 Task: Look for space in Rochford, United Kingdom from 11th June, 2023 to 15th June, 2023 for 2 adults in price range Rs.7000 to Rs.16000. Place can be private room with 1  bedroom having 2 beds and 1 bathroom. Property type can be house, flat, guest house, hotel. Booking option can be shelf check-in. Required host language is English.
Action: Mouse moved to (497, 94)
Screenshot: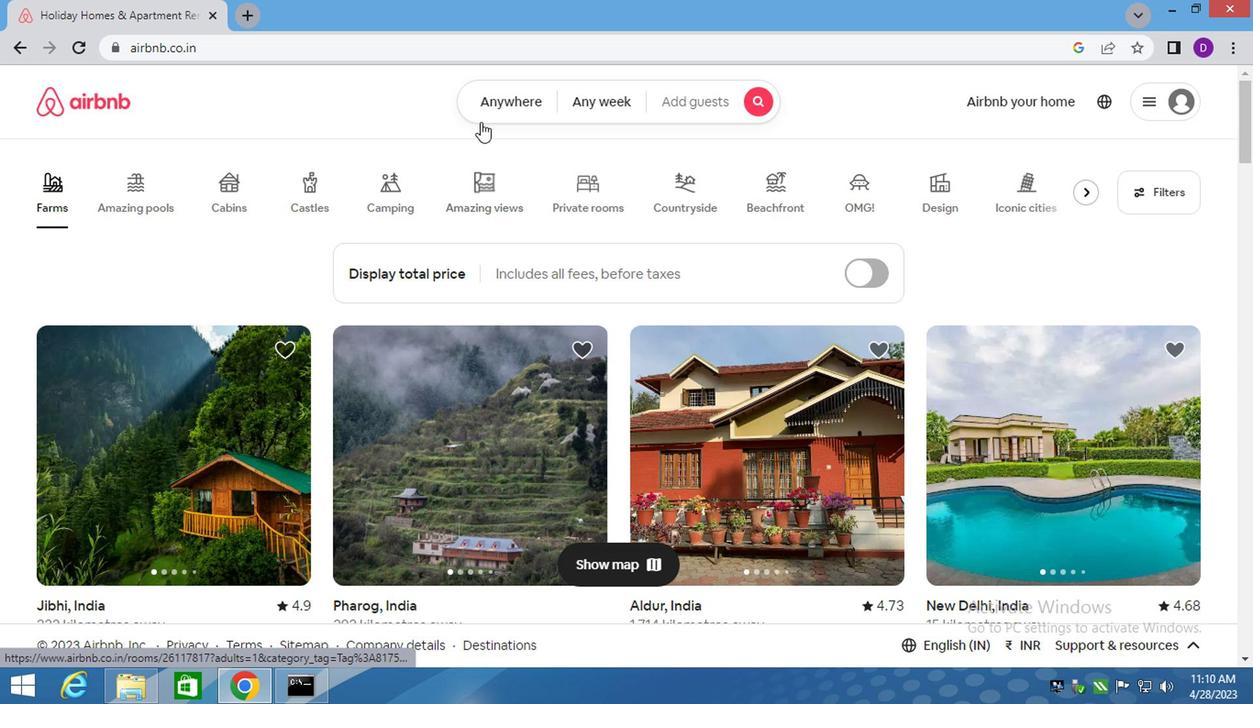 
Action: Mouse pressed left at (497, 94)
Screenshot: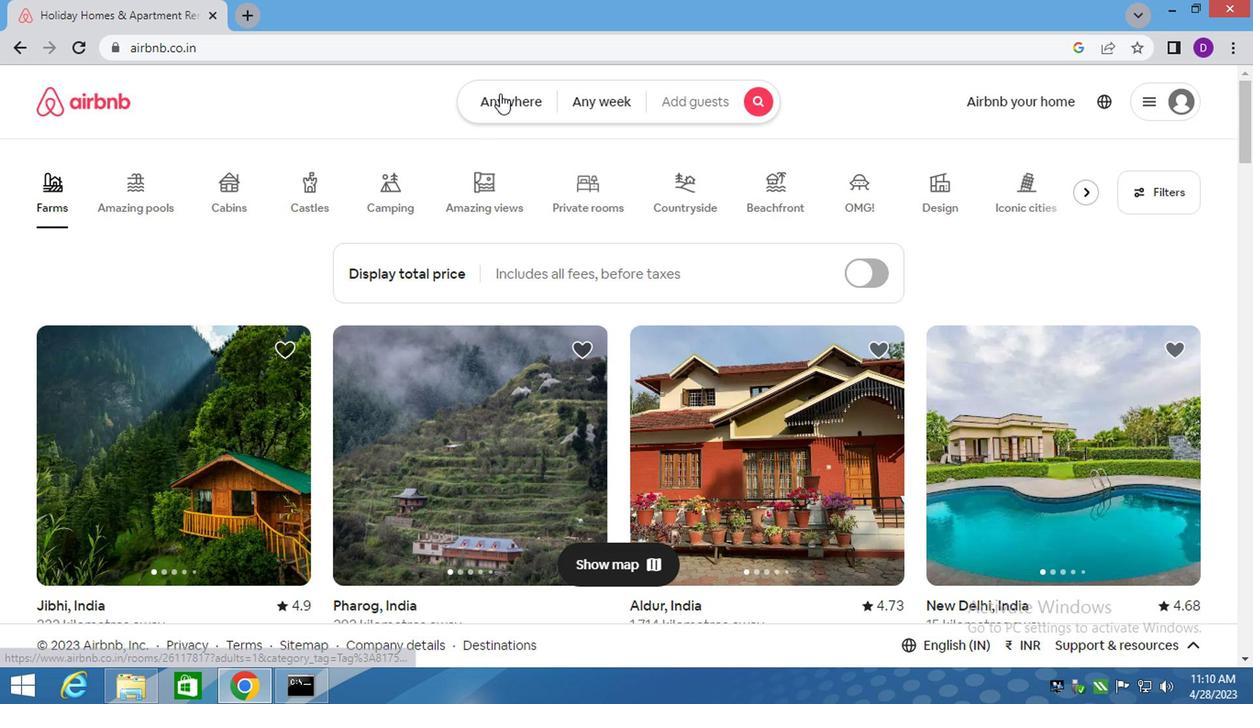 
Action: Mouse moved to (325, 171)
Screenshot: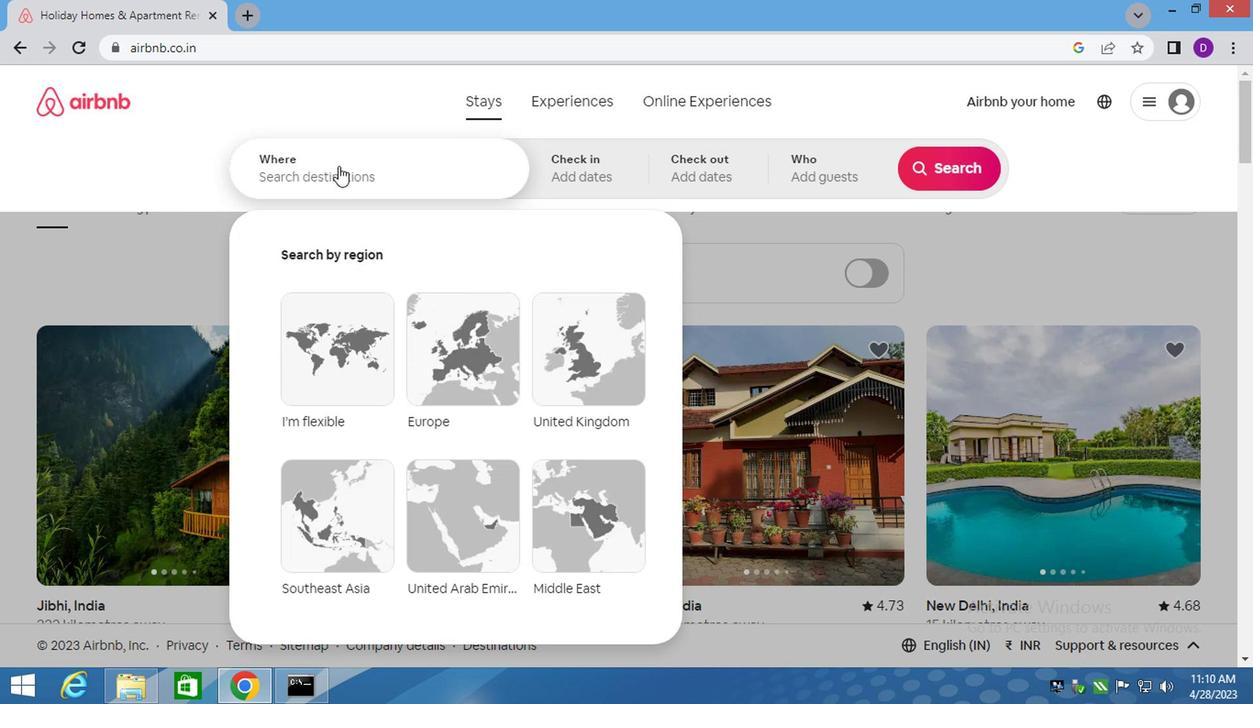 
Action: Mouse pressed left at (325, 171)
Screenshot: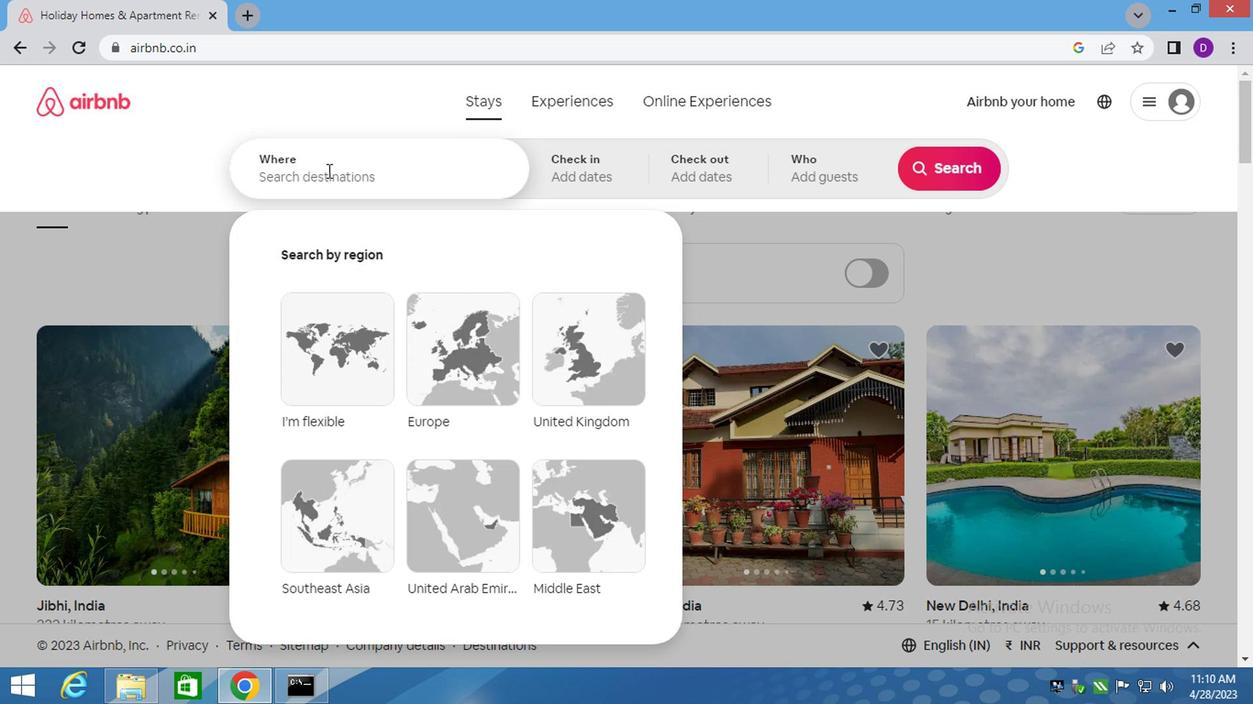 
Action: Key pressed rochford<Key.down><Key.enter>
Screenshot: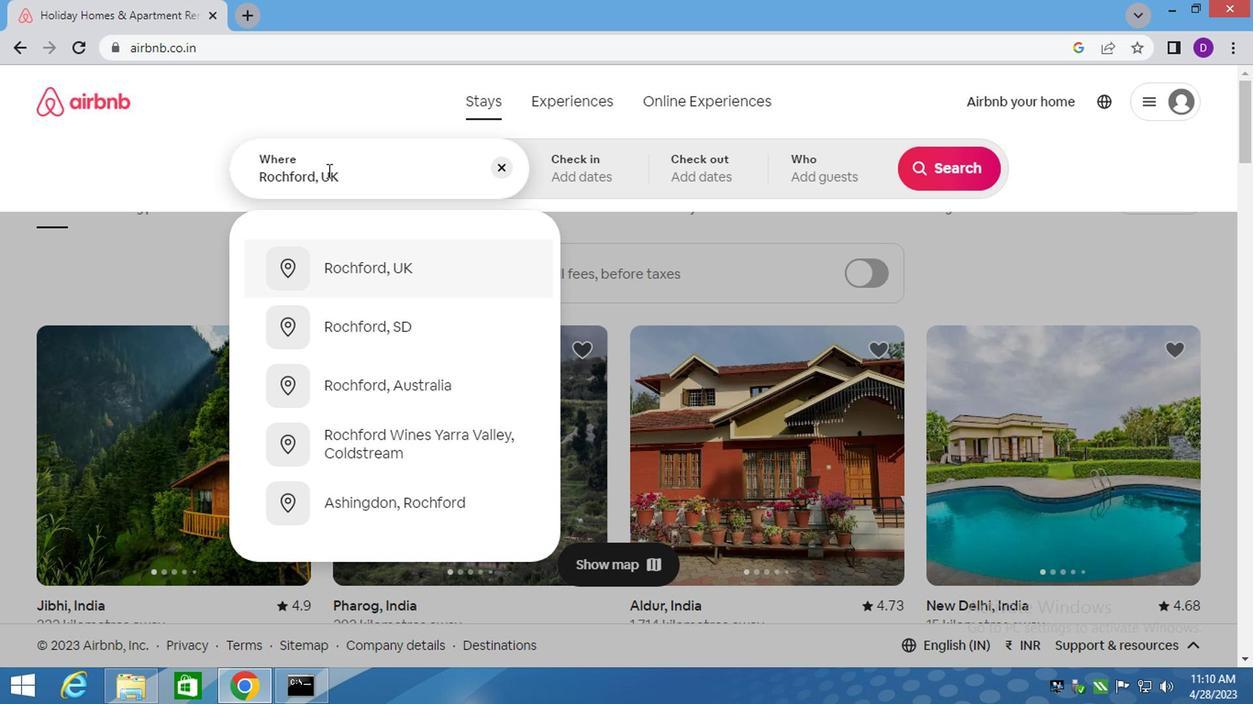 
Action: Mouse moved to (930, 310)
Screenshot: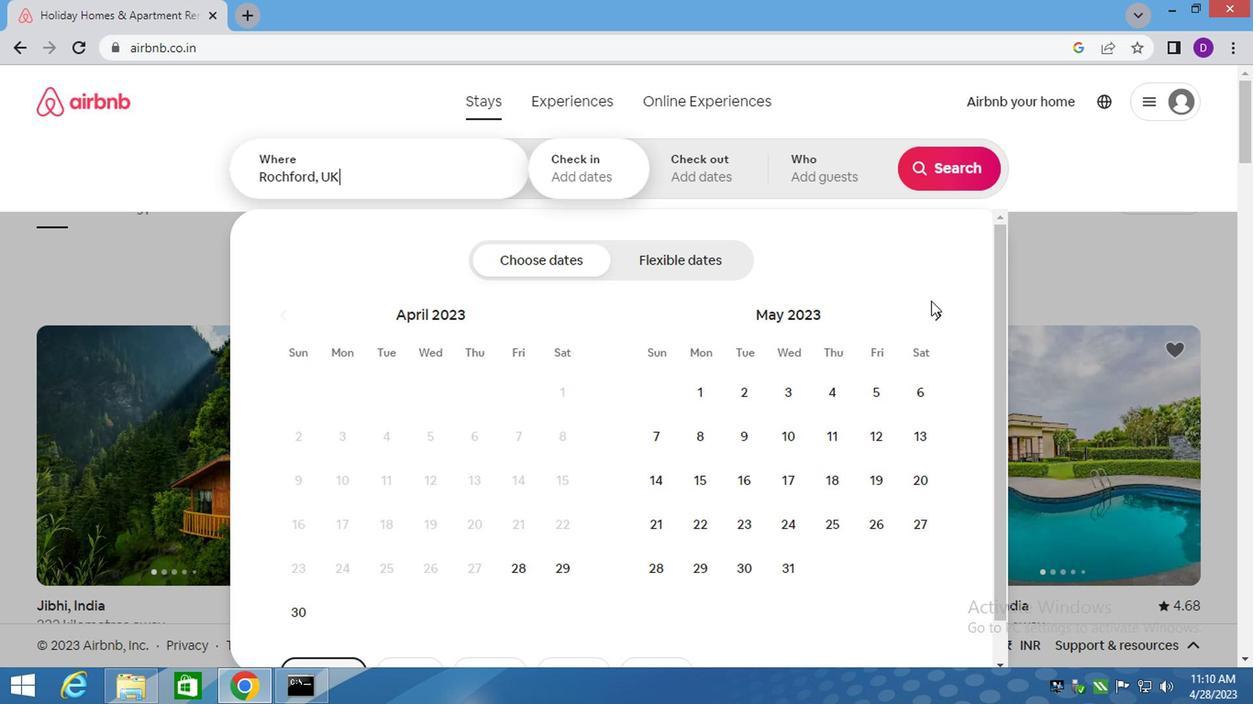 
Action: Mouse pressed left at (930, 310)
Screenshot: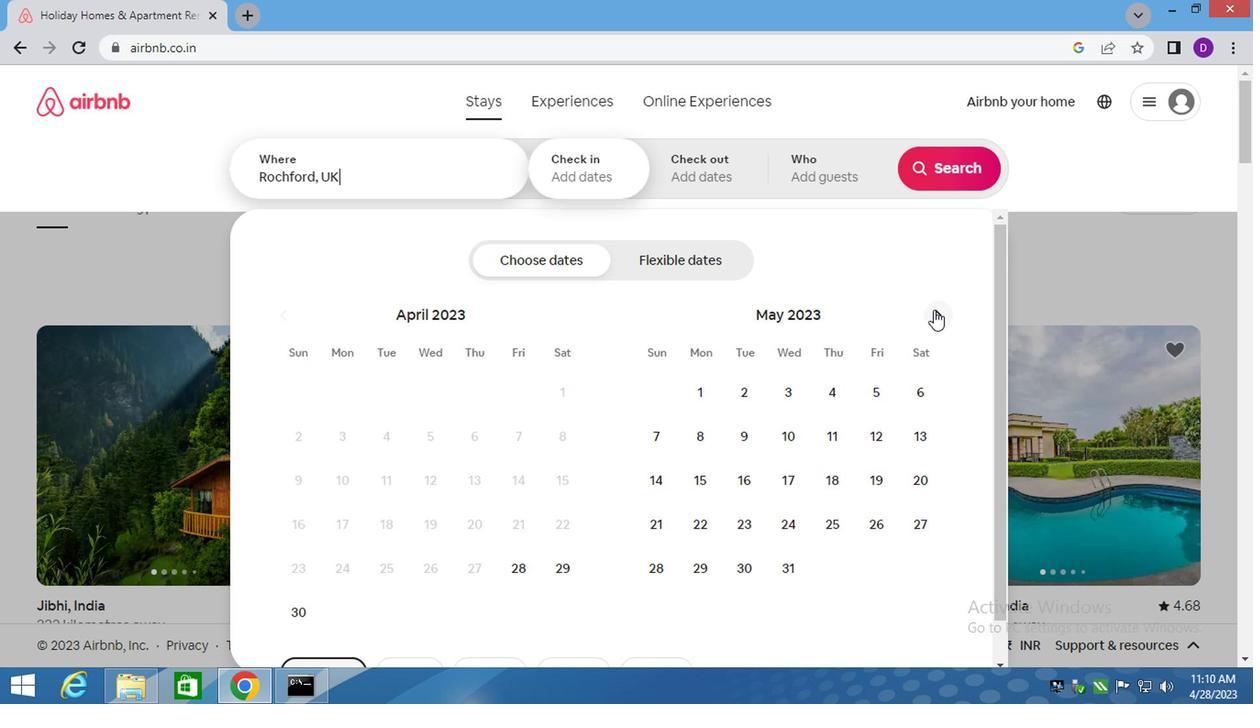 
Action: Mouse moved to (662, 487)
Screenshot: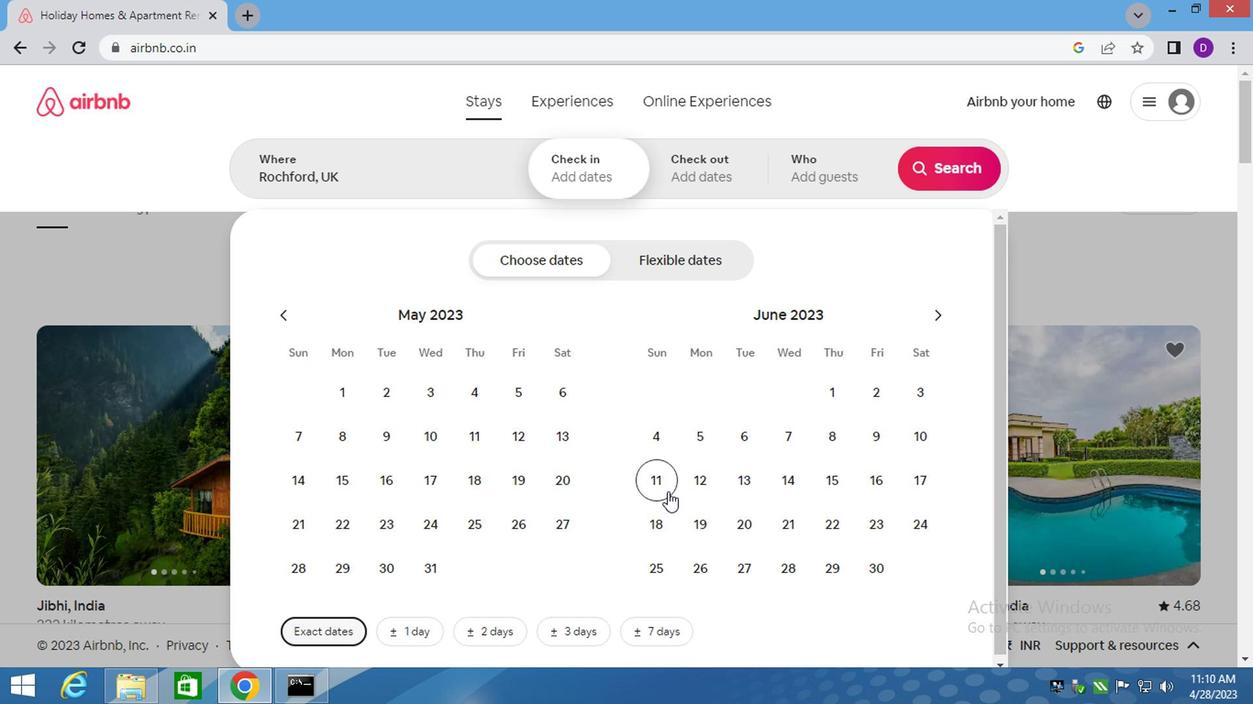 
Action: Mouse pressed left at (662, 487)
Screenshot: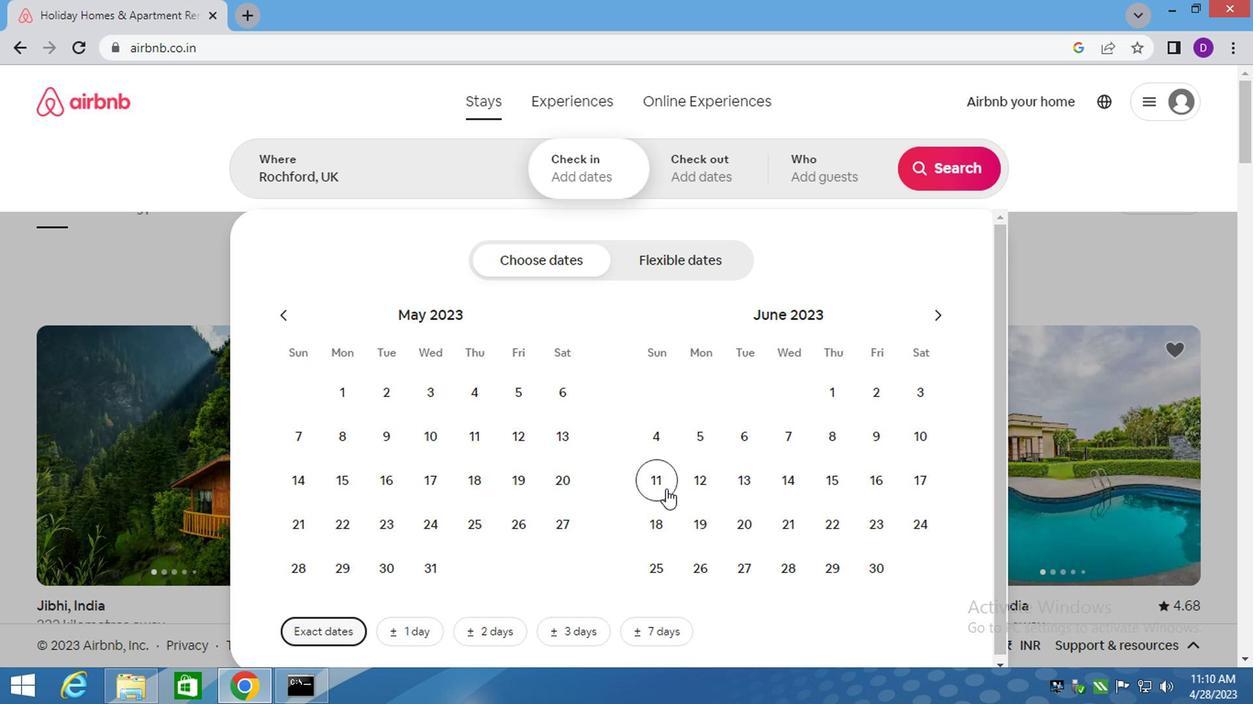 
Action: Mouse moved to (823, 478)
Screenshot: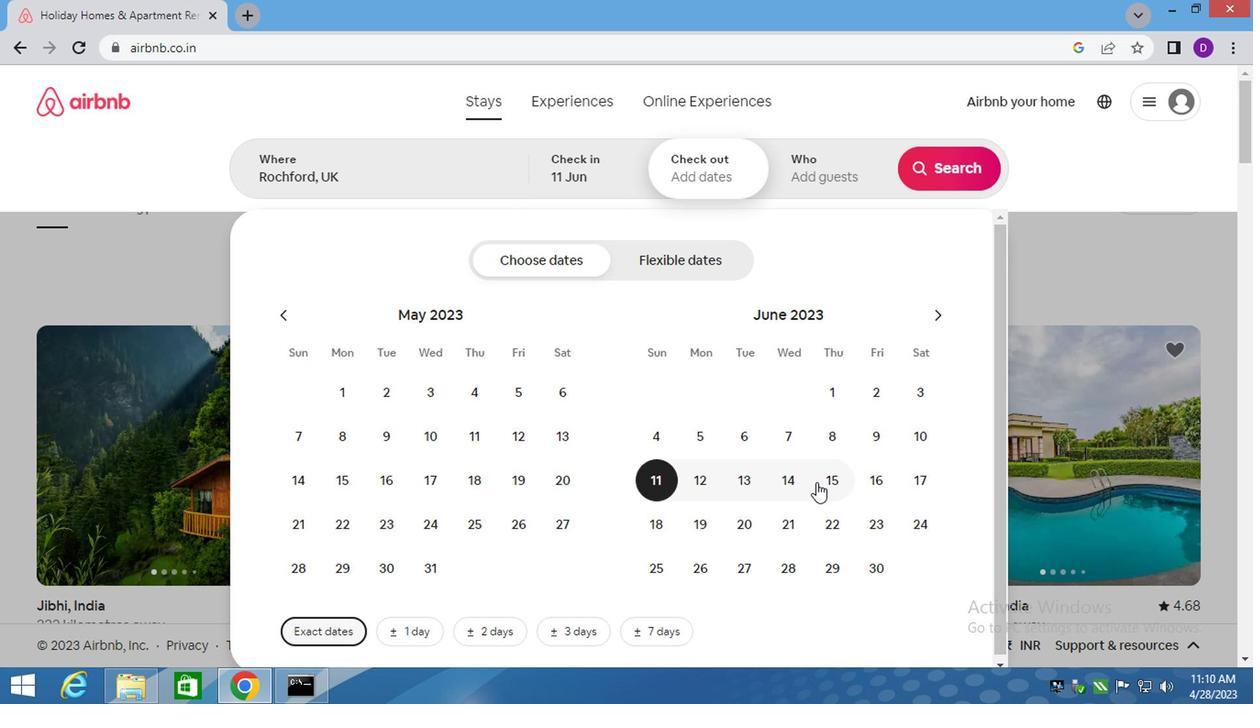 
Action: Mouse pressed left at (823, 478)
Screenshot: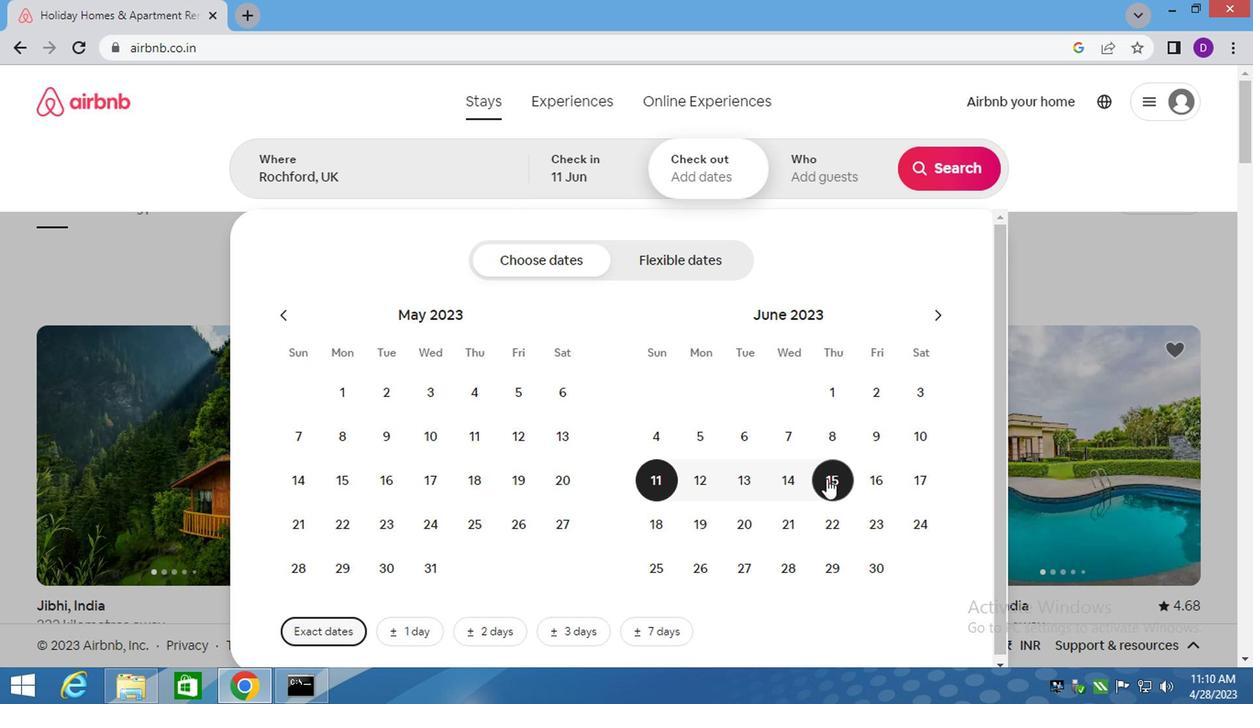 
Action: Mouse moved to (819, 176)
Screenshot: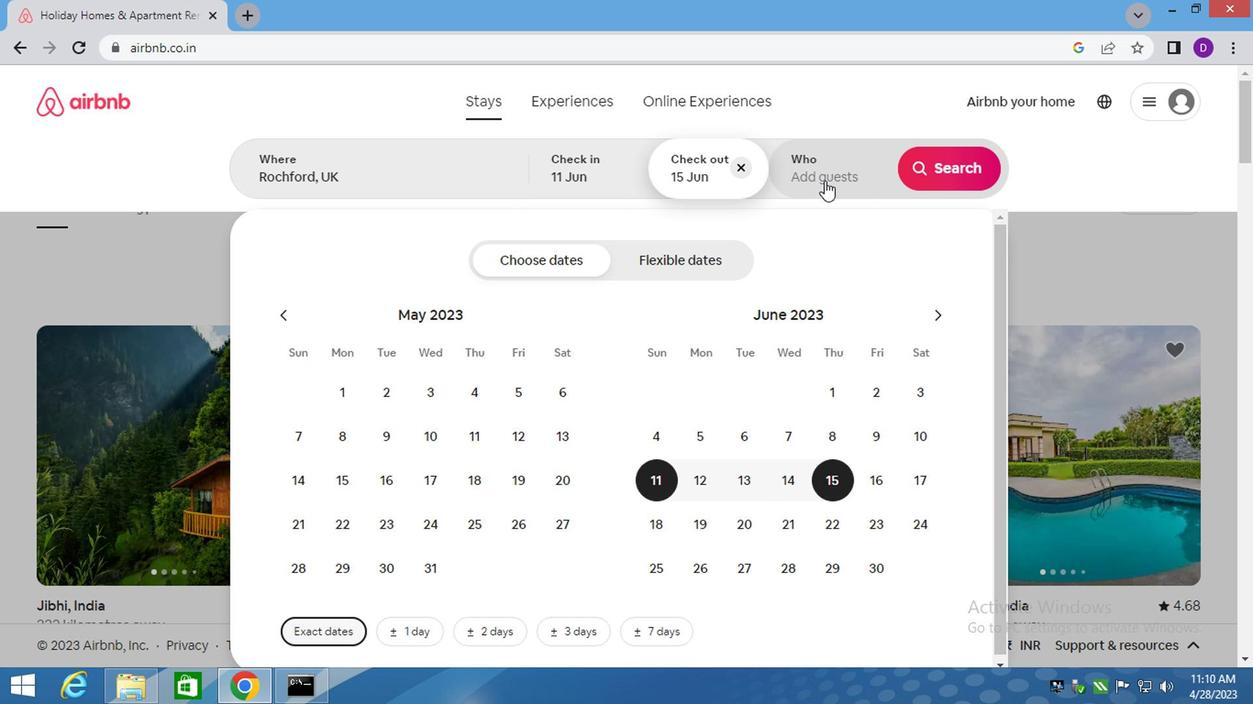 
Action: Mouse pressed left at (819, 176)
Screenshot: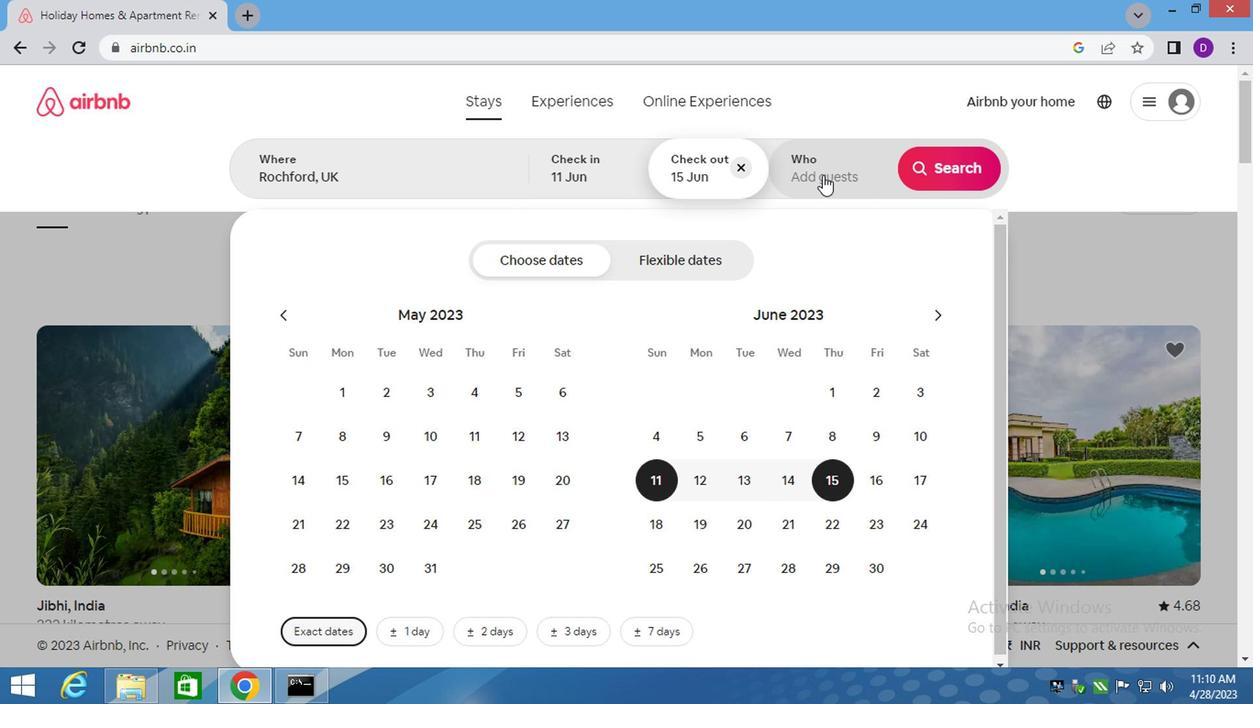 
Action: Mouse moved to (945, 261)
Screenshot: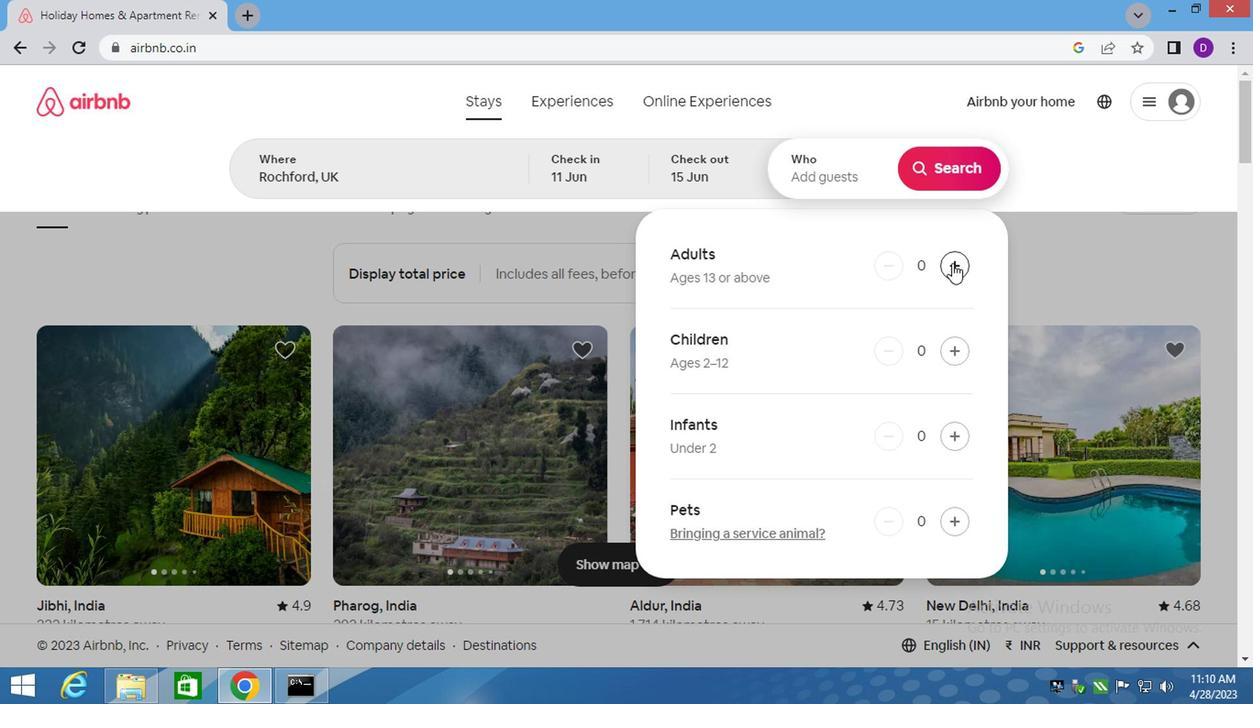 
Action: Mouse pressed left at (945, 261)
Screenshot: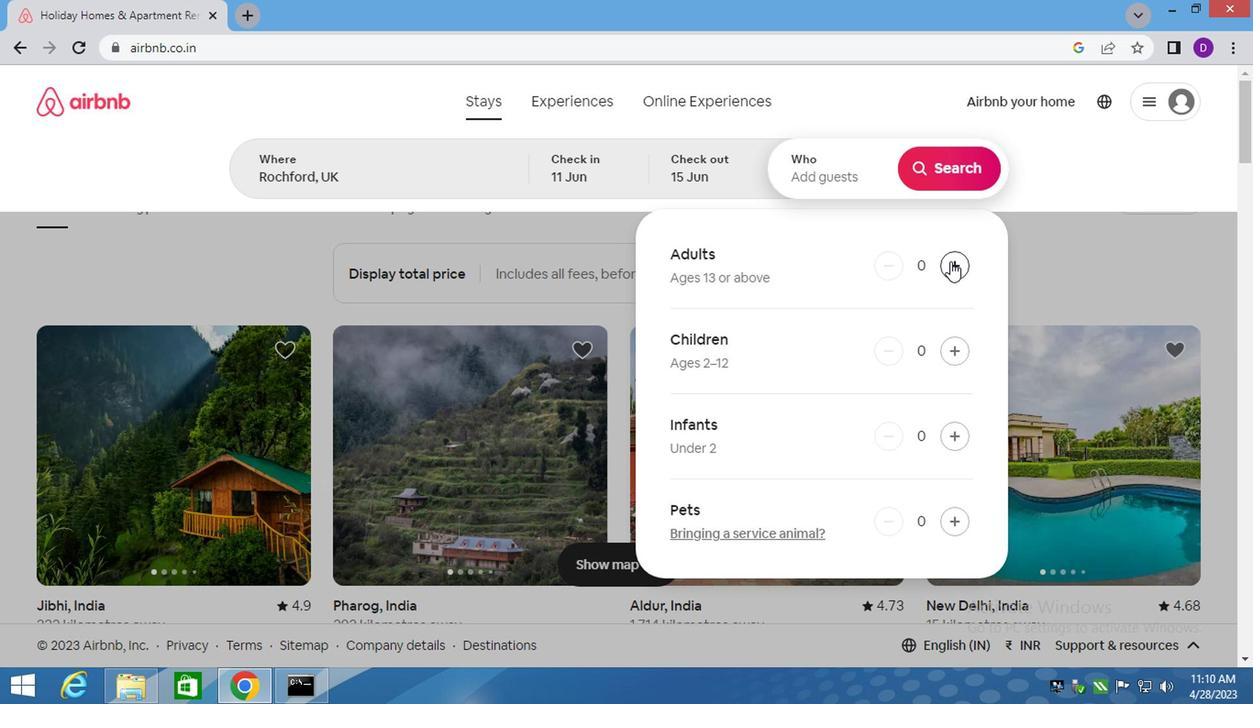 
Action: Mouse pressed left at (945, 261)
Screenshot: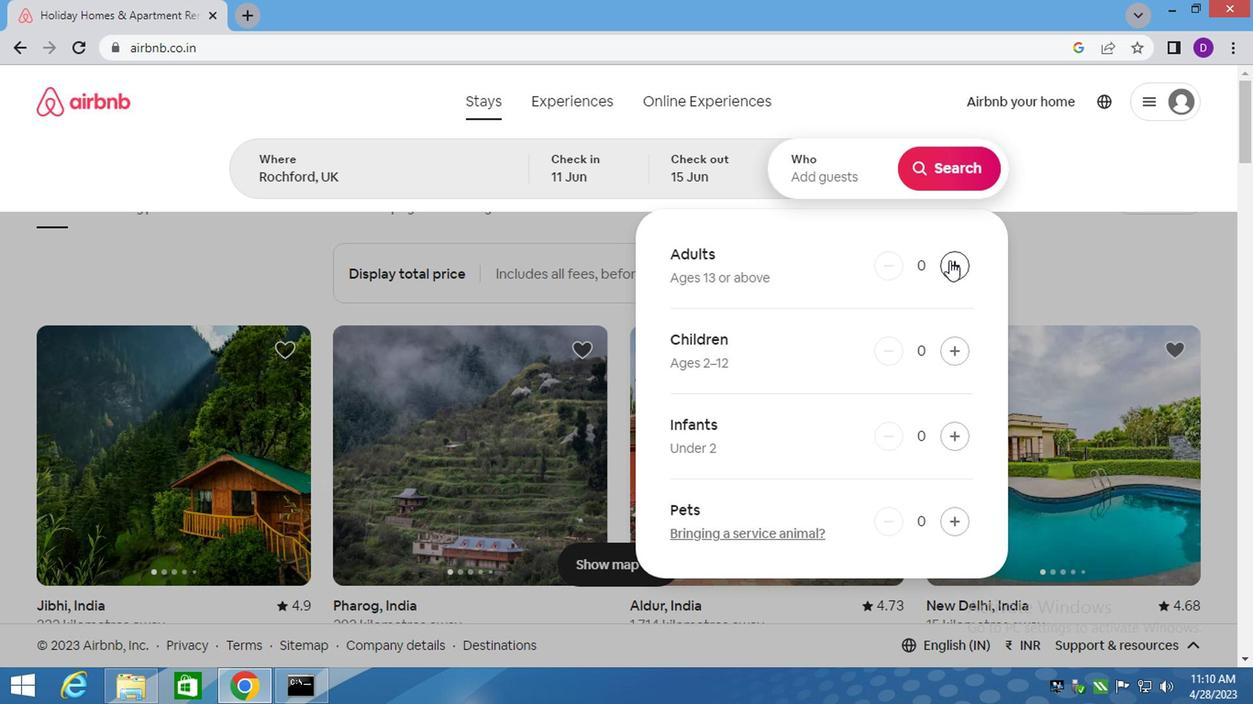 
Action: Mouse moved to (943, 171)
Screenshot: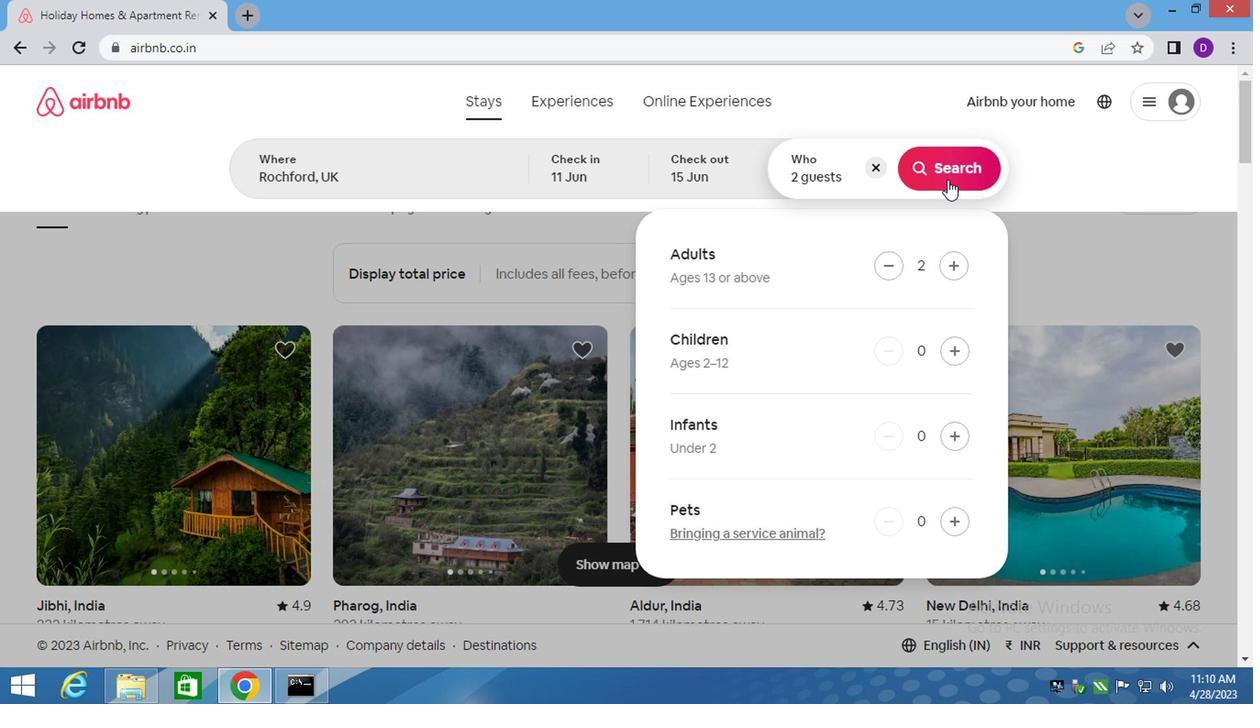 
Action: Mouse pressed left at (943, 171)
Screenshot: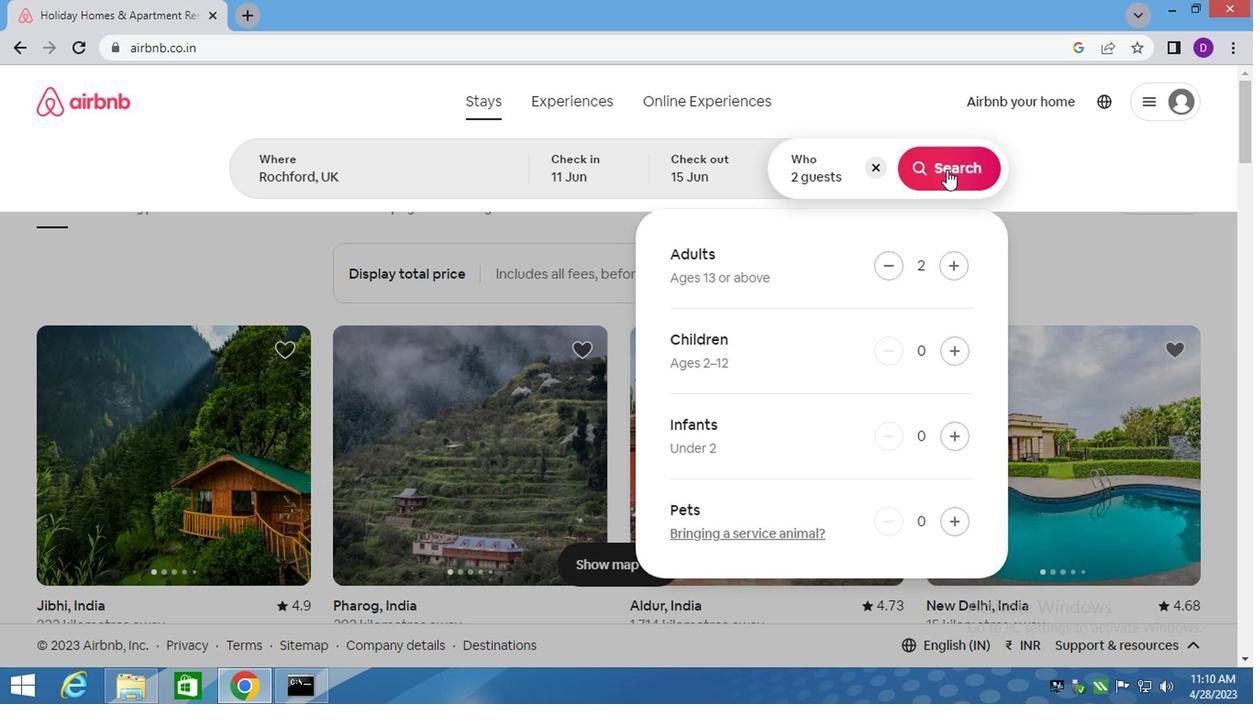 
Action: Mouse moved to (1170, 169)
Screenshot: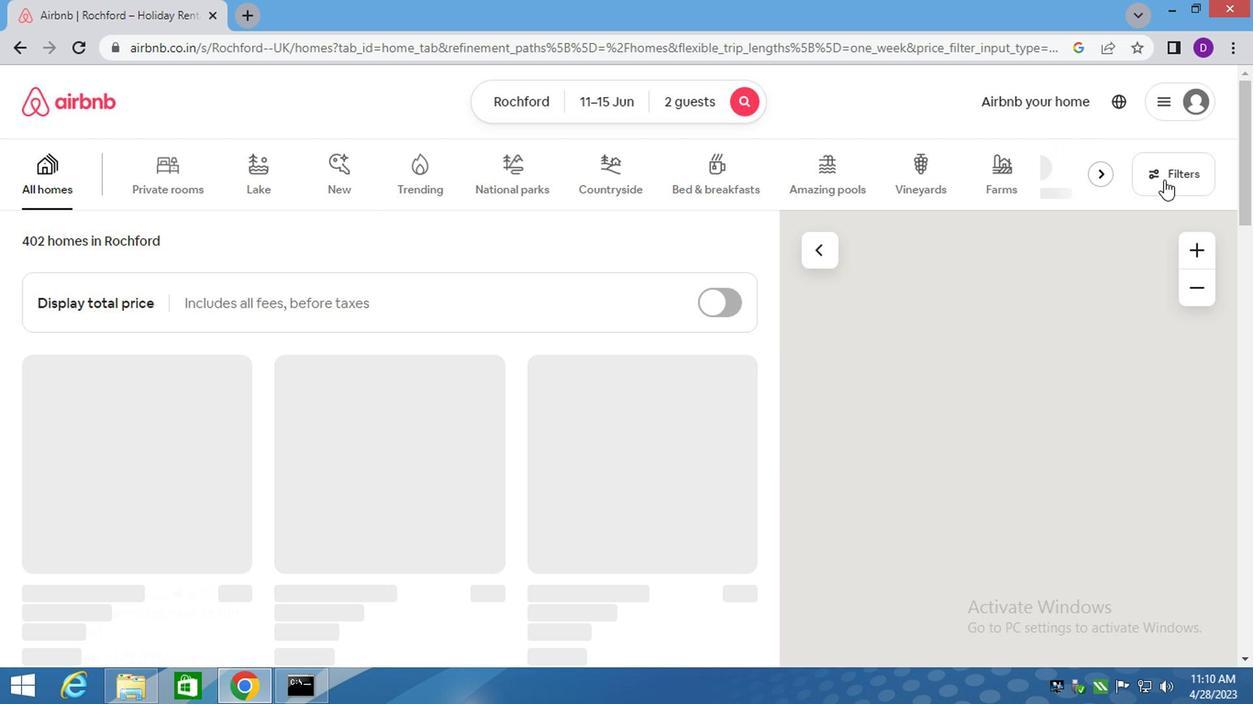 
Action: Mouse pressed left at (1170, 169)
Screenshot: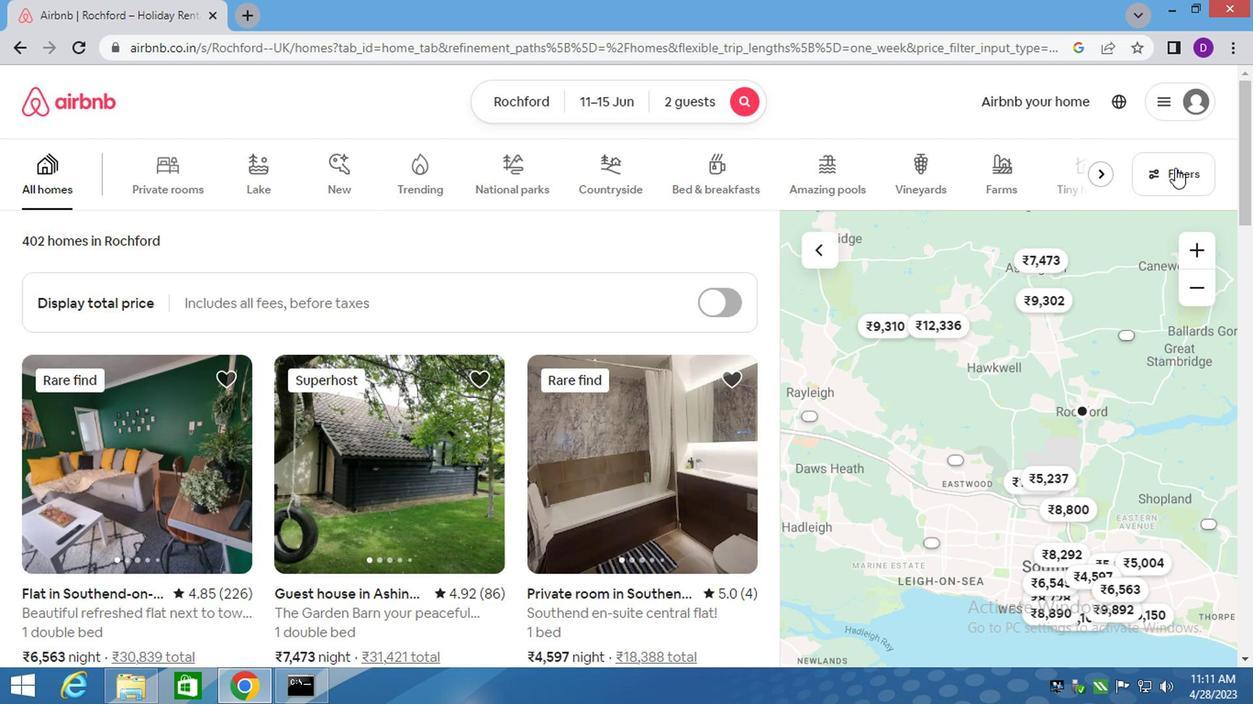 
Action: Mouse moved to (396, 407)
Screenshot: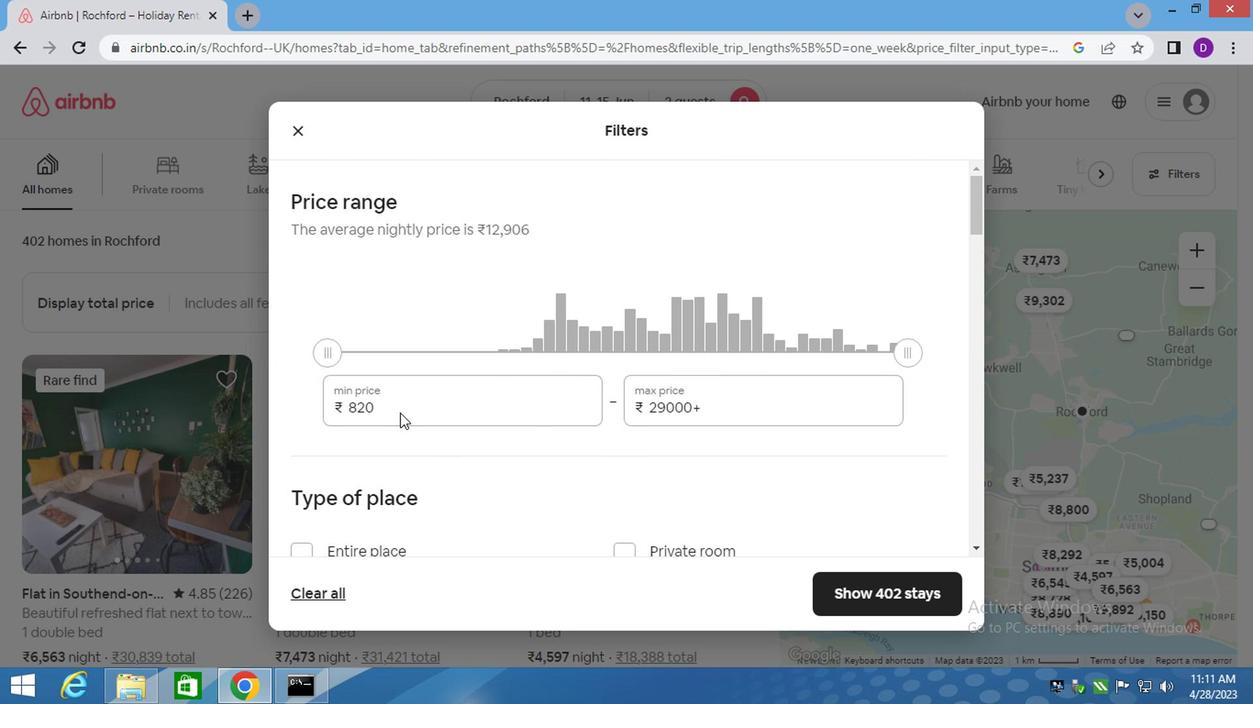 
Action: Mouse pressed left at (396, 407)
Screenshot: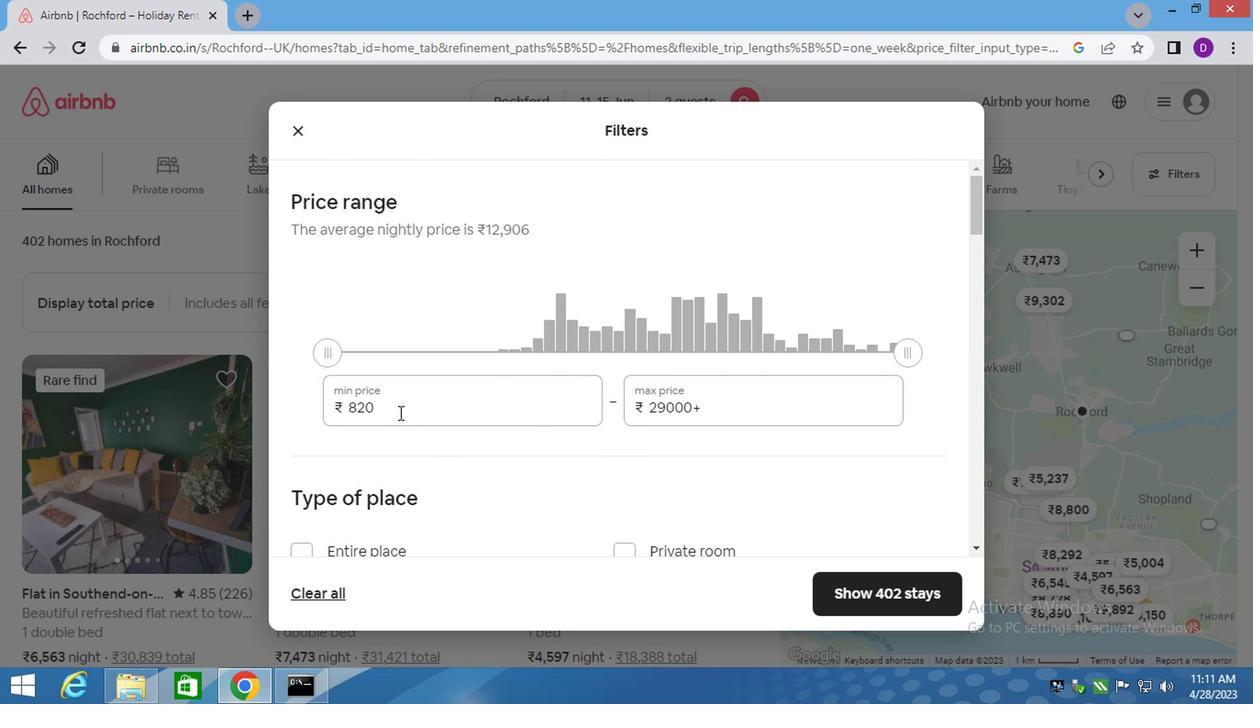 
Action: Mouse pressed left at (396, 407)
Screenshot: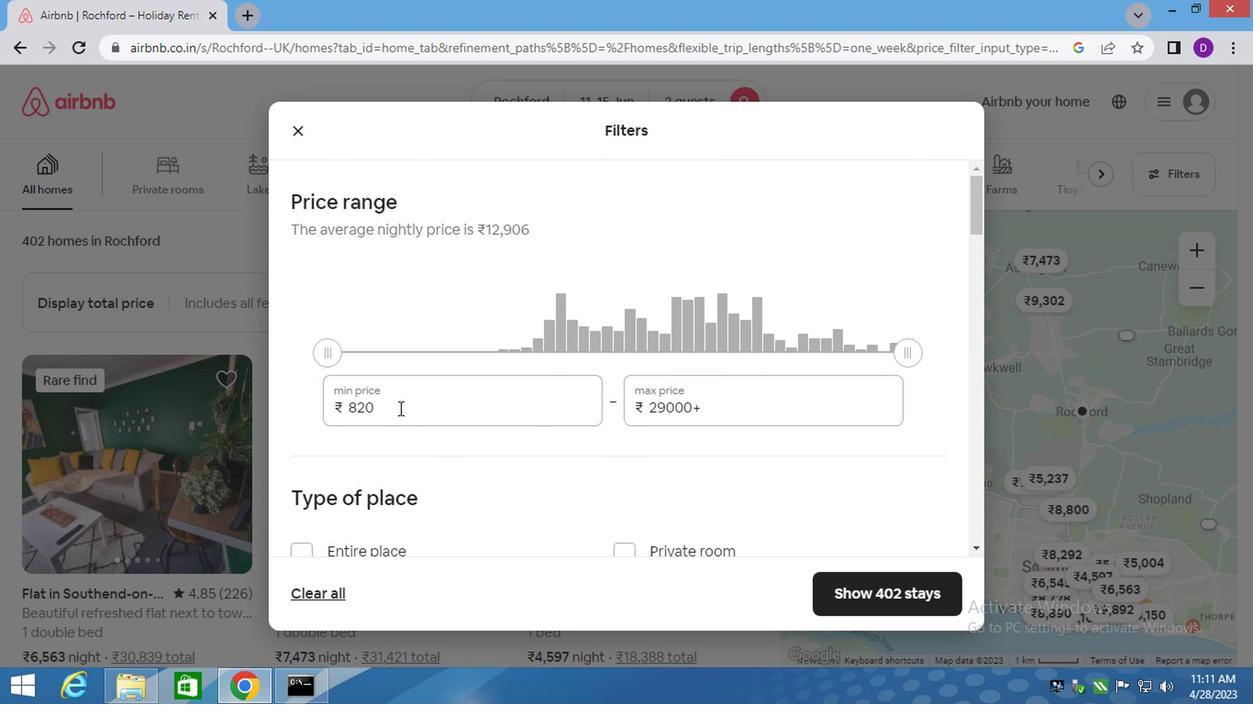 
Action: Key pressed 7000<Key.tab>16000
Screenshot: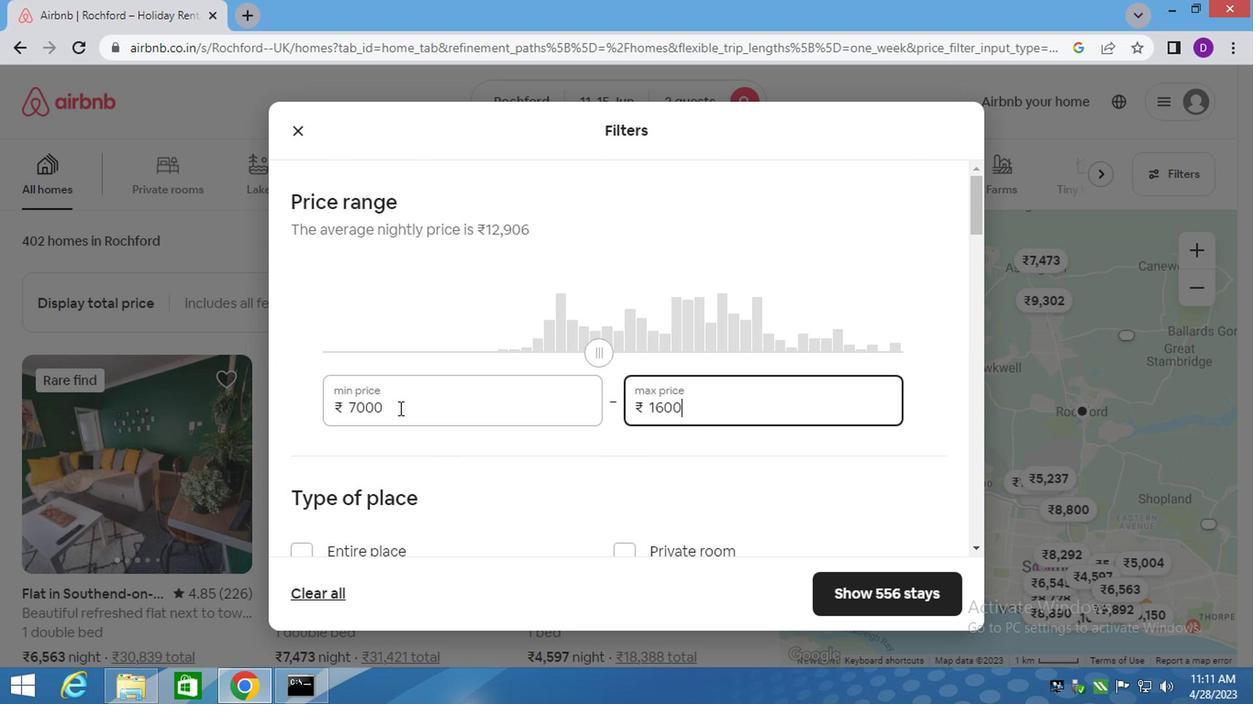 
Action: Mouse scrolled (396, 407) with delta (0, 0)
Screenshot: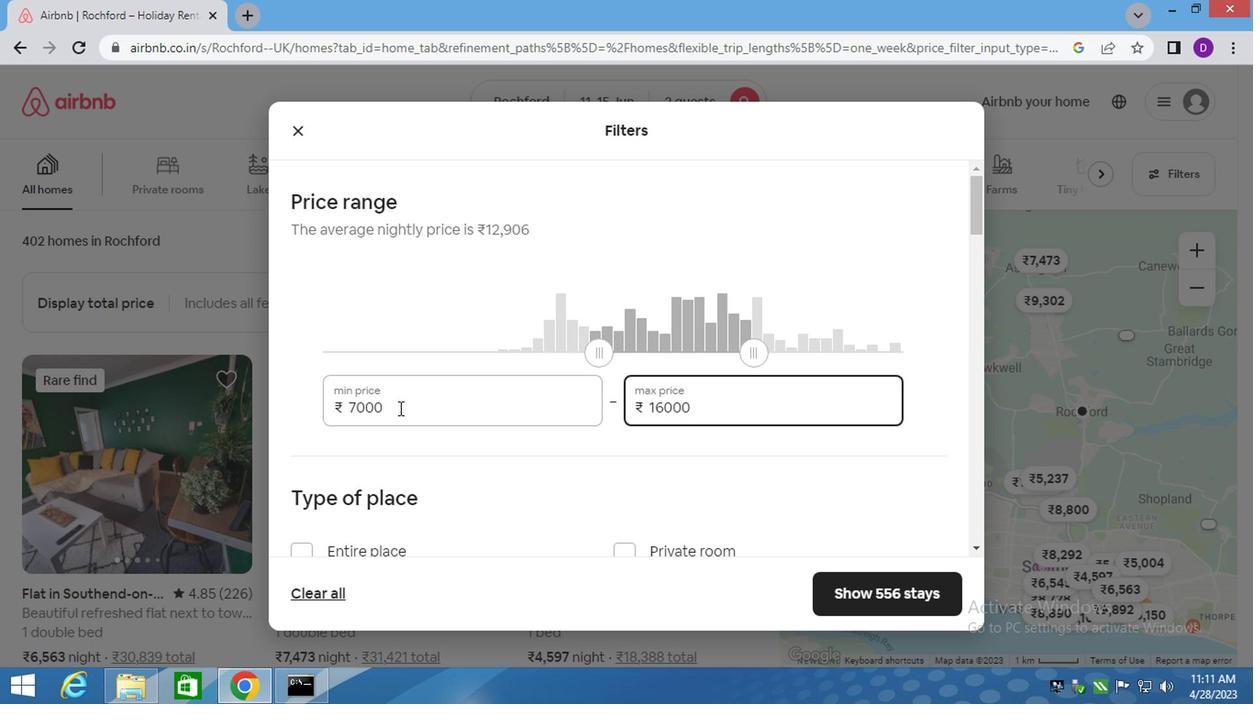 
Action: Mouse moved to (396, 407)
Screenshot: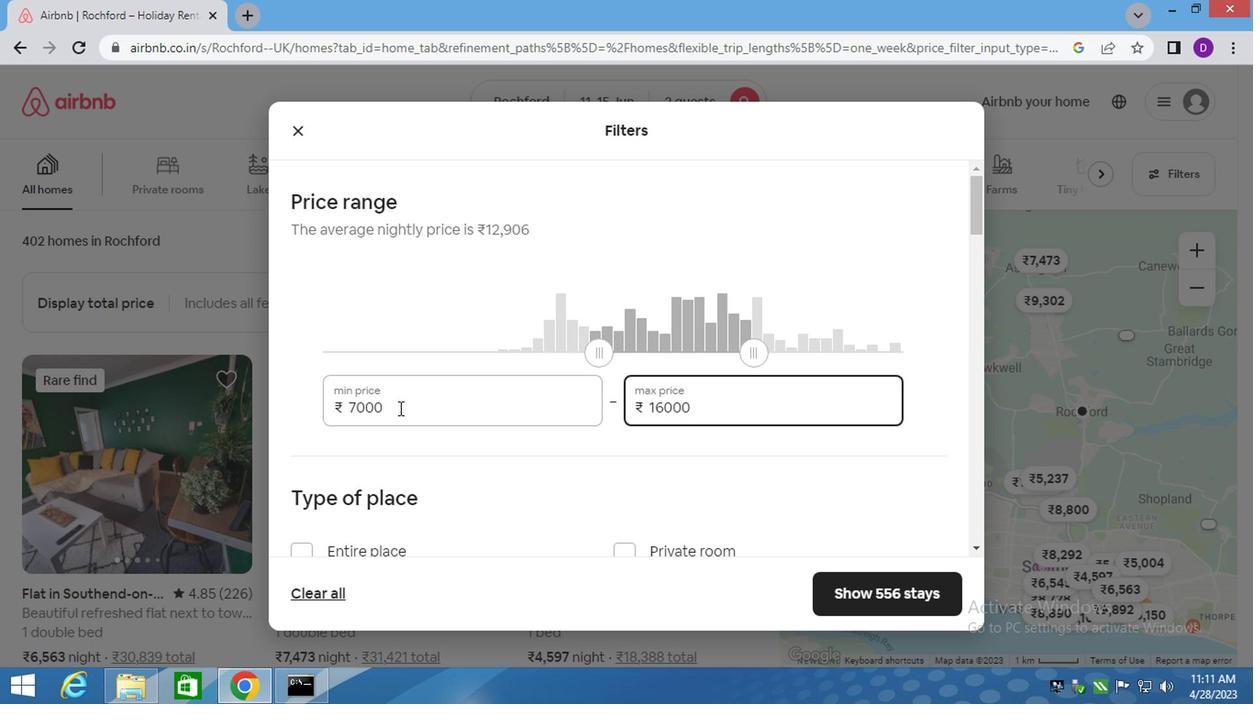 
Action: Mouse scrolled (396, 406) with delta (0, 0)
Screenshot: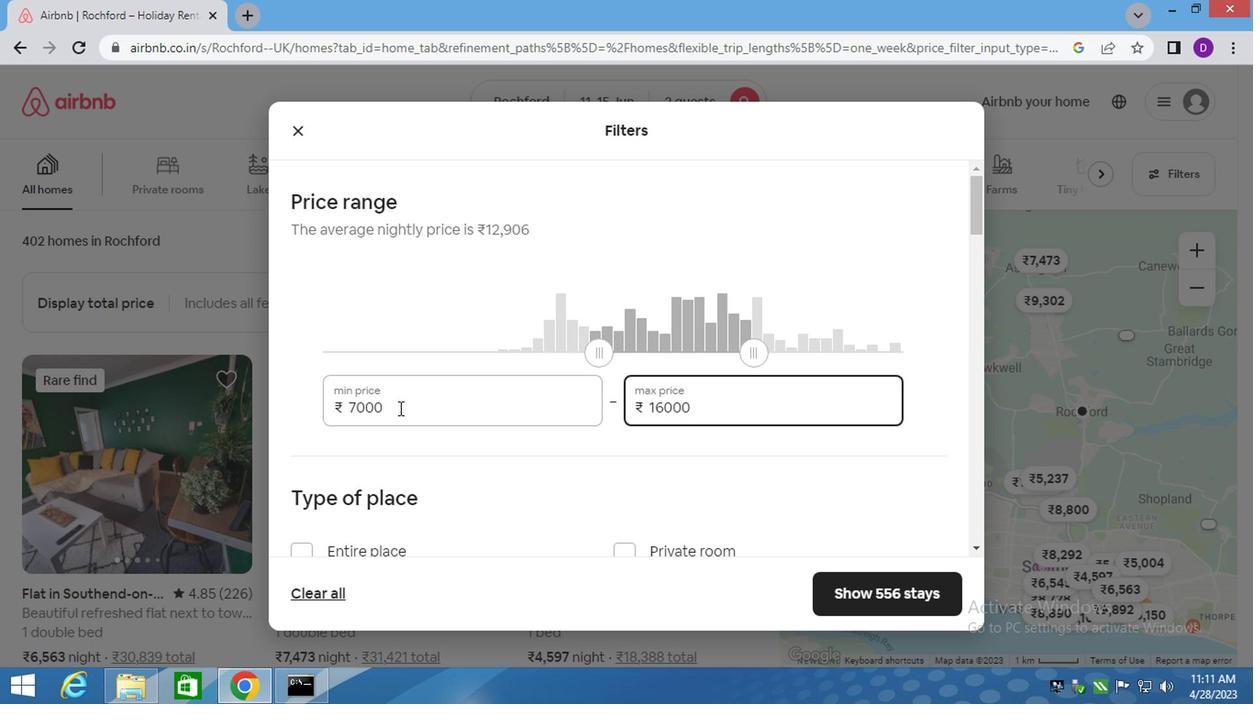 
Action: Mouse moved to (620, 365)
Screenshot: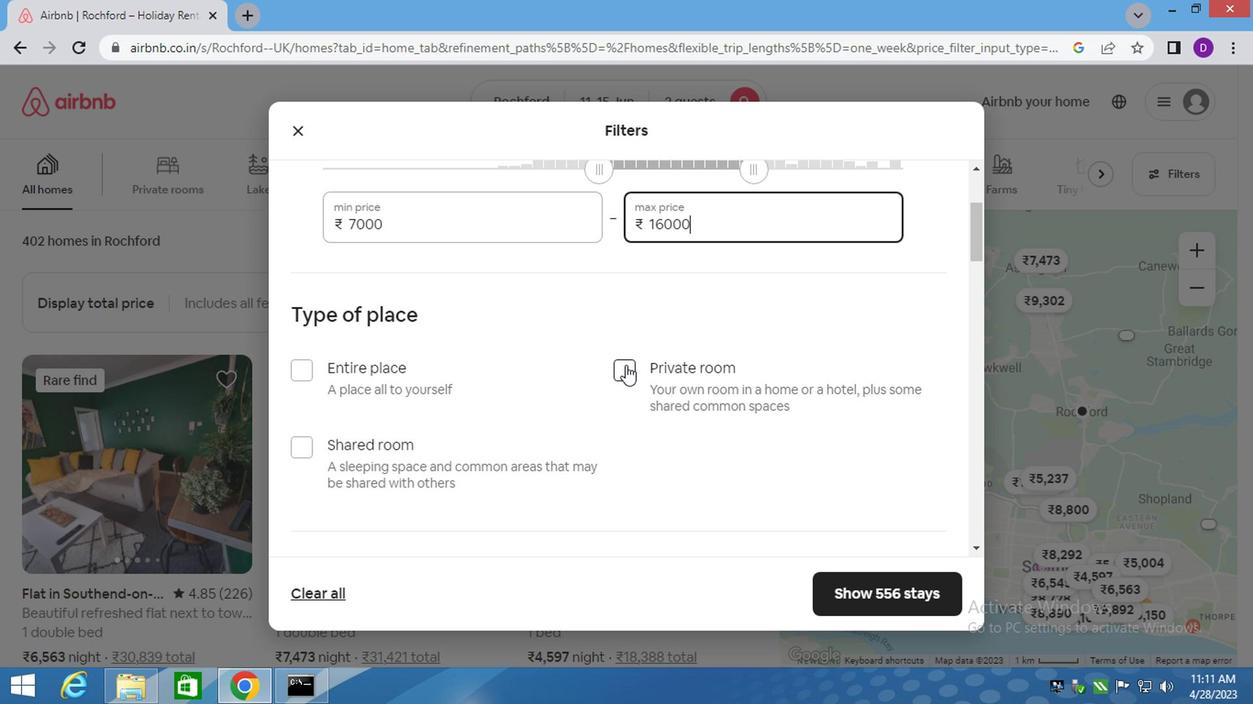 
Action: Mouse pressed left at (620, 365)
Screenshot: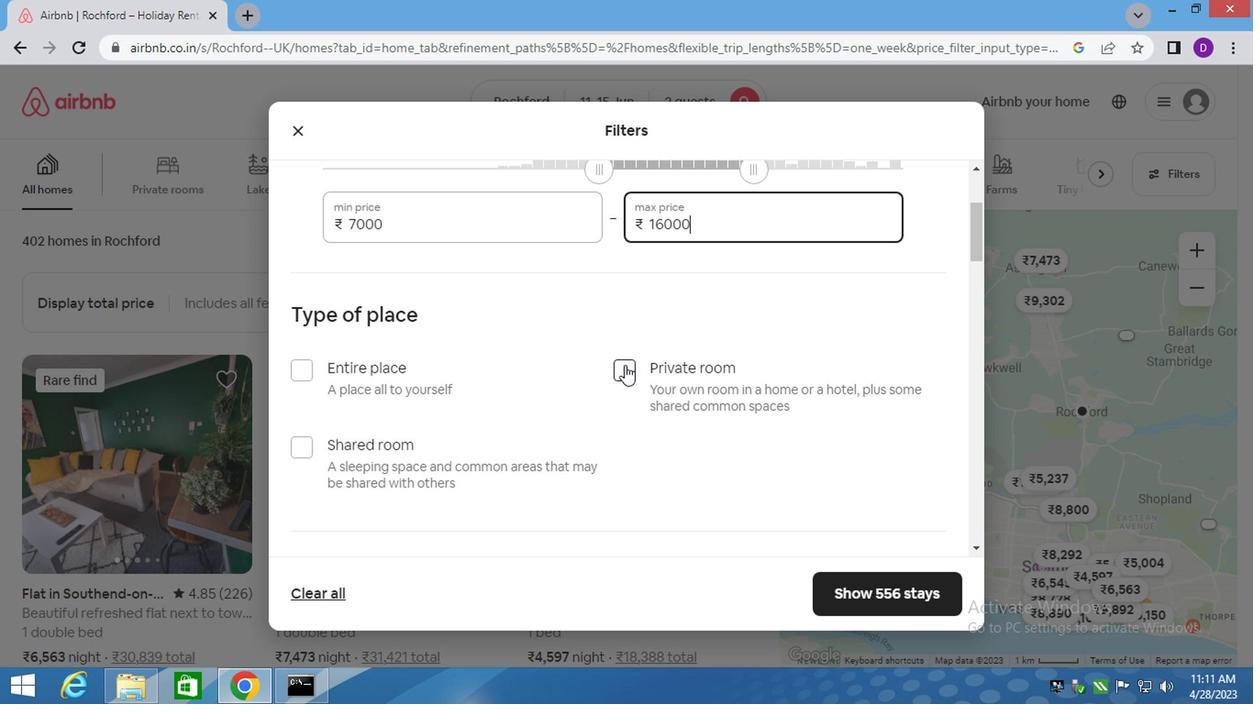 
Action: Mouse moved to (620, 365)
Screenshot: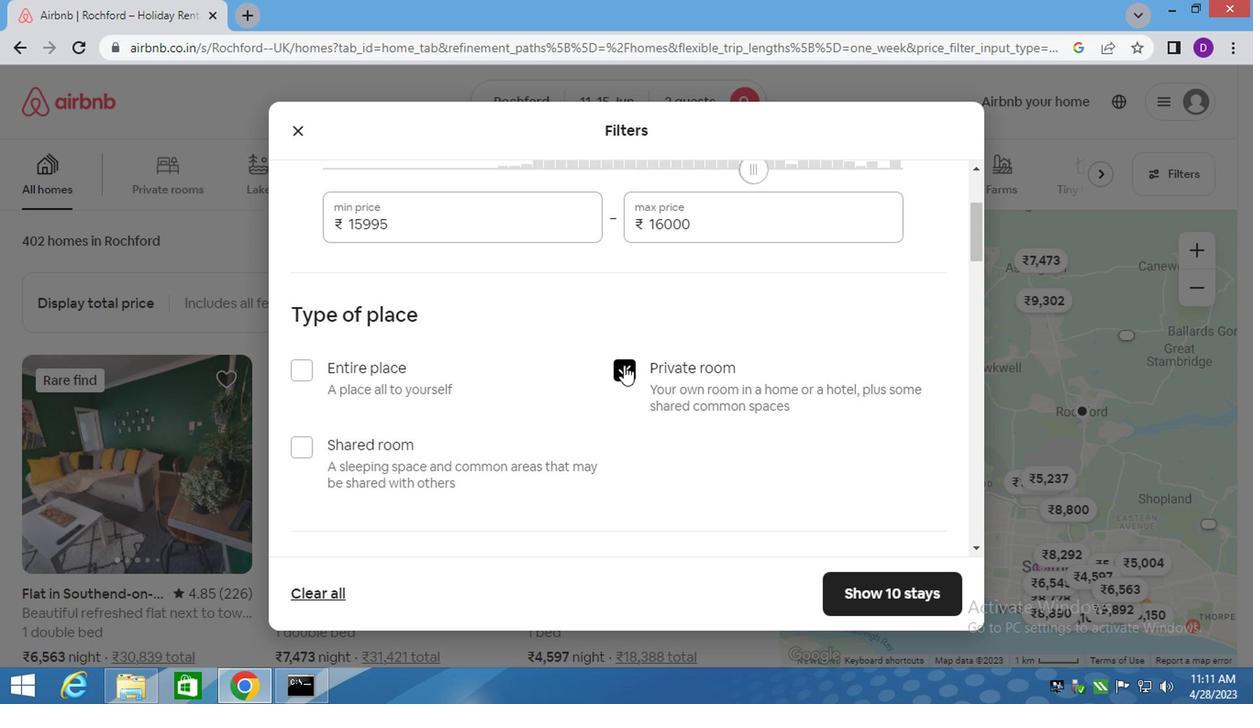
Action: Mouse scrolled (620, 364) with delta (0, -1)
Screenshot: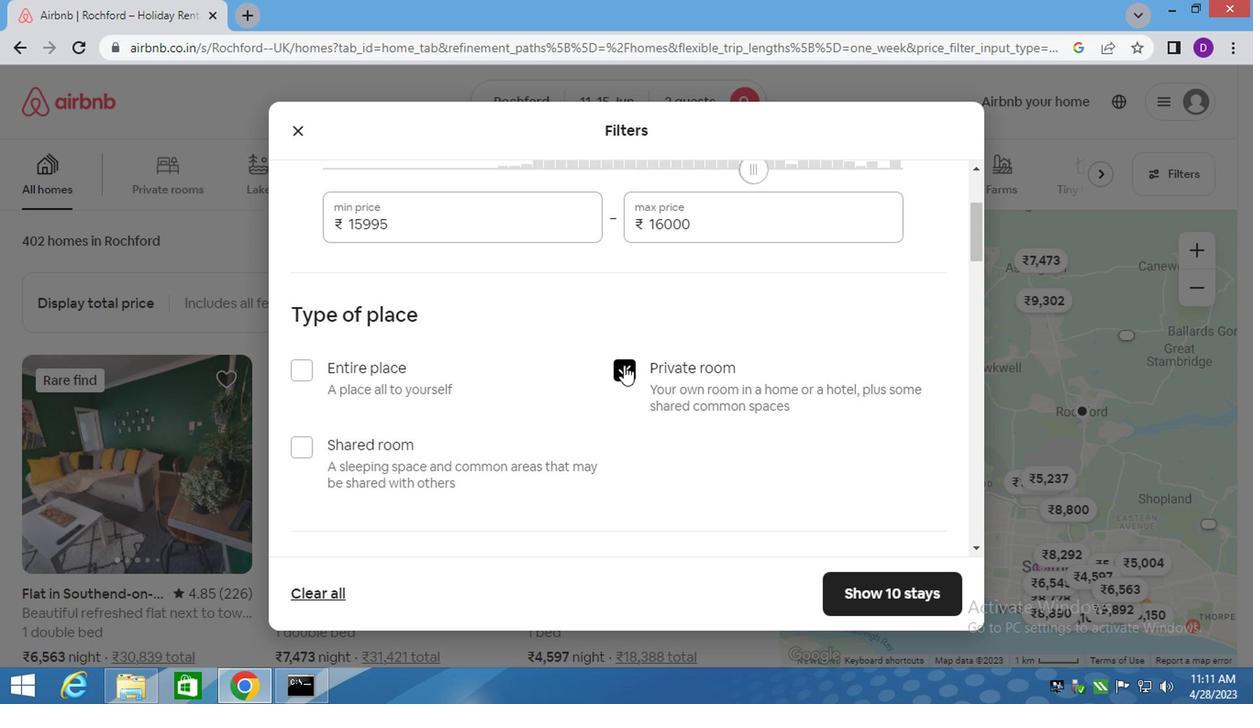
Action: Mouse moved to (613, 368)
Screenshot: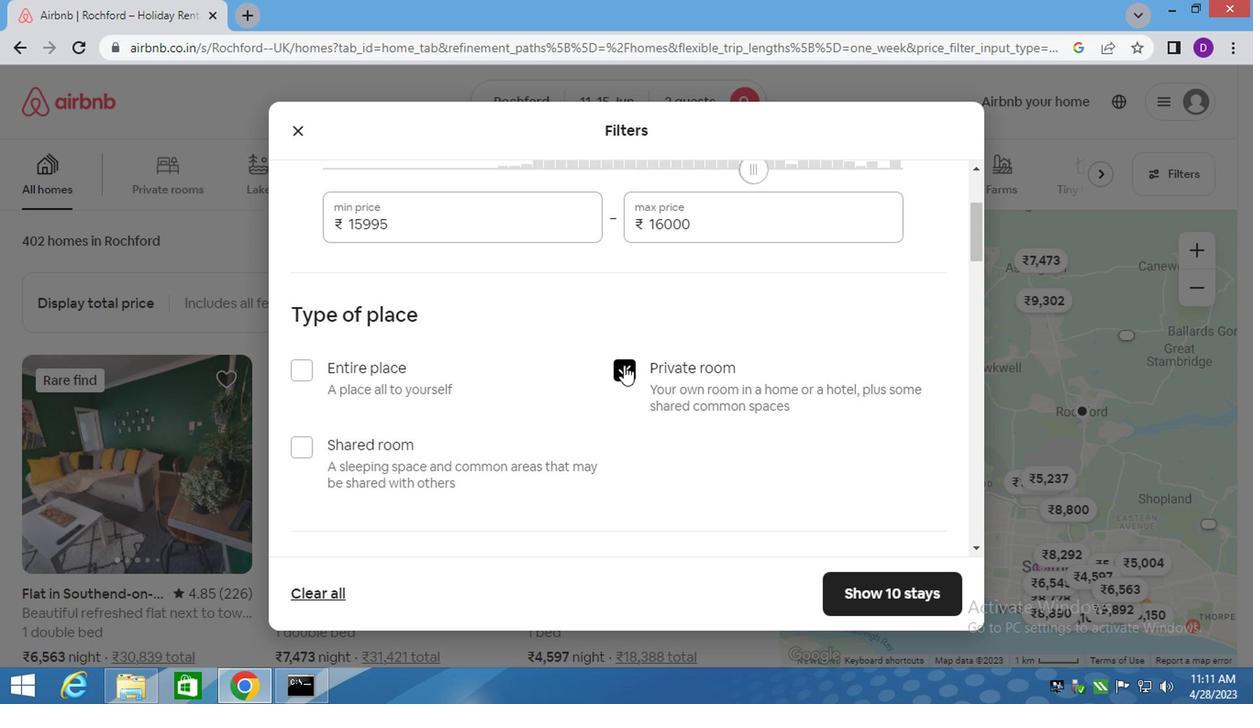 
Action: Mouse scrolled (613, 368) with delta (0, 0)
Screenshot: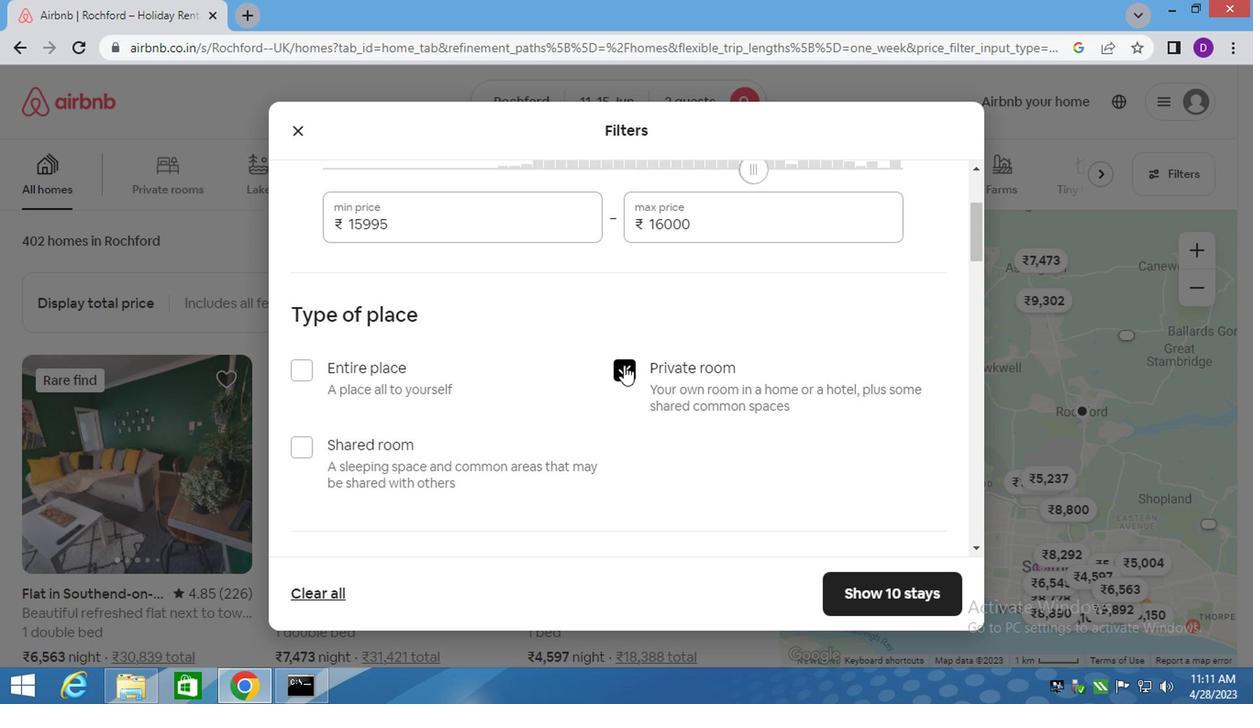 
Action: Mouse moved to (612, 370)
Screenshot: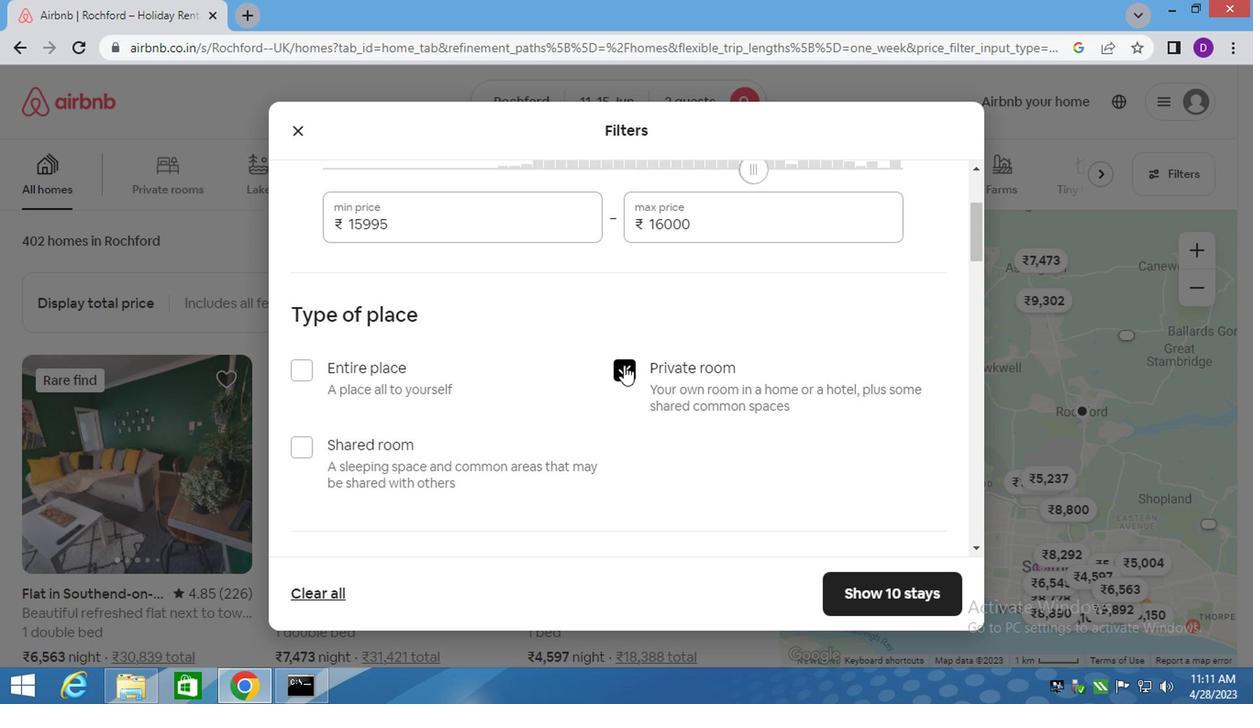 
Action: Mouse scrolled (612, 370) with delta (0, 0)
Screenshot: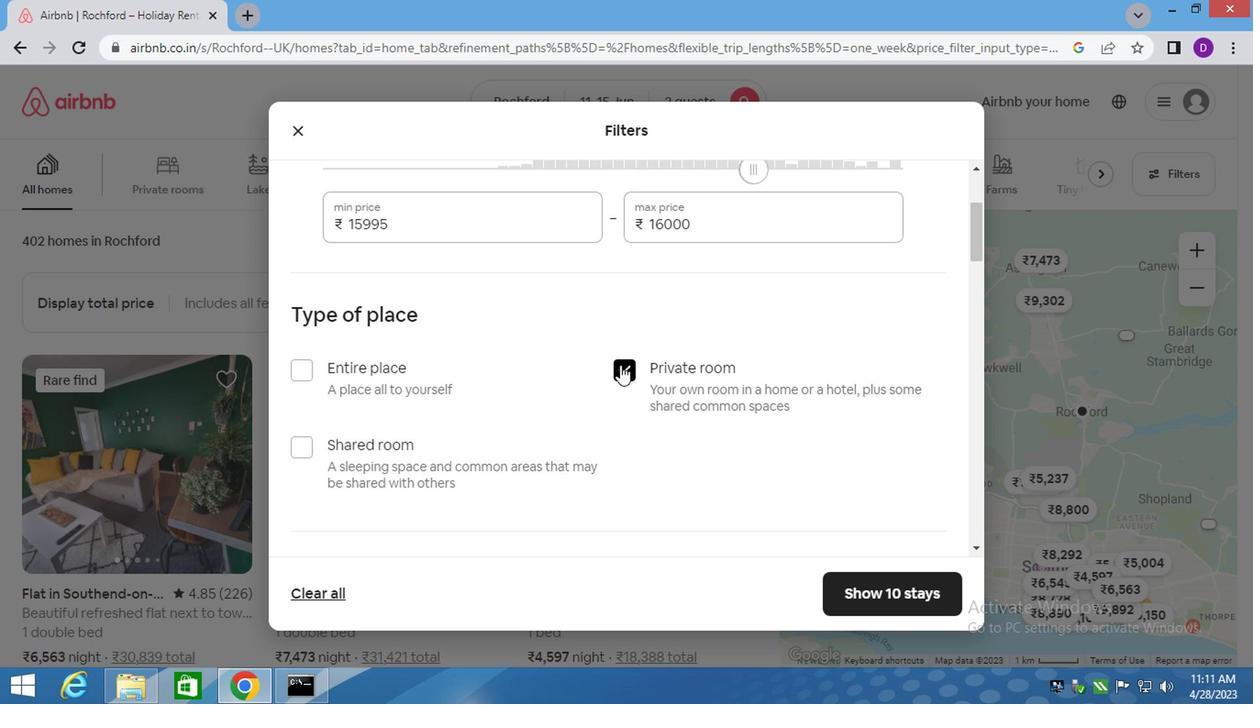 
Action: Mouse moved to (396, 400)
Screenshot: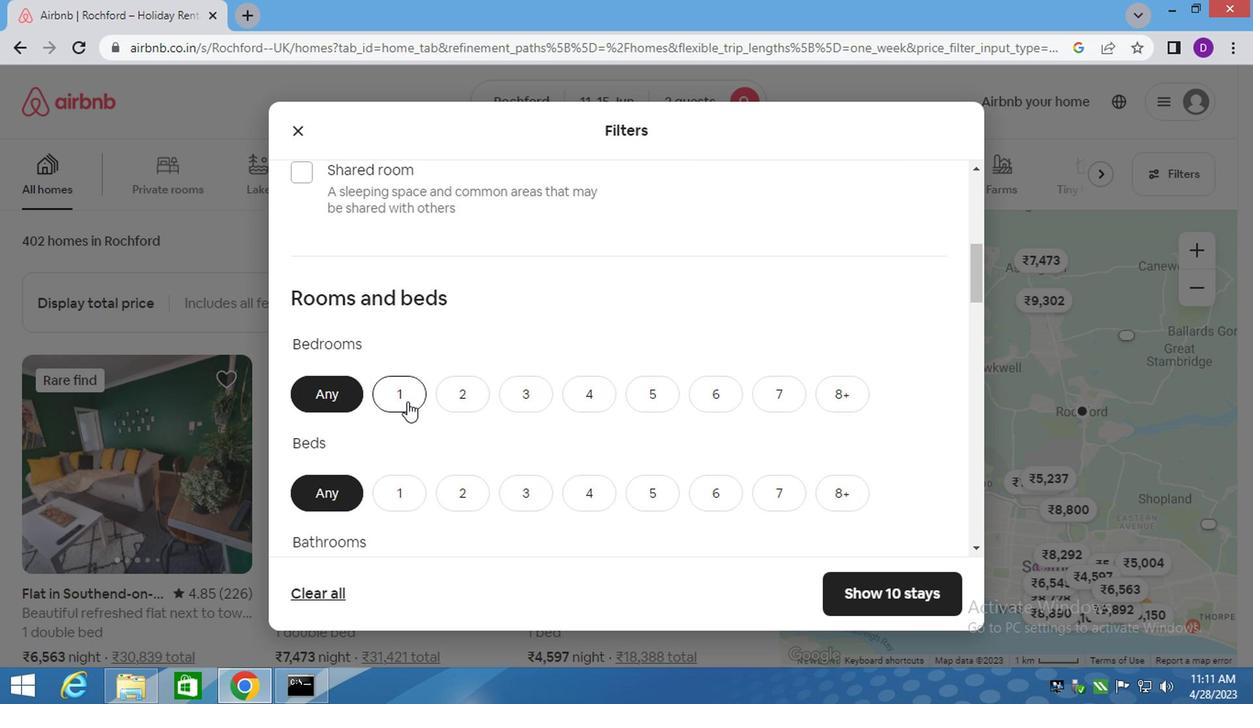 
Action: Mouse scrolled (396, 398) with delta (0, -1)
Screenshot: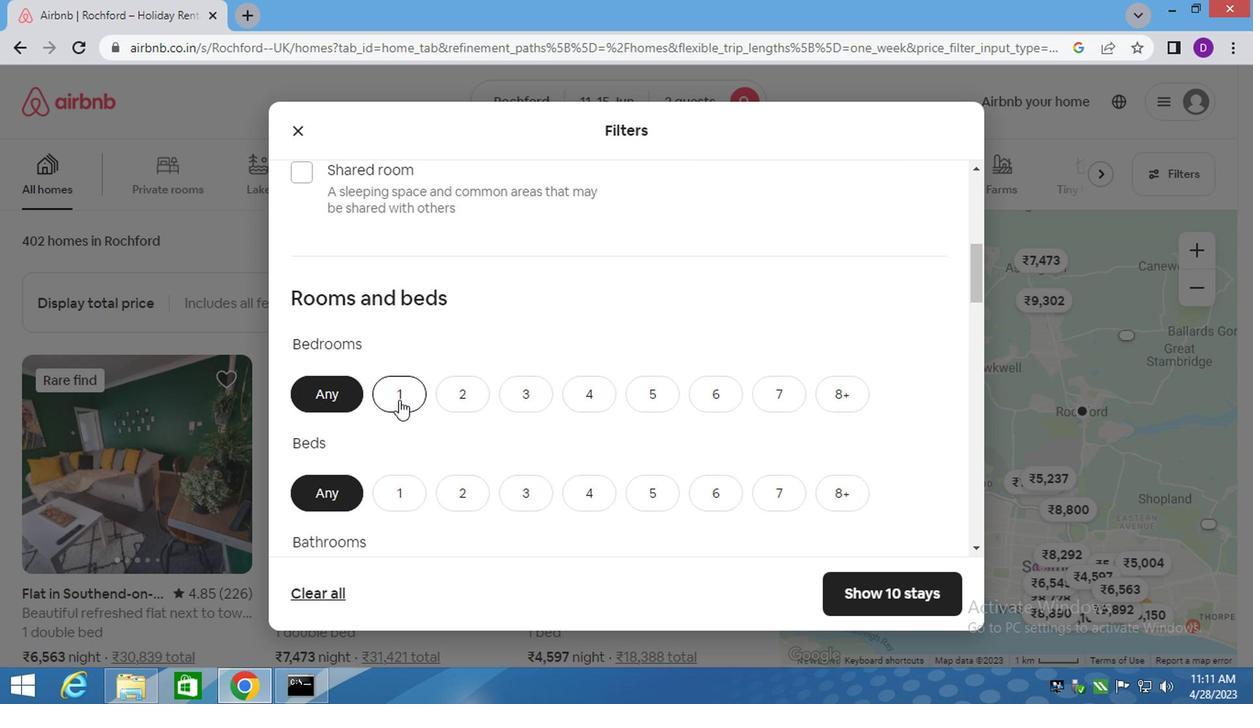 
Action: Mouse moved to (399, 303)
Screenshot: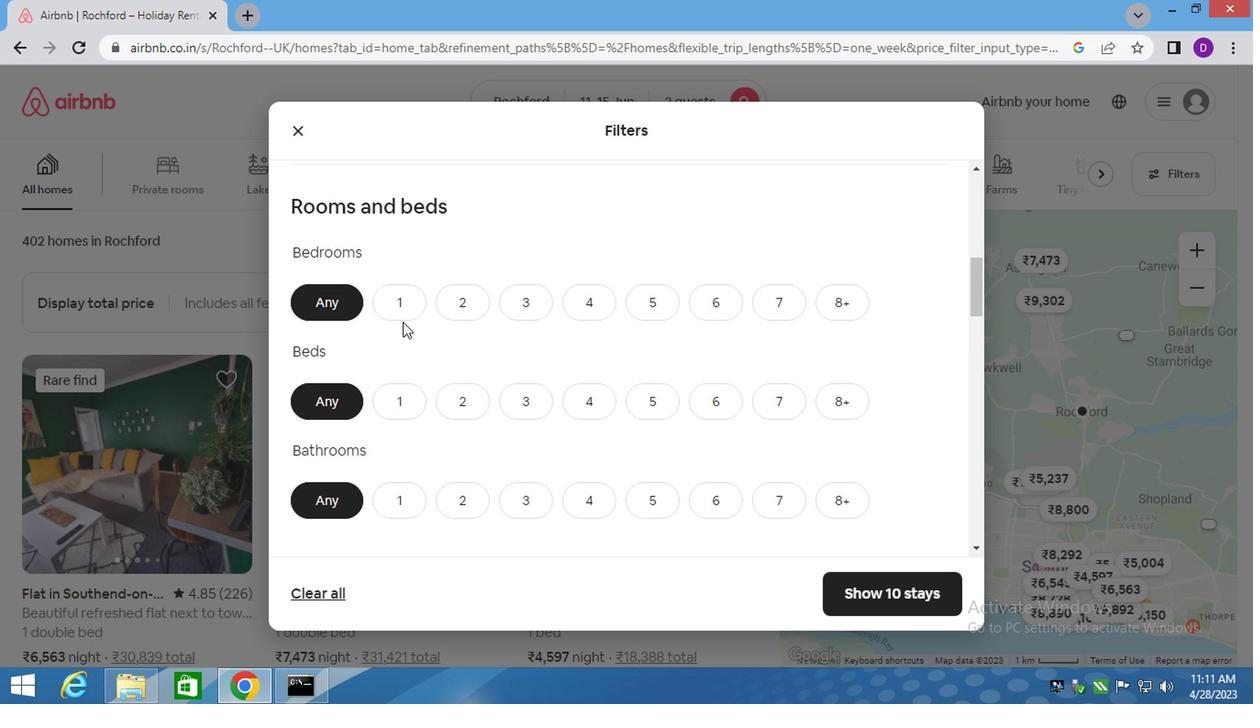 
Action: Mouse pressed left at (399, 303)
Screenshot: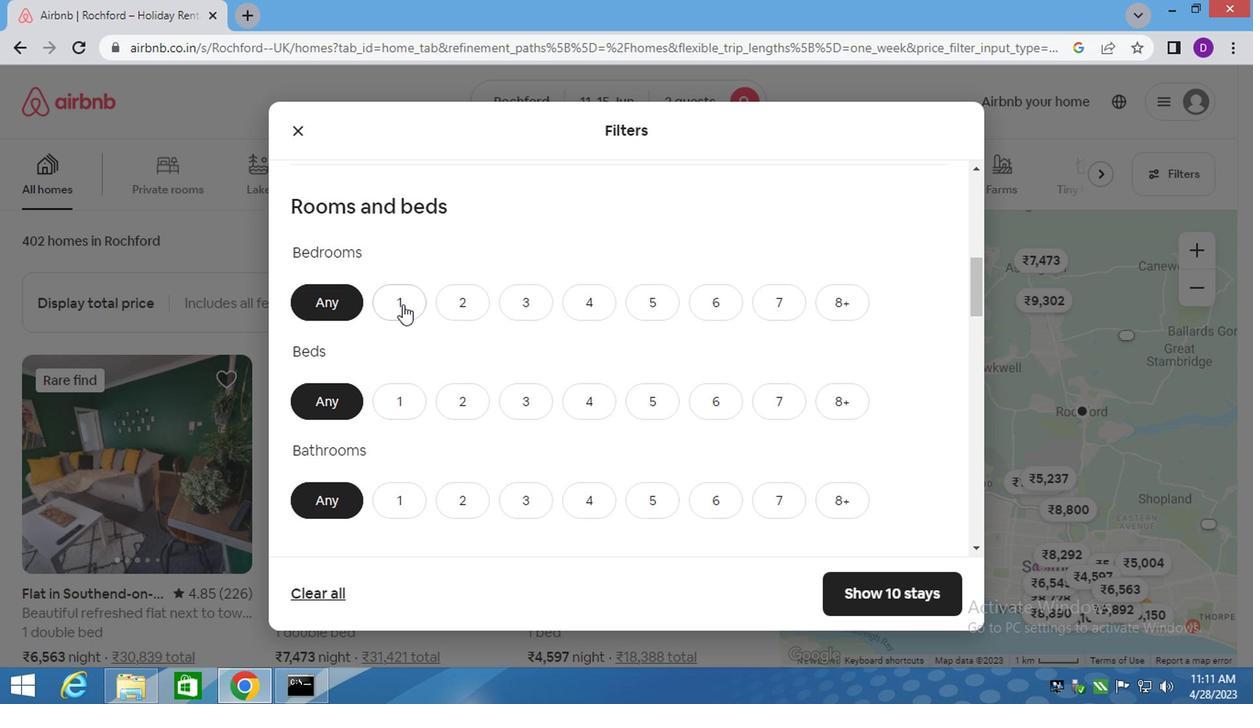 
Action: Mouse moved to (454, 394)
Screenshot: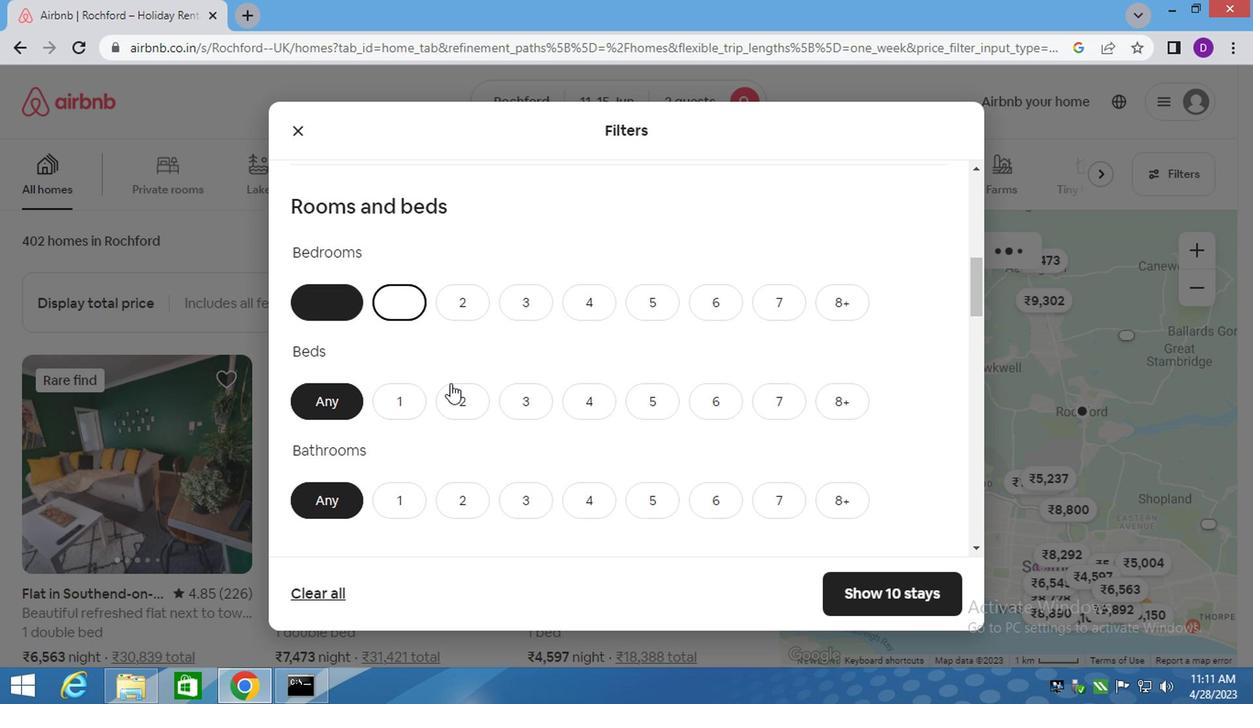 
Action: Mouse pressed left at (454, 394)
Screenshot: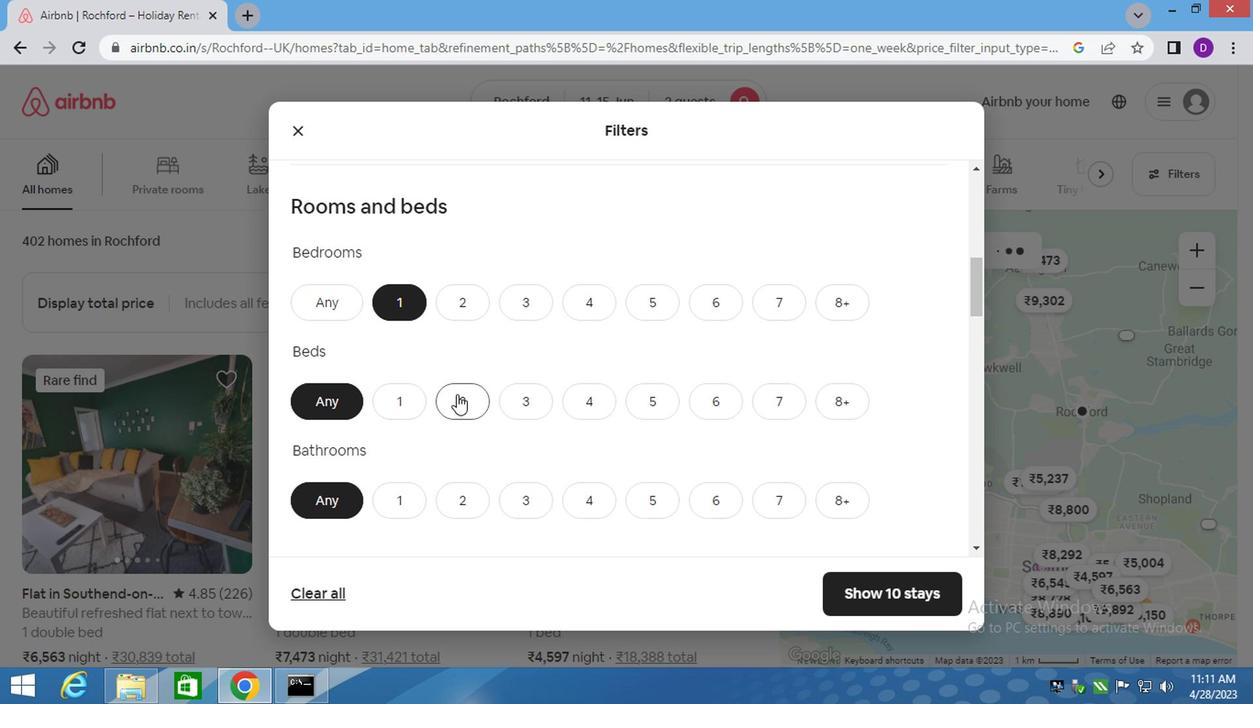 
Action: Mouse moved to (390, 503)
Screenshot: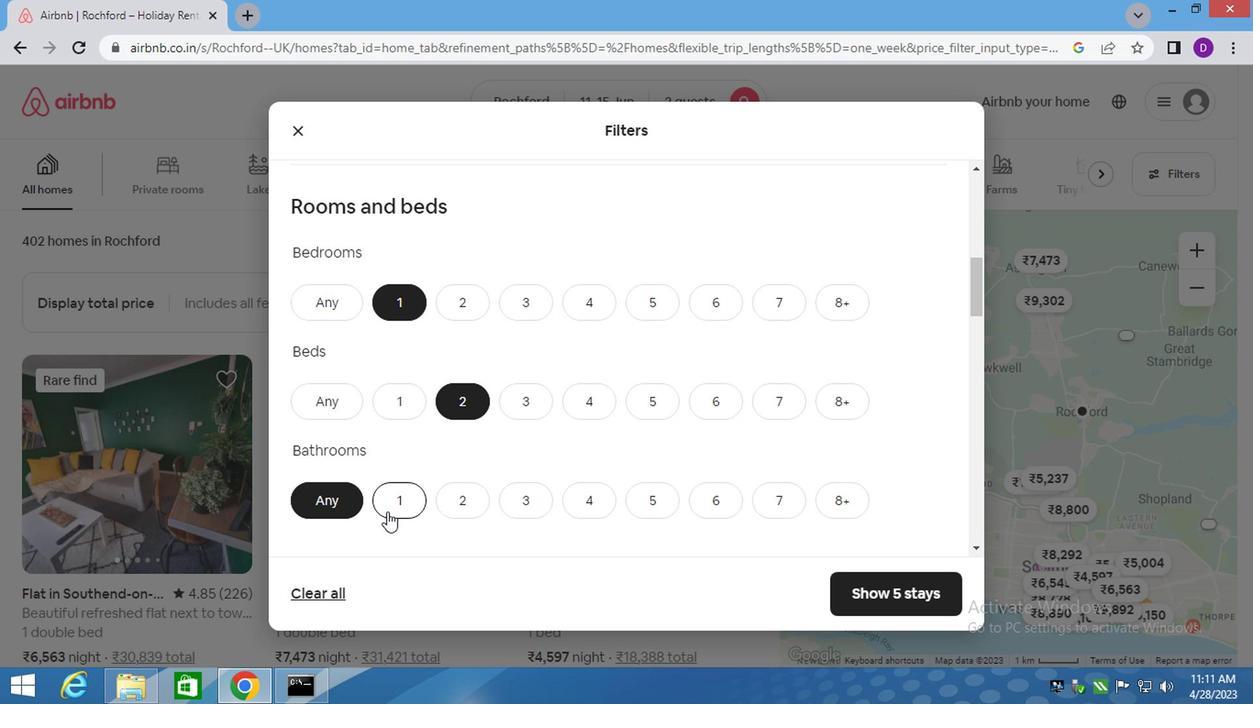 
Action: Mouse pressed left at (390, 503)
Screenshot: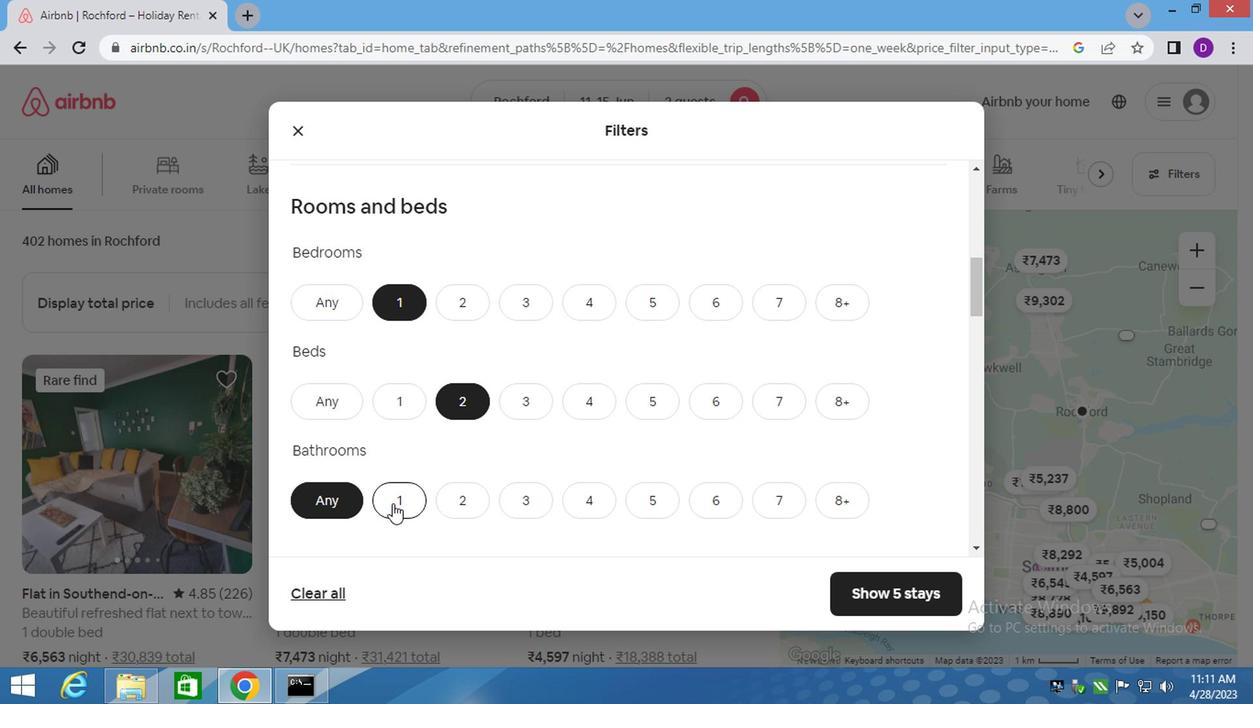 
Action: Mouse moved to (406, 445)
Screenshot: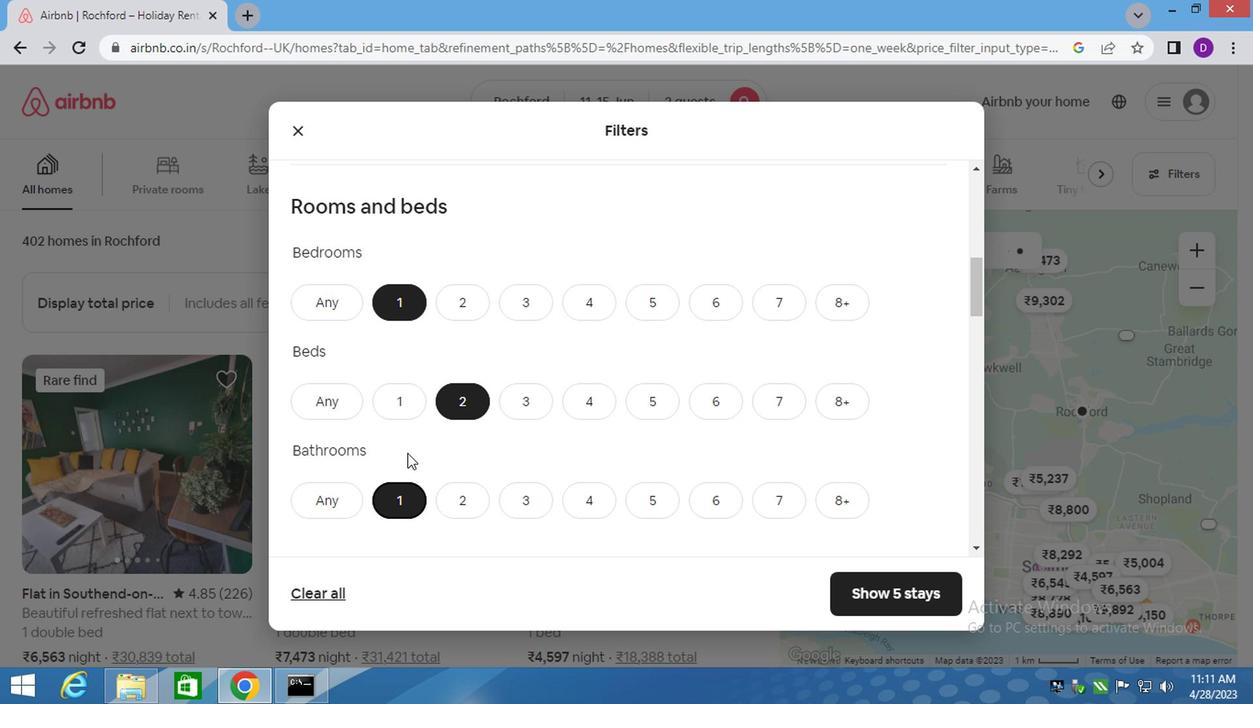 
Action: Mouse scrolled (406, 444) with delta (0, -1)
Screenshot: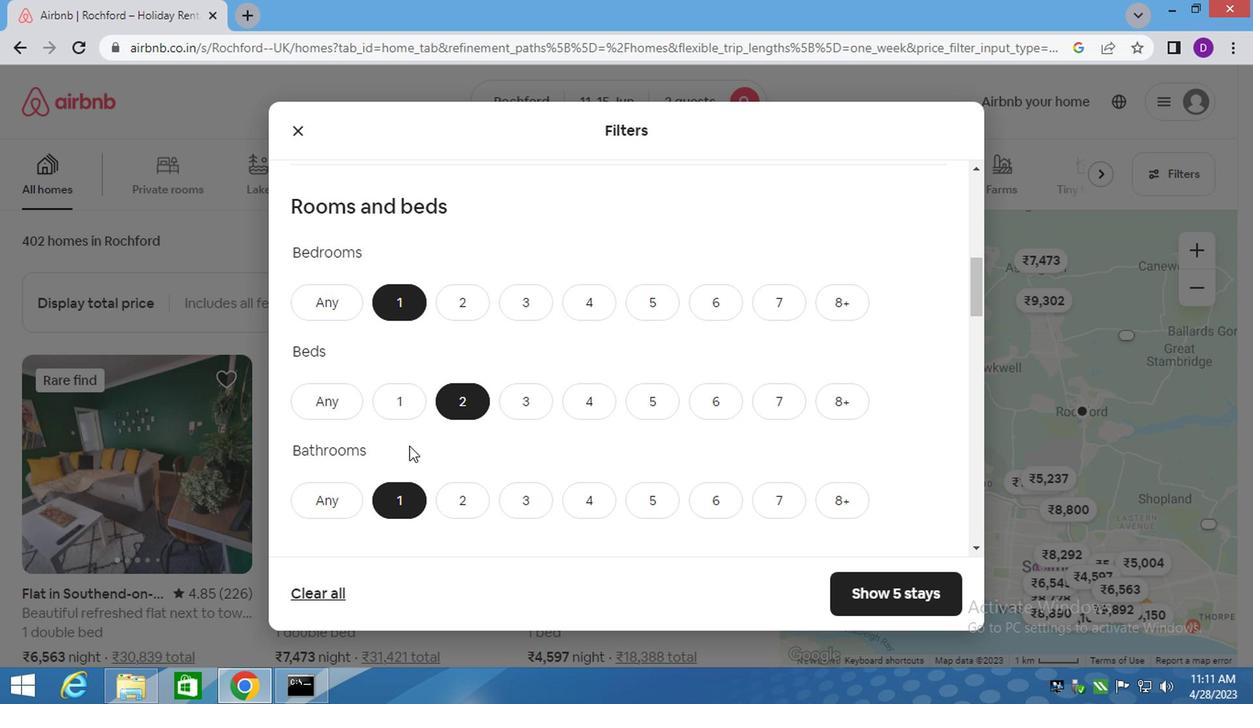 
Action: Mouse scrolled (406, 444) with delta (0, -1)
Screenshot: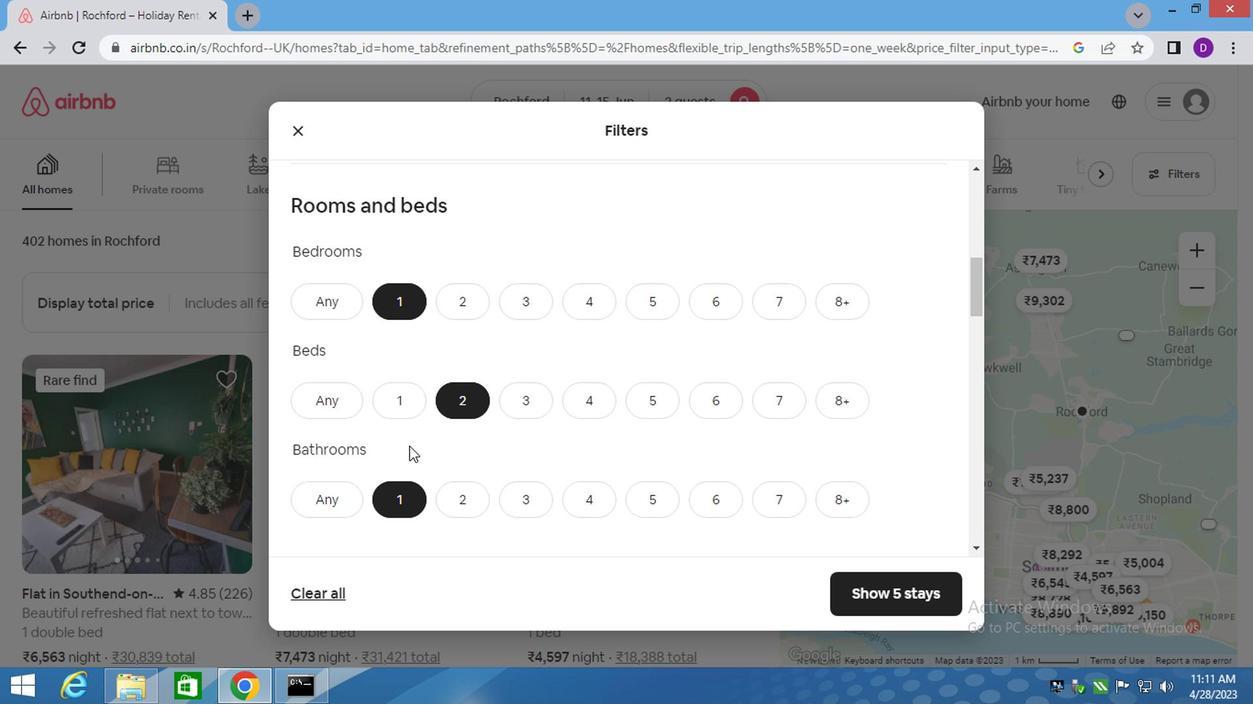 
Action: Mouse scrolled (406, 444) with delta (0, -1)
Screenshot: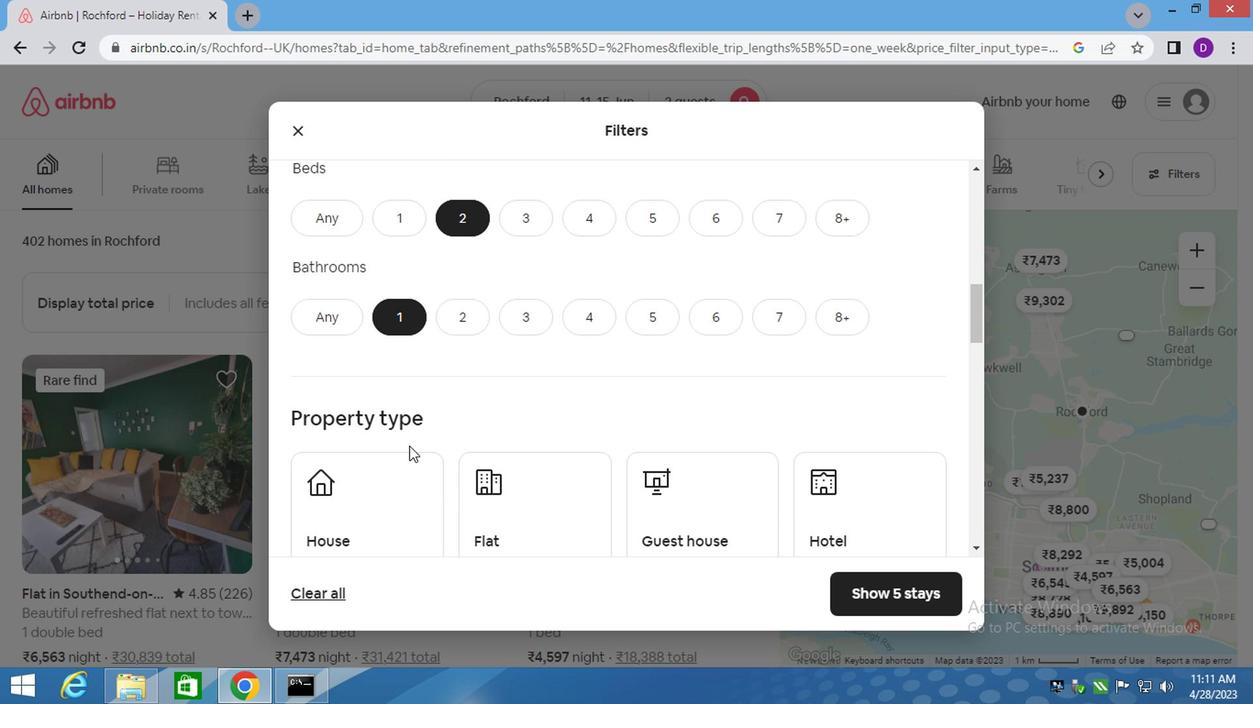 
Action: Mouse scrolled (406, 444) with delta (0, -1)
Screenshot: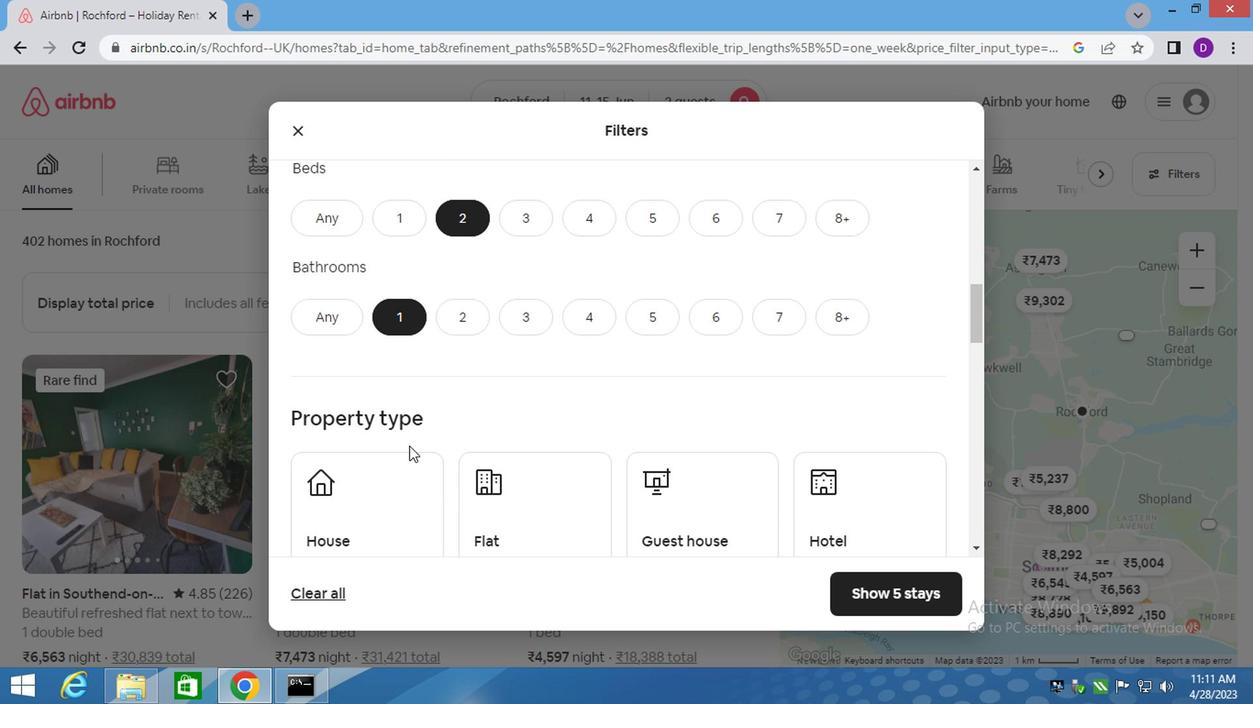 
Action: Mouse scrolled (406, 444) with delta (0, -1)
Screenshot: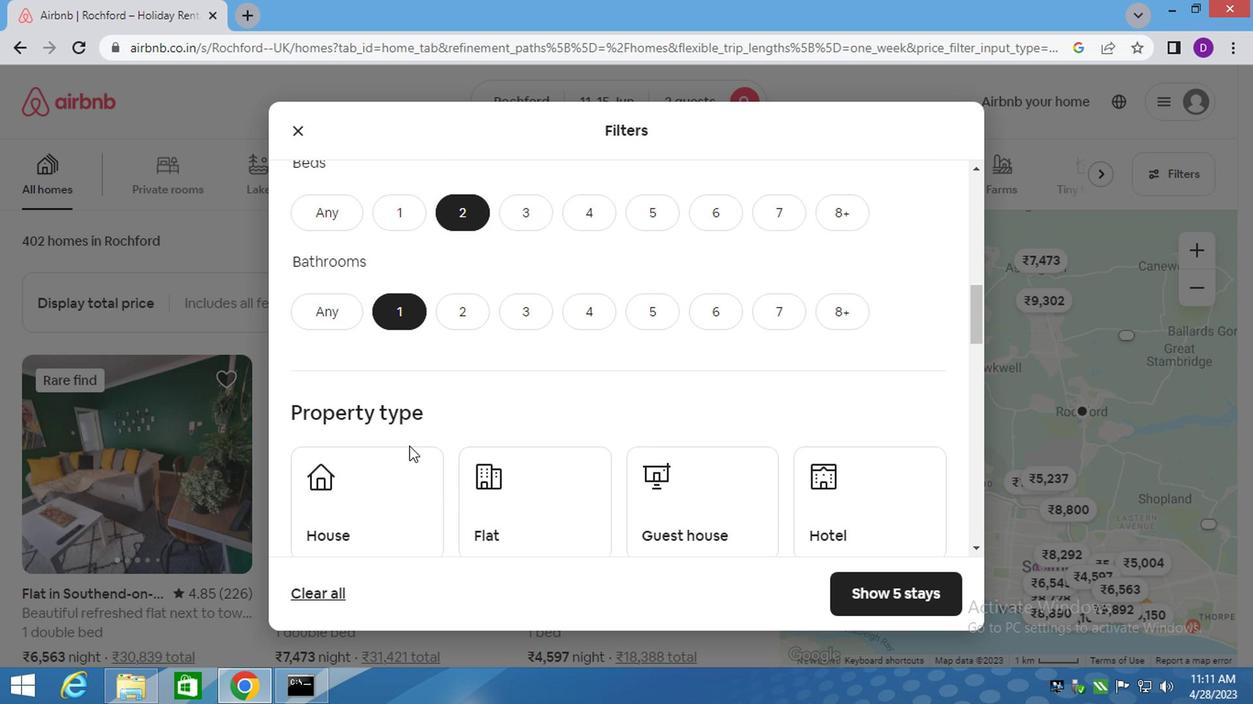 
Action: Mouse moved to (433, 452)
Screenshot: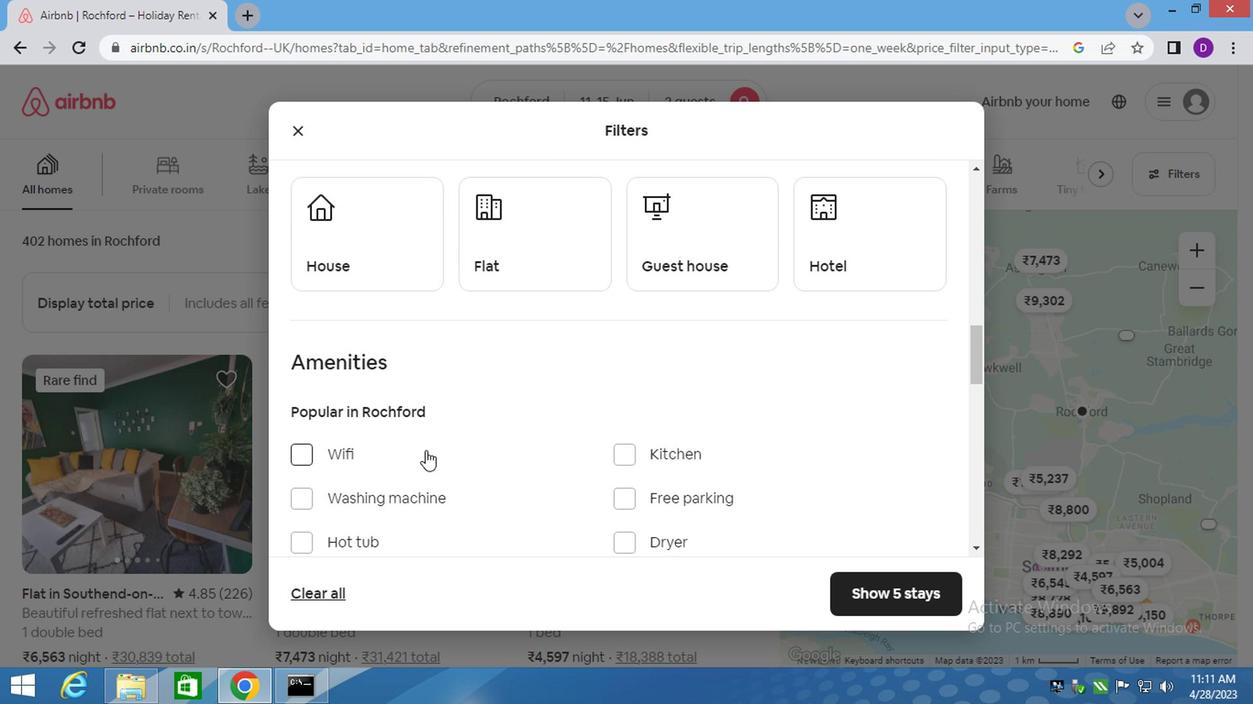 
Action: Mouse scrolled (433, 451) with delta (0, -1)
Screenshot: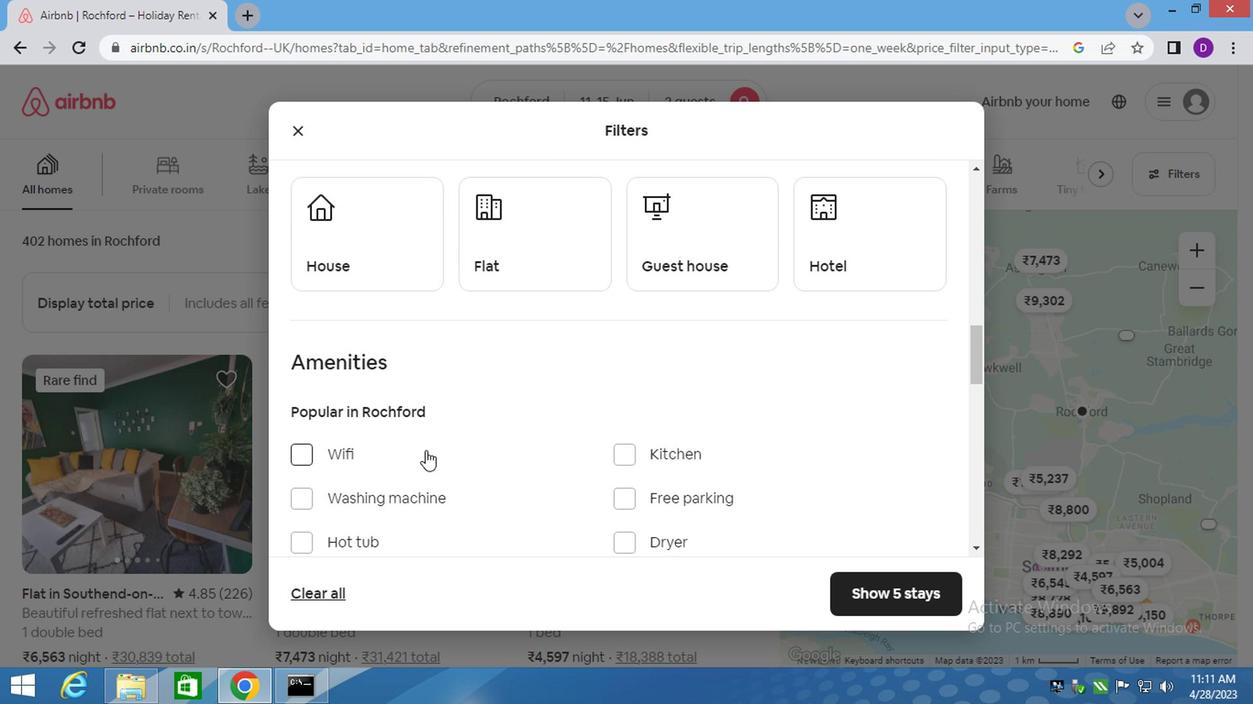 
Action: Mouse scrolled (433, 451) with delta (0, -1)
Screenshot: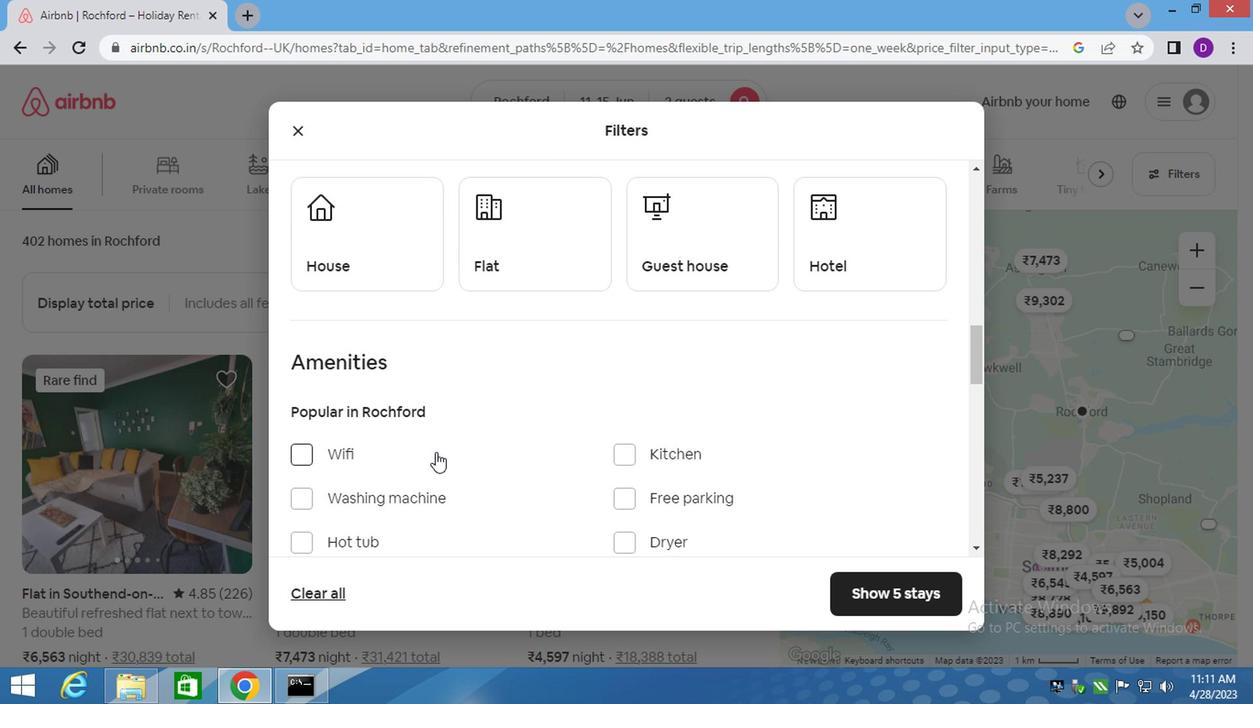 
Action: Mouse scrolled (433, 451) with delta (0, -1)
Screenshot: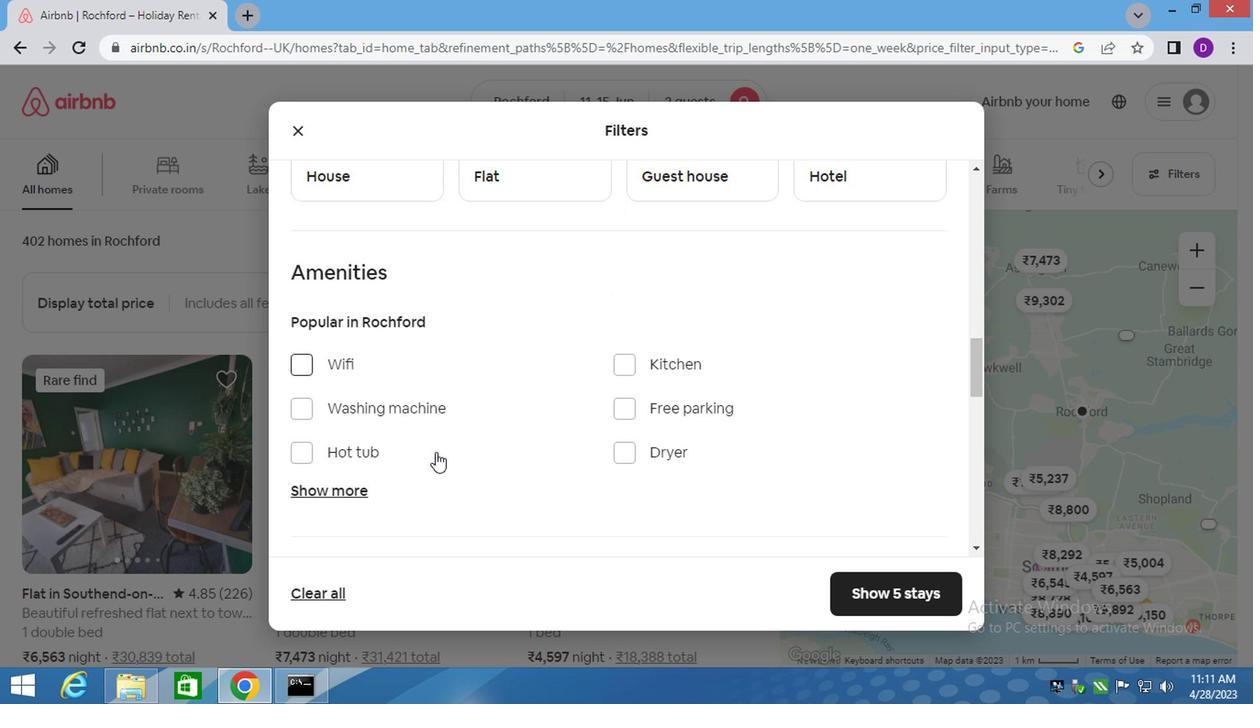 
Action: Mouse moved to (433, 452)
Screenshot: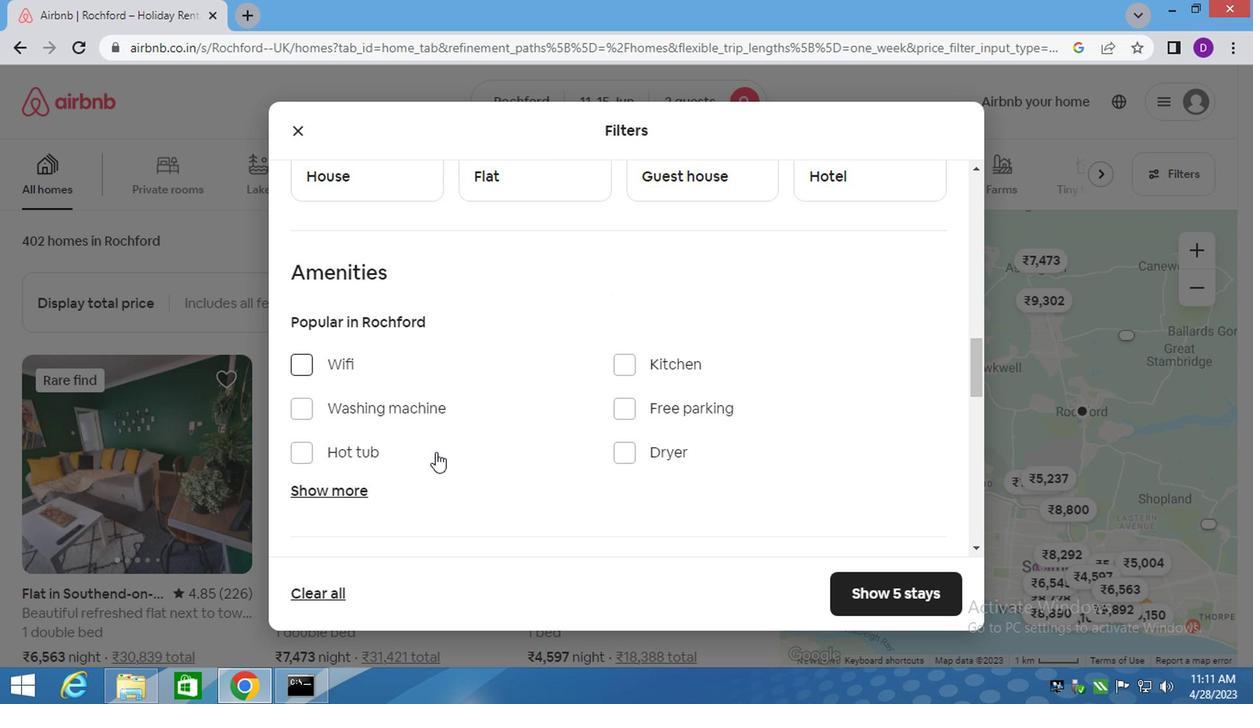 
Action: Mouse scrolled (433, 451) with delta (0, -1)
Screenshot: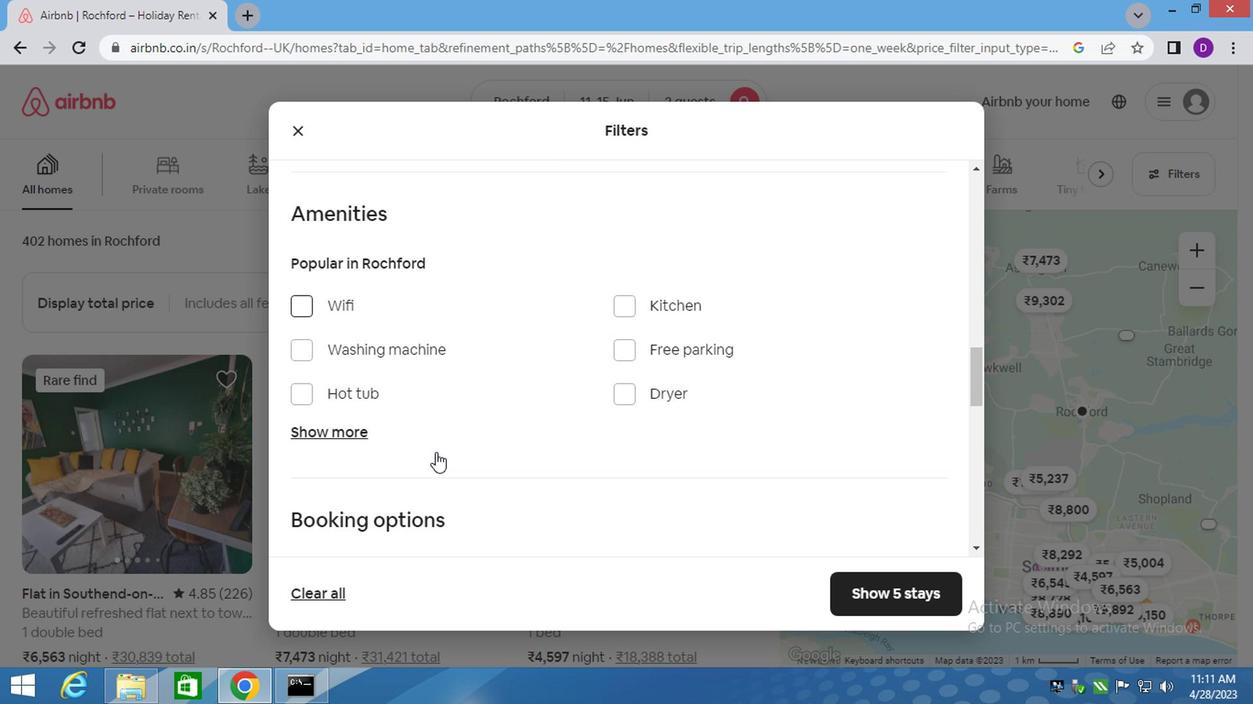 
Action: Mouse moved to (433, 452)
Screenshot: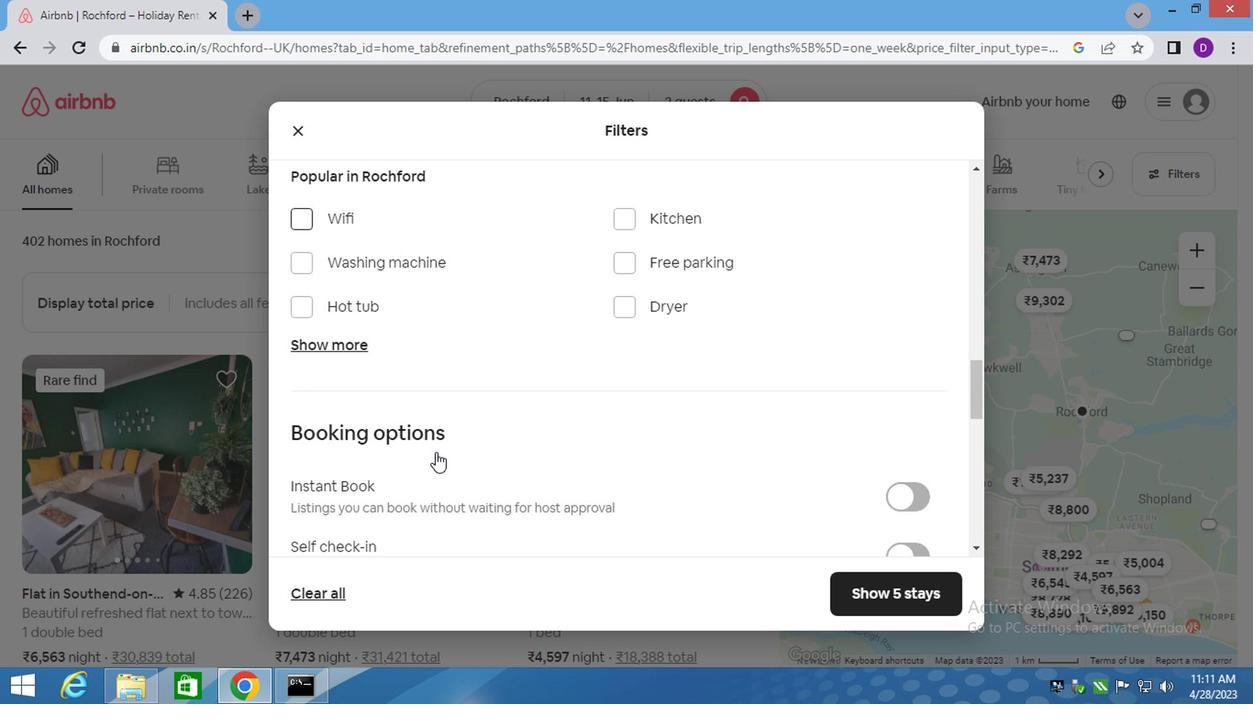 
Action: Mouse scrolled (433, 452) with delta (0, 0)
Screenshot: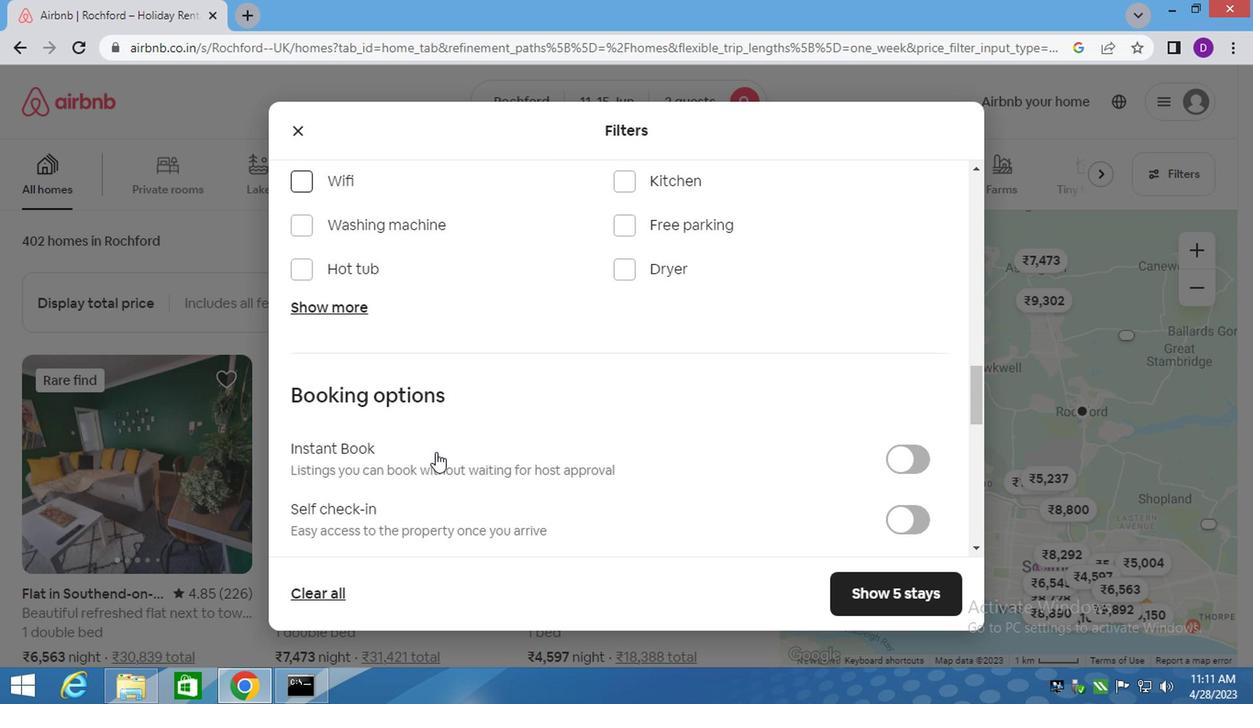 
Action: Mouse scrolled (433, 452) with delta (0, 0)
Screenshot: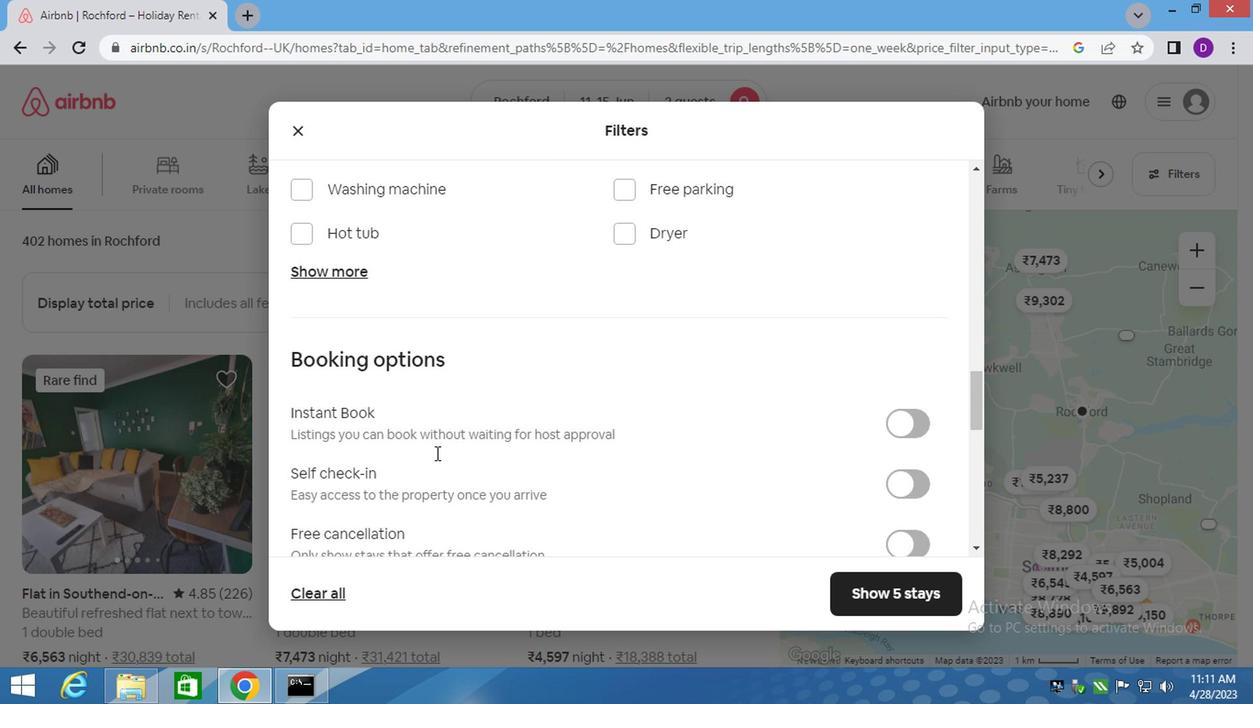 
Action: Mouse moved to (870, 321)
Screenshot: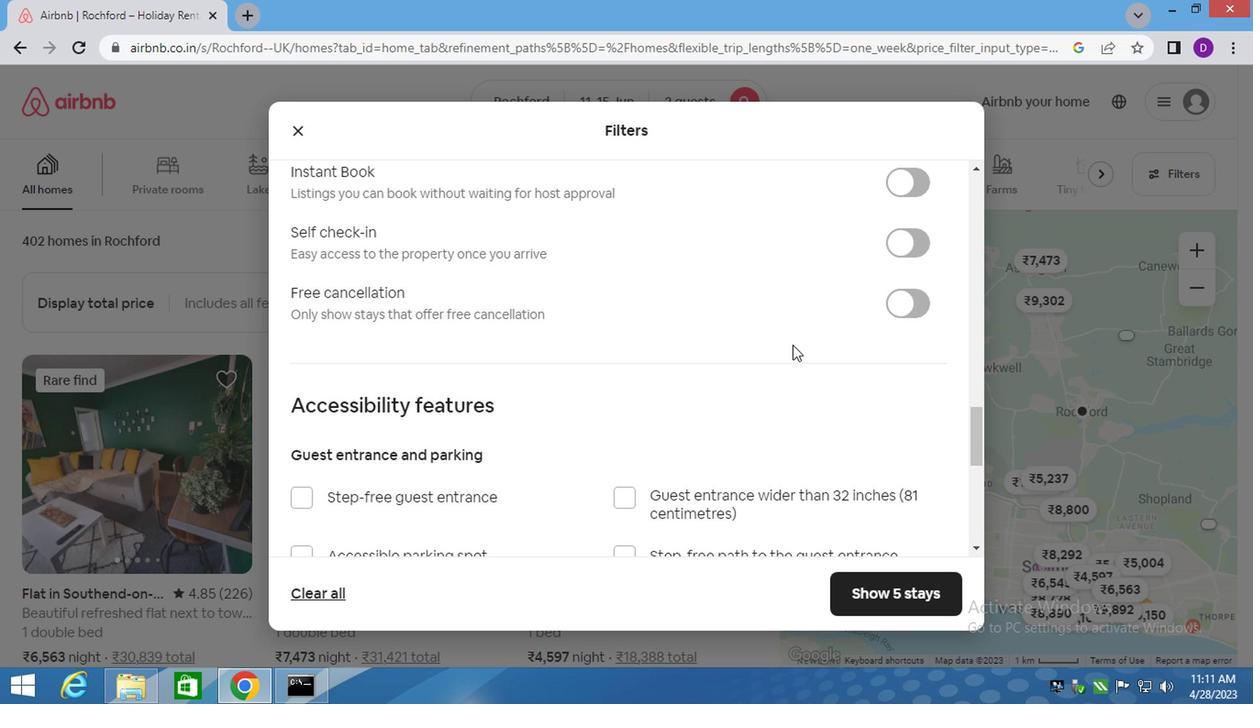 
Action: Mouse scrolled (868, 322) with delta (0, 1)
Screenshot: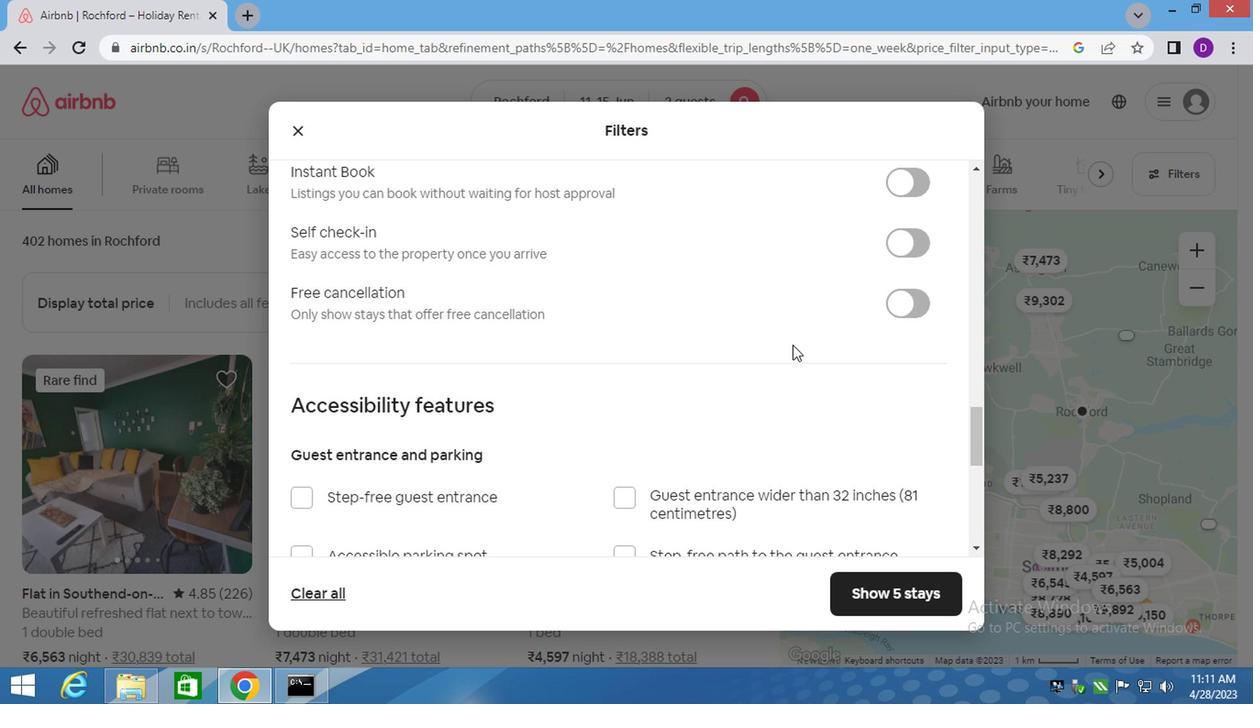 
Action: Mouse moved to (899, 336)
Screenshot: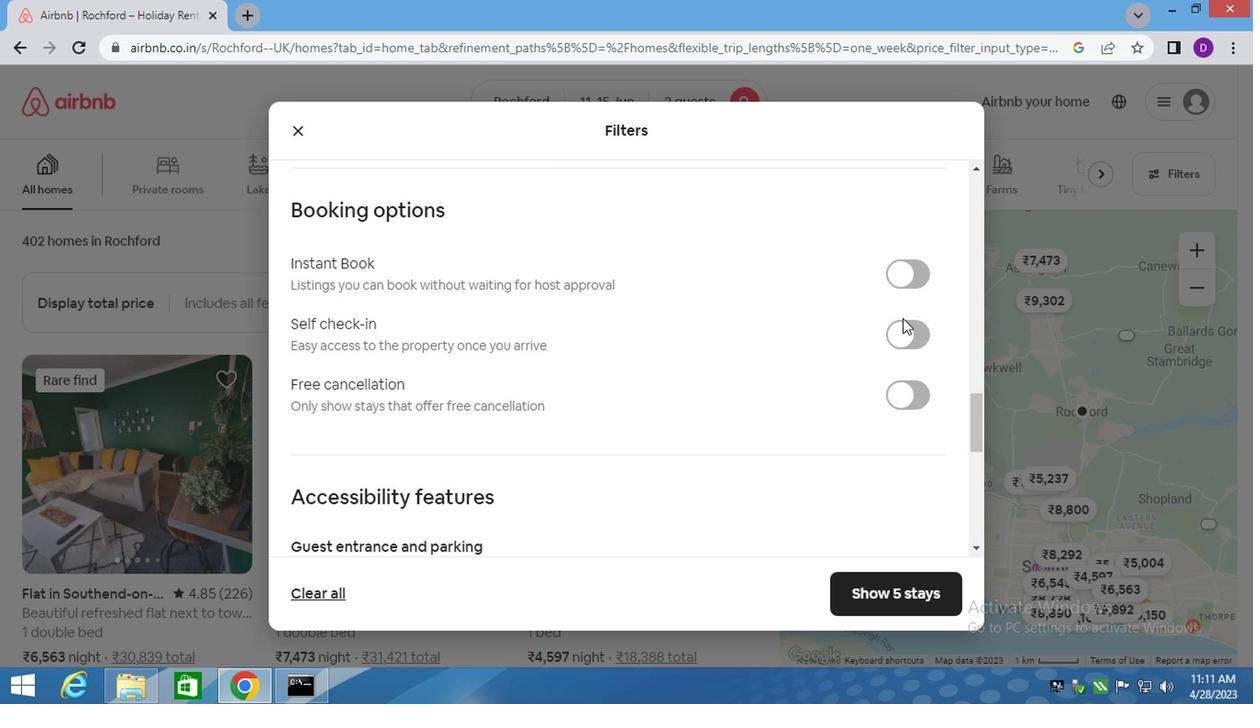 
Action: Mouse pressed left at (899, 336)
Screenshot: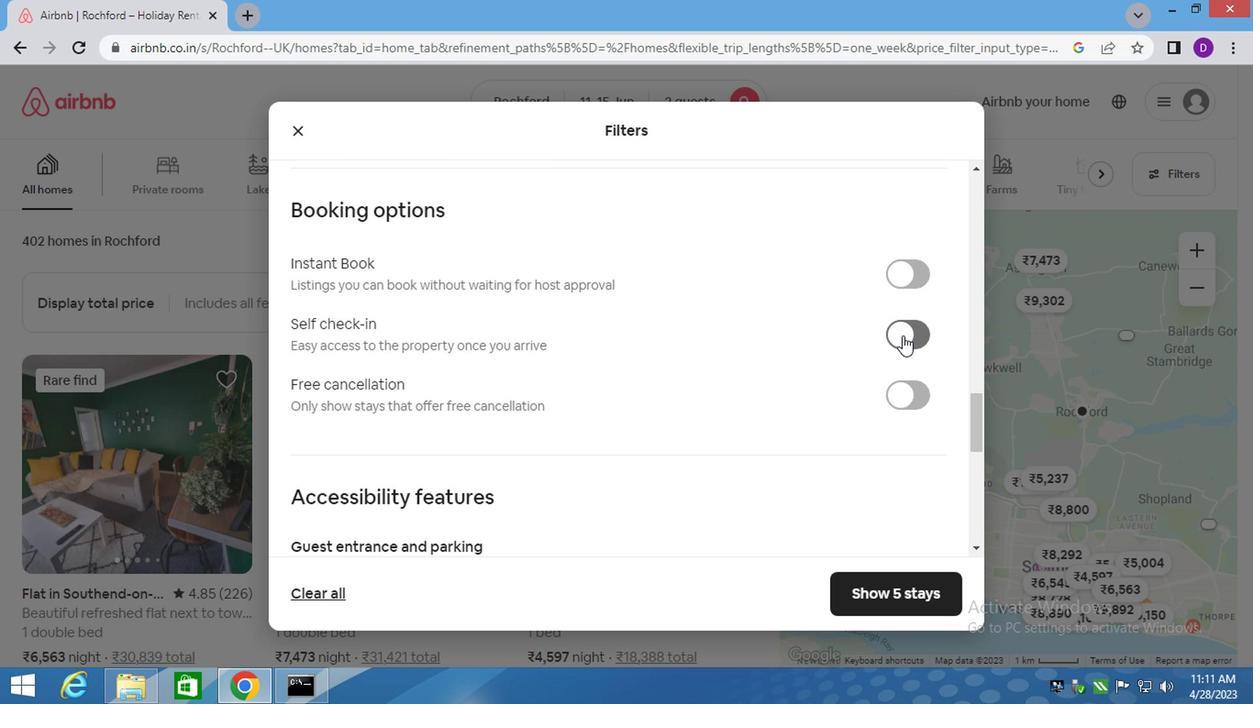 
Action: Mouse moved to (578, 392)
Screenshot: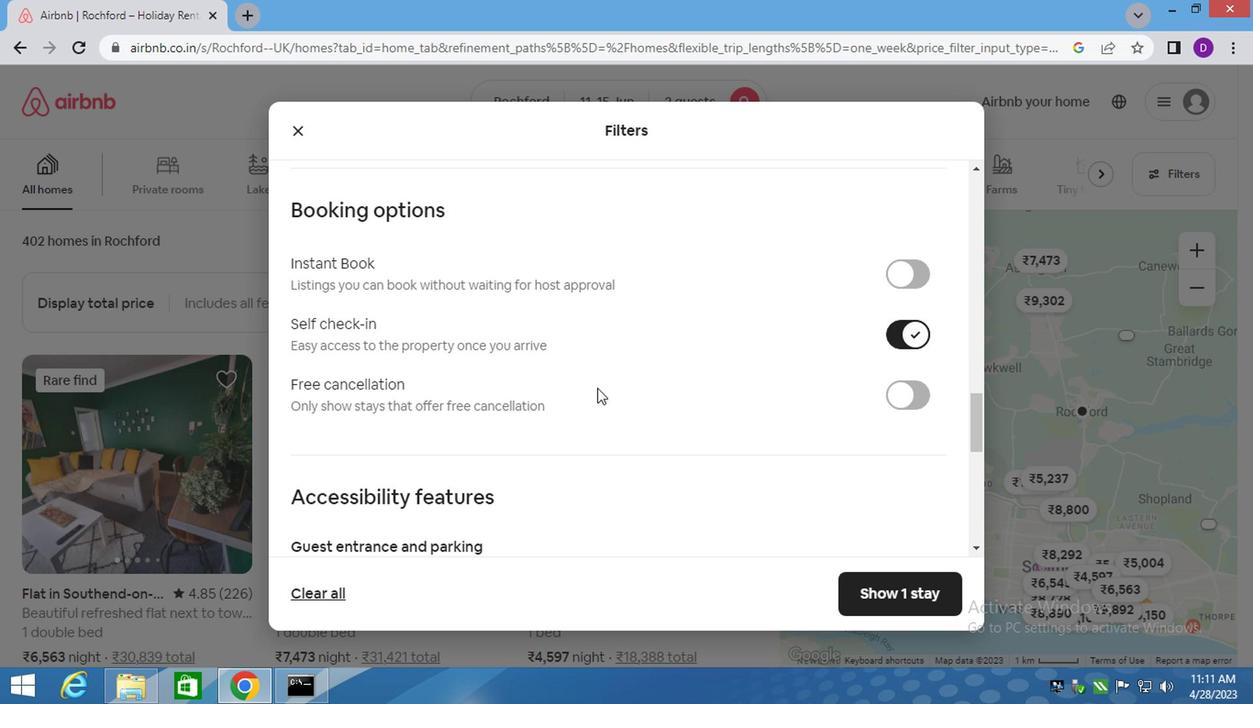 
Action: Mouse scrolled (578, 393) with delta (0, 0)
Screenshot: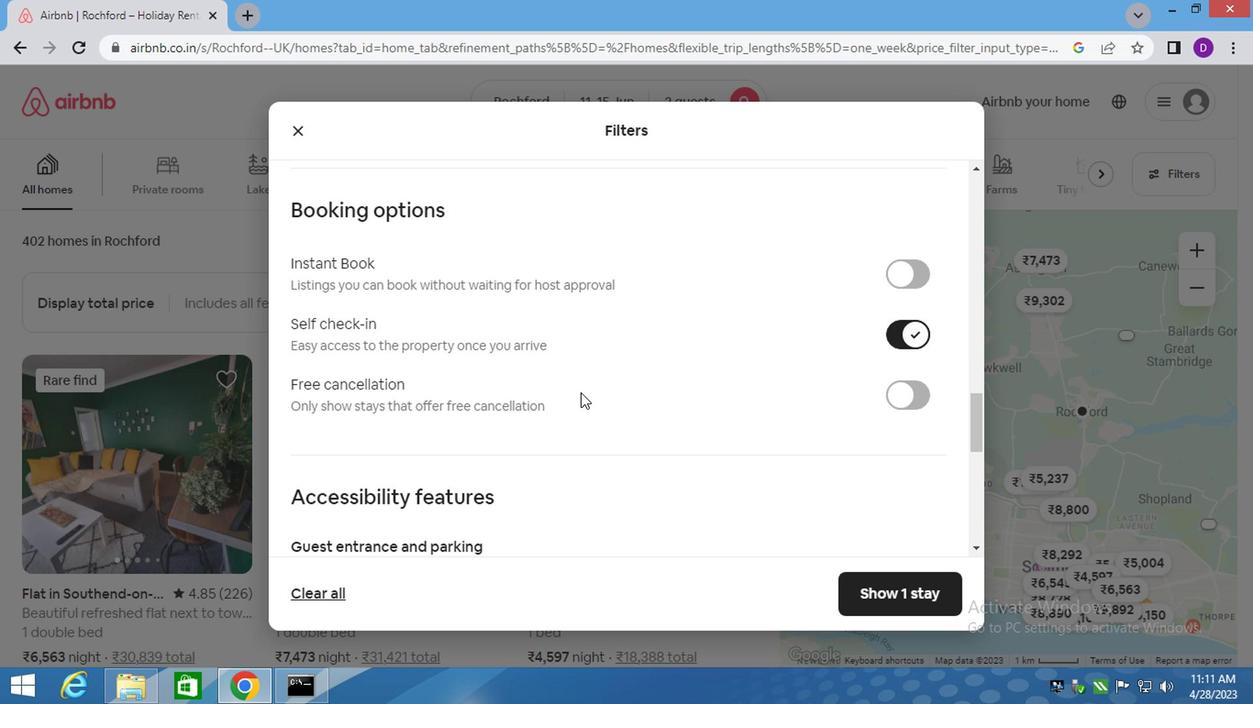 
Action: Mouse scrolled (578, 393) with delta (0, 0)
Screenshot: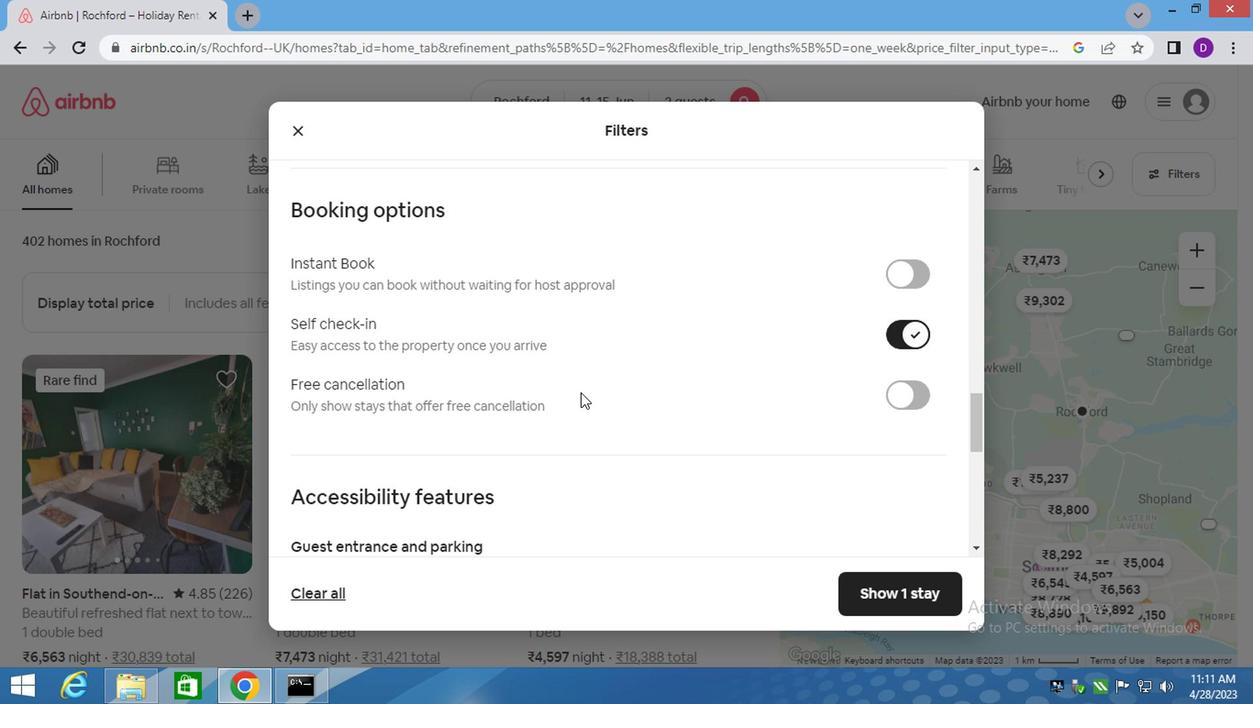 
Action: Mouse scrolled (578, 393) with delta (0, 0)
Screenshot: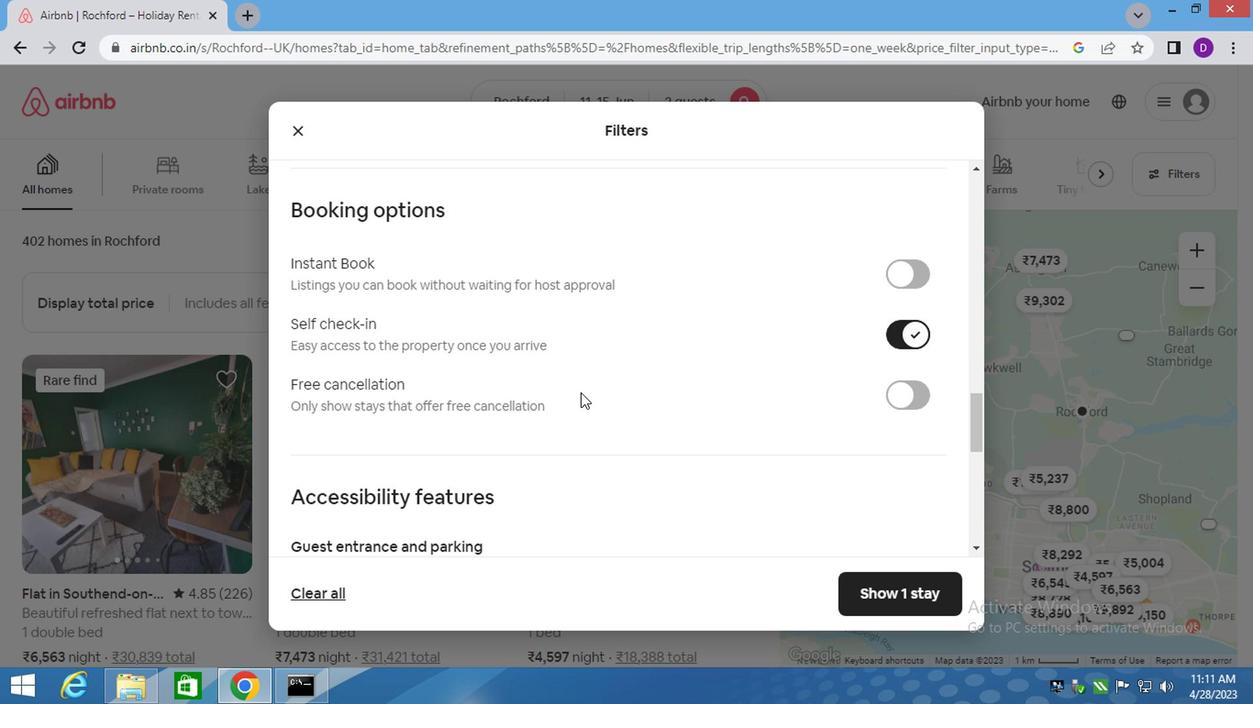 
Action: Mouse scrolled (578, 391) with delta (0, -1)
Screenshot: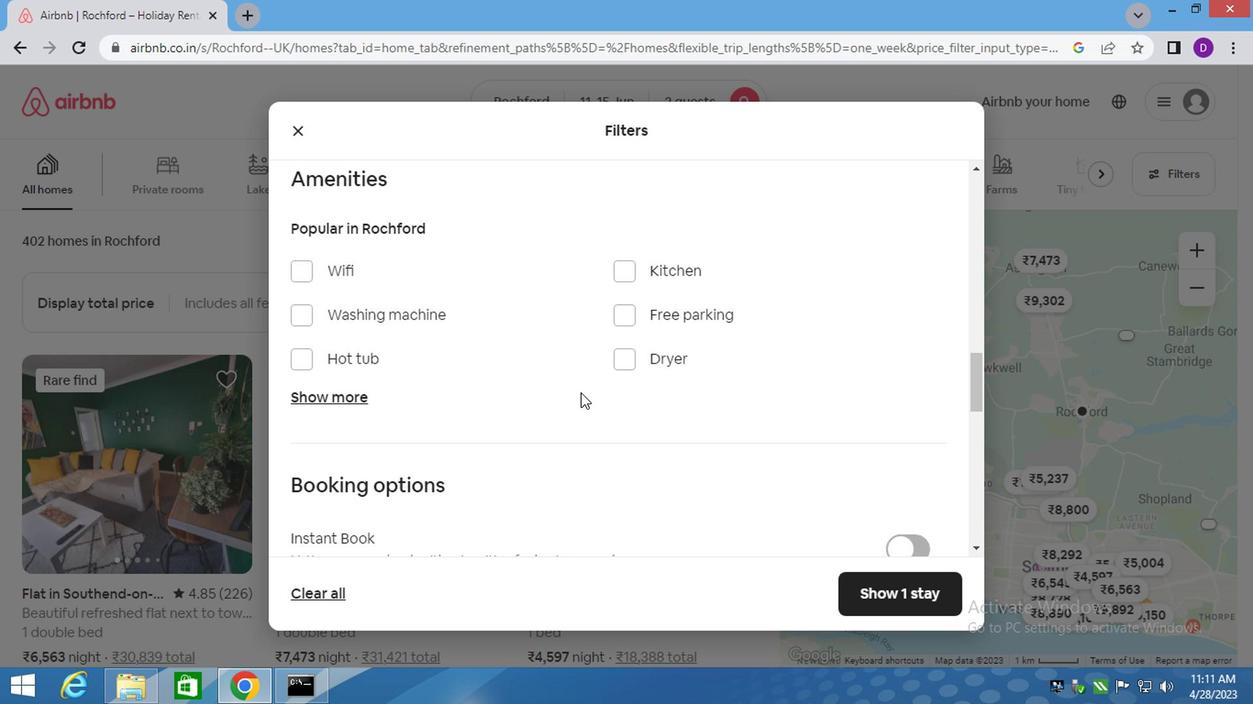 
Action: Mouse scrolled (578, 391) with delta (0, -1)
Screenshot: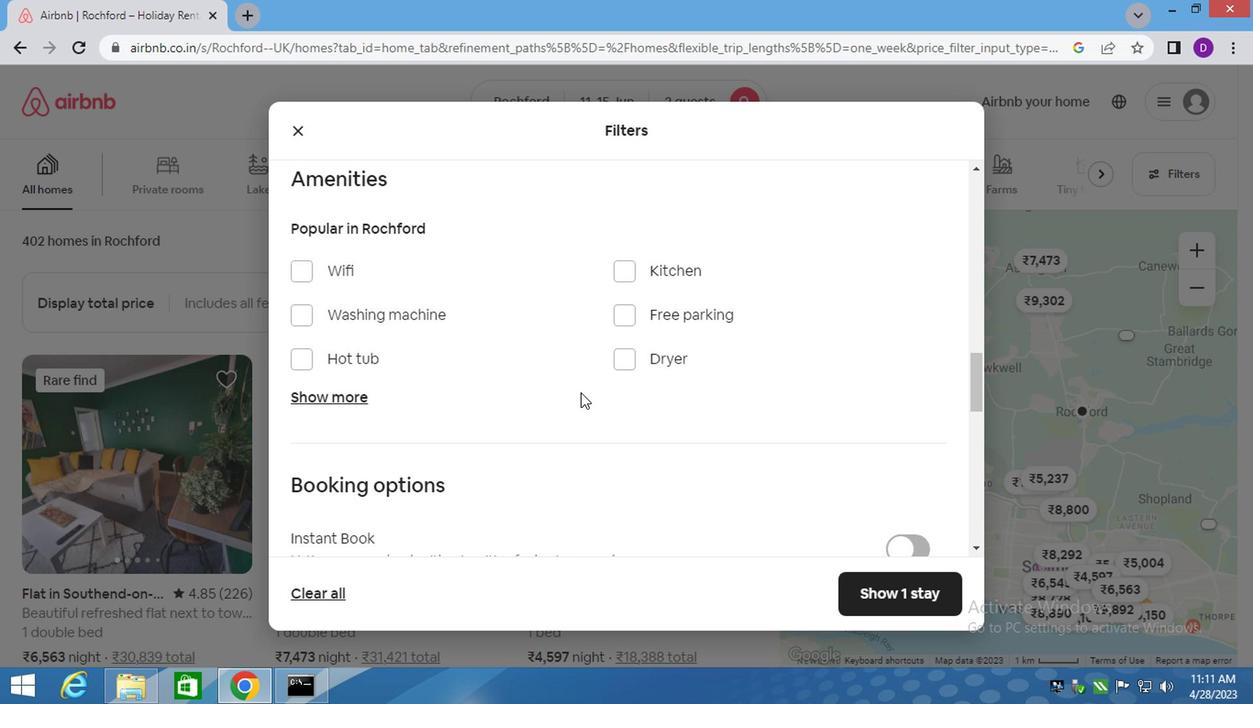 
Action: Mouse scrolled (578, 391) with delta (0, -1)
Screenshot: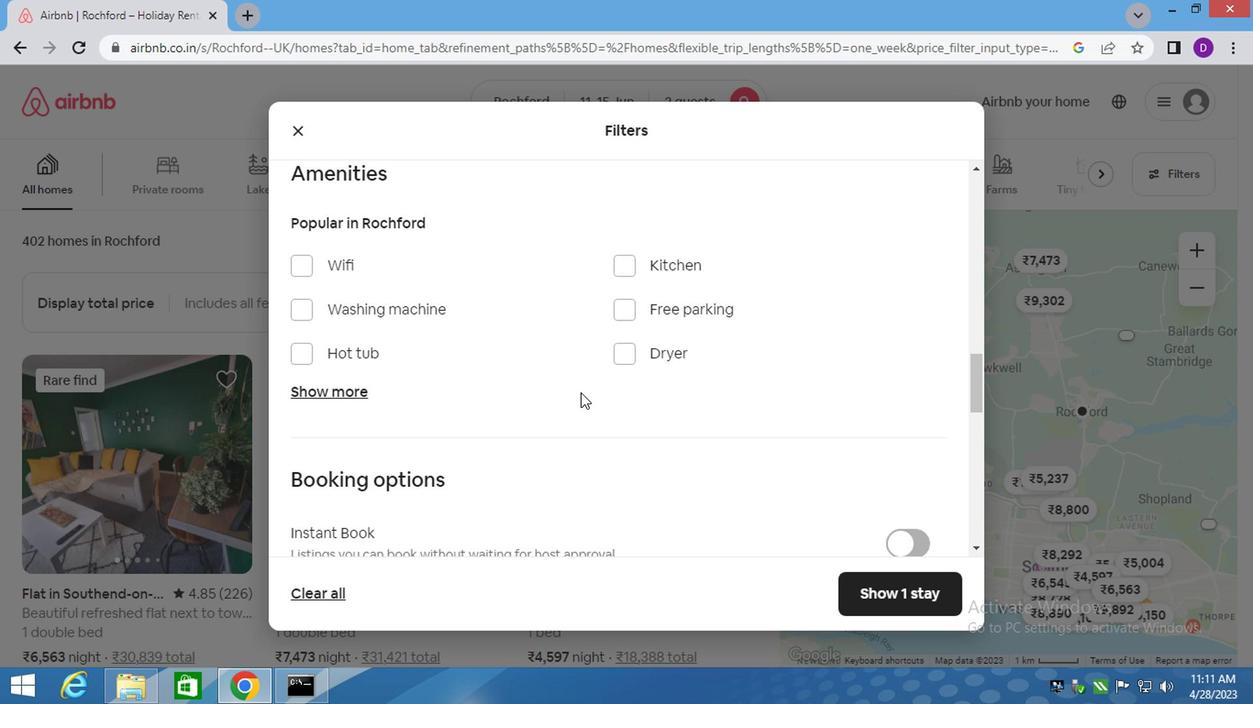 
Action: Mouse scrolled (578, 391) with delta (0, -1)
Screenshot: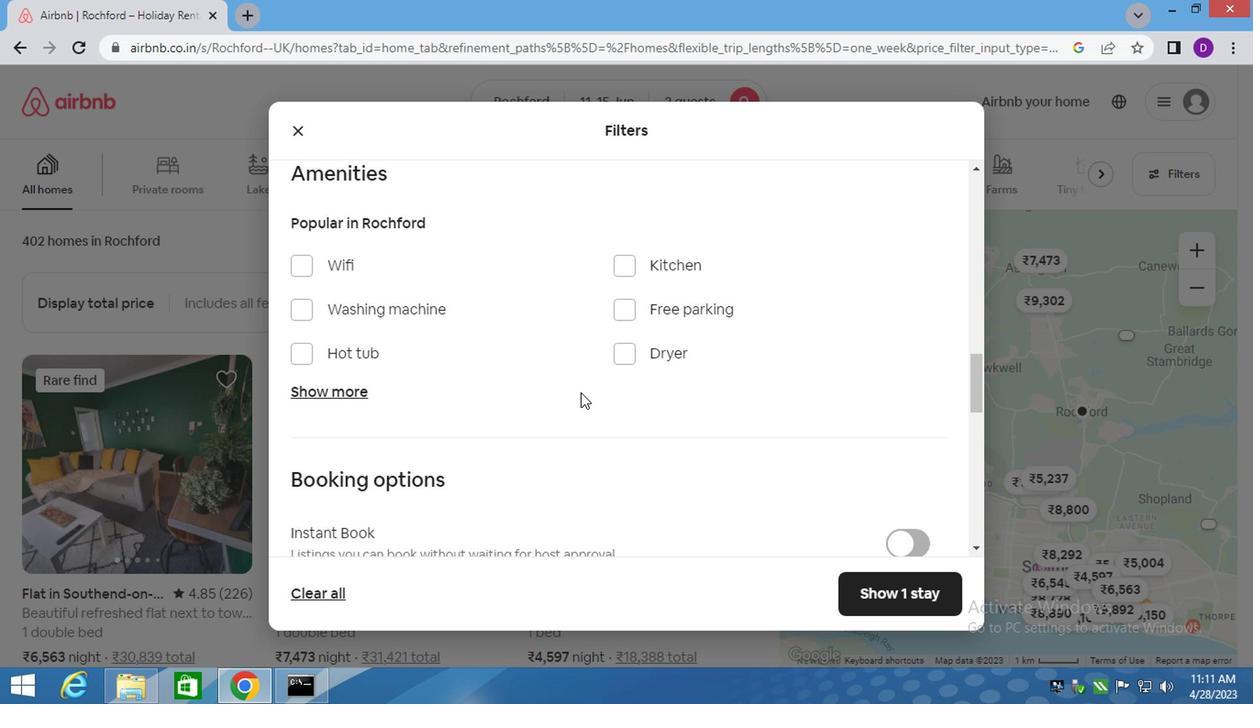 
Action: Mouse scrolled (578, 391) with delta (0, -1)
Screenshot: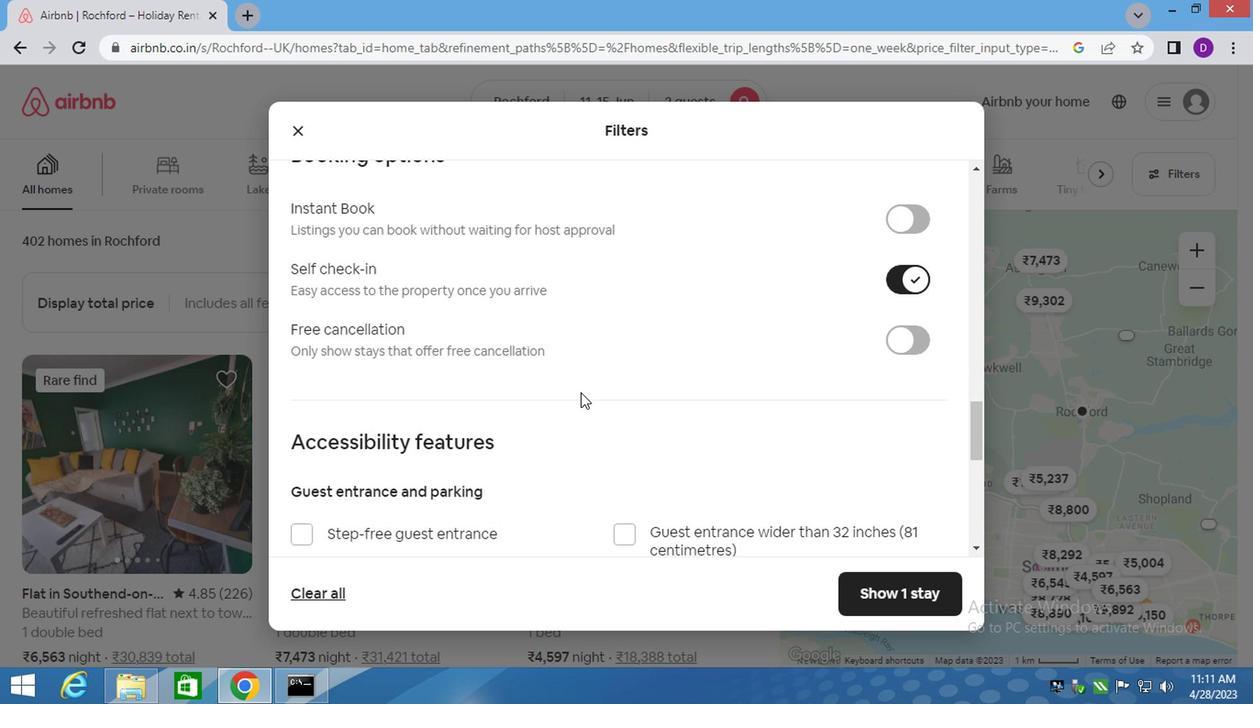 
Action: Mouse scrolled (578, 391) with delta (0, -1)
Screenshot: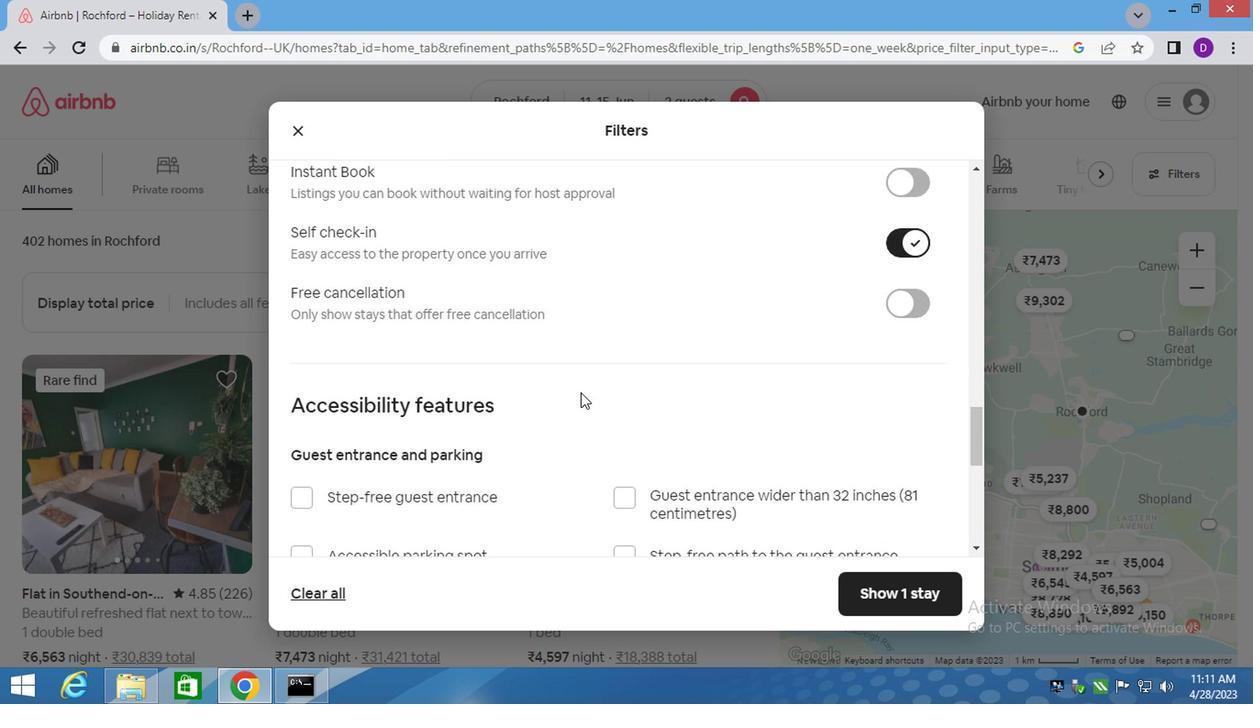 
Action: Mouse scrolled (578, 391) with delta (0, -1)
Screenshot: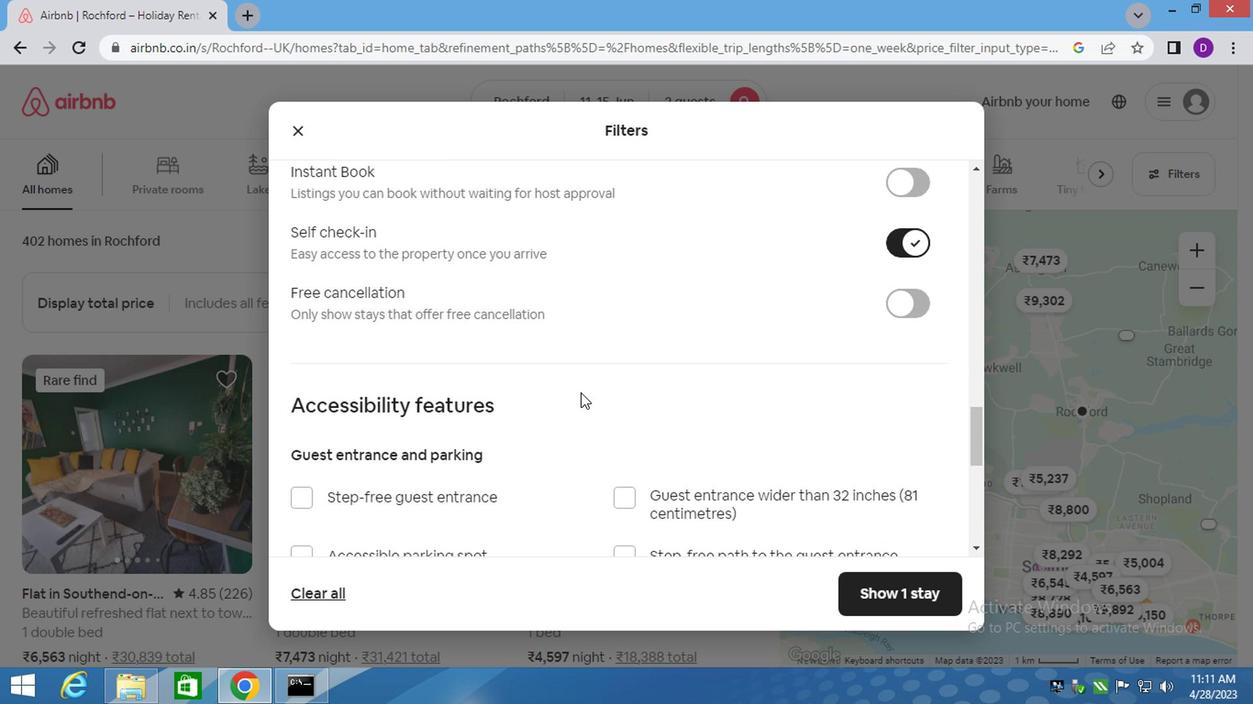 
Action: Mouse scrolled (578, 391) with delta (0, -1)
Screenshot: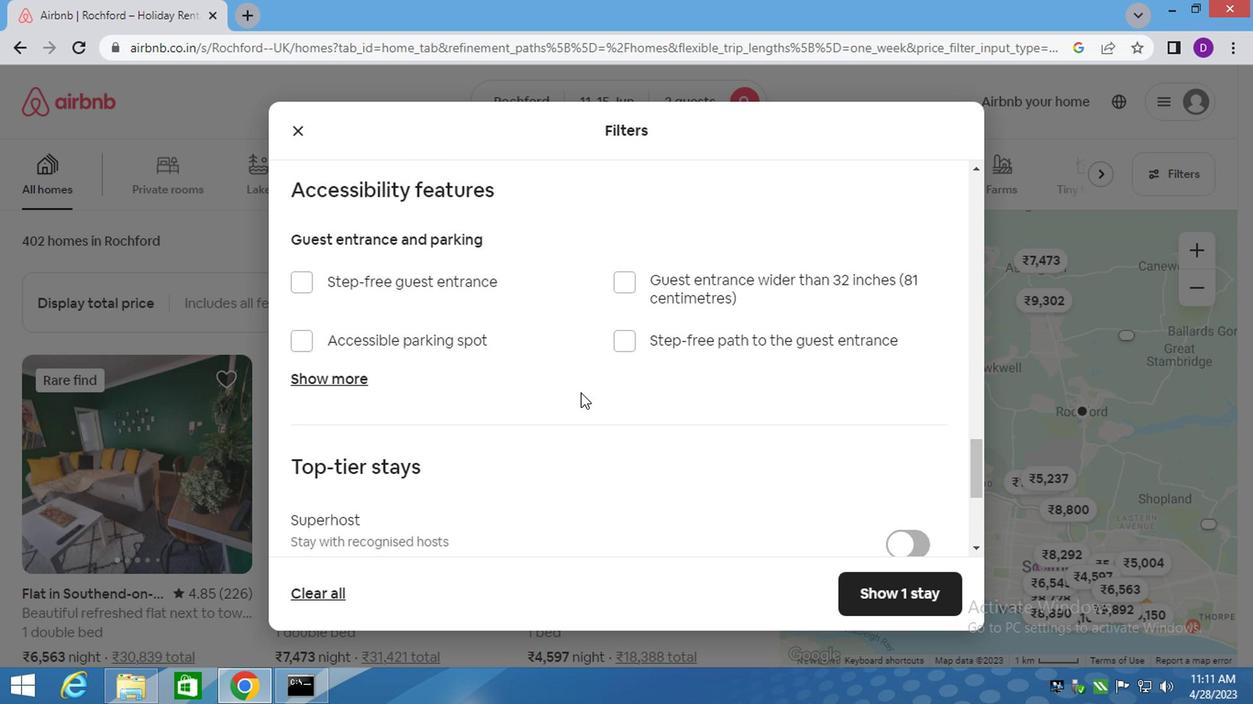 
Action: Mouse moved to (578, 393)
Screenshot: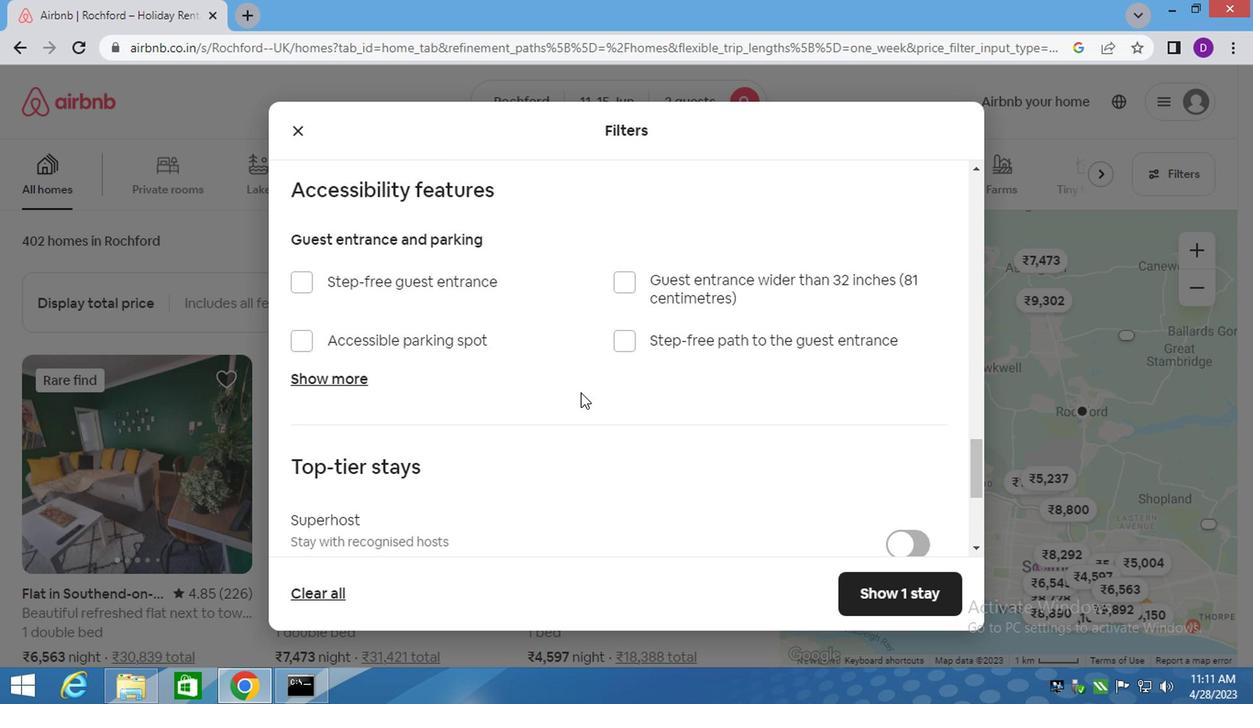 
Action: Mouse scrolled (578, 392) with delta (0, 0)
Screenshot: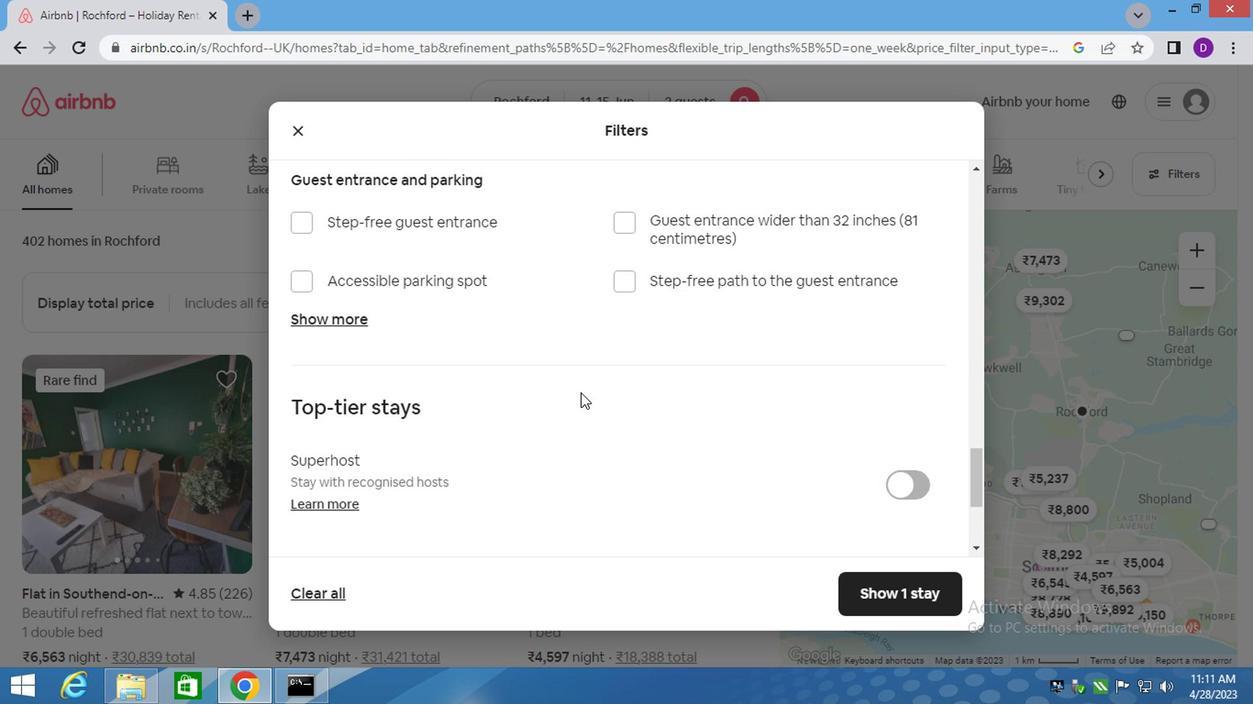 
Action: Mouse moved to (578, 394)
Screenshot: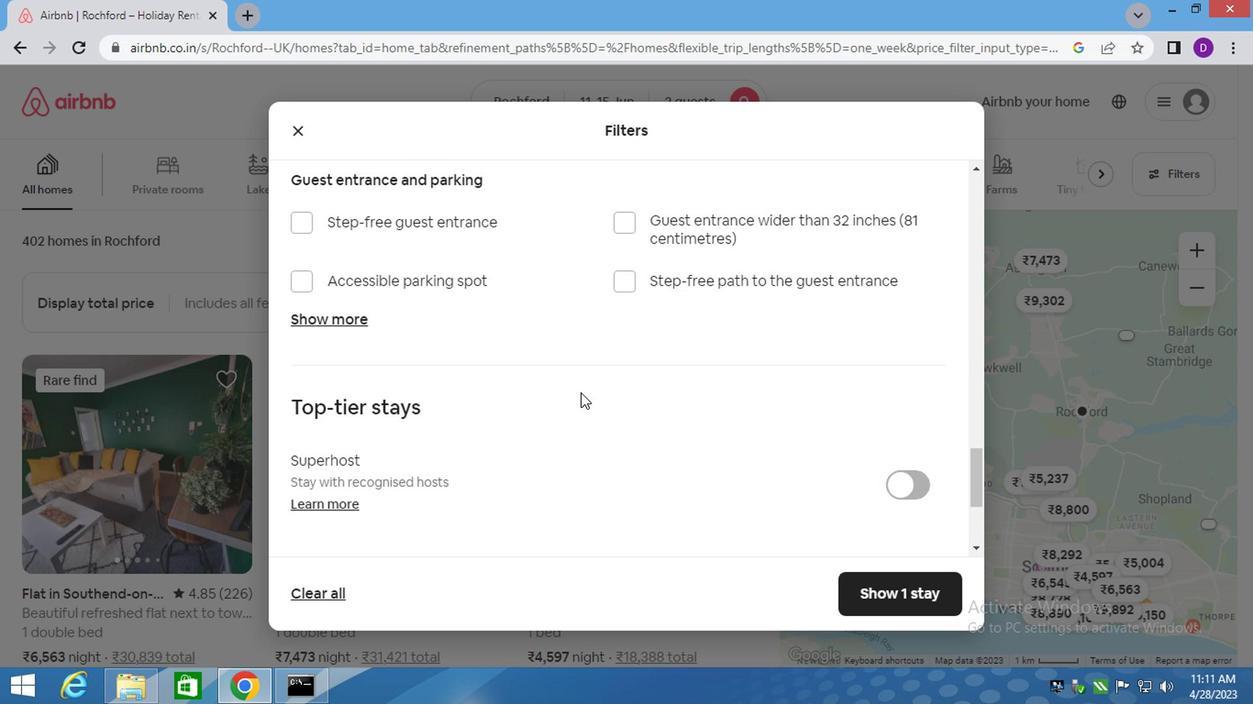 
Action: Mouse scrolled (578, 393) with delta (0, 0)
Screenshot: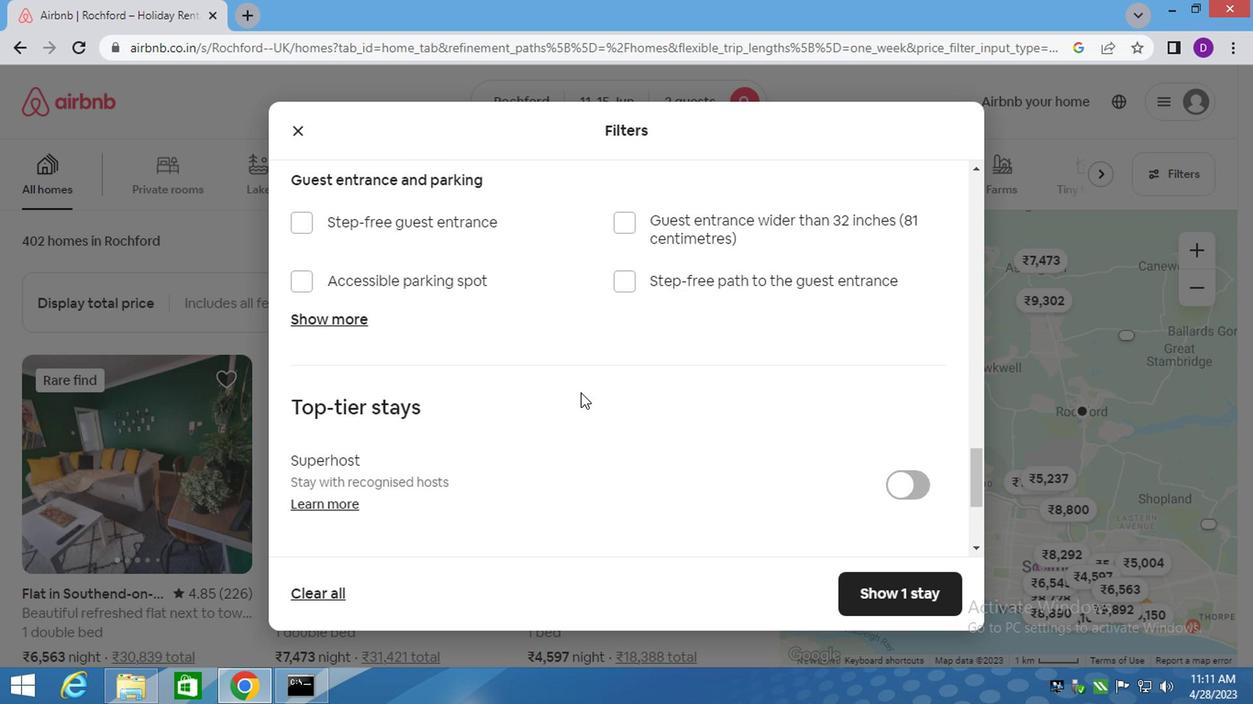 
Action: Mouse scrolled (578, 393) with delta (0, 0)
Screenshot: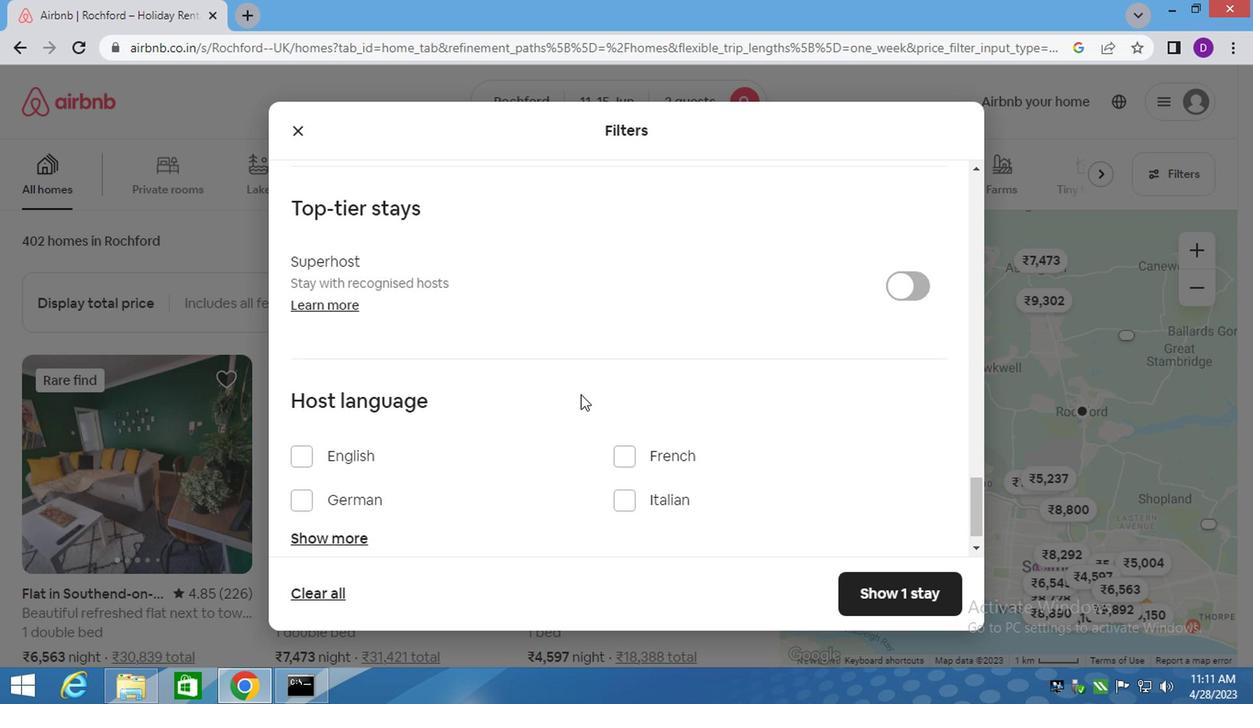 
Action: Mouse scrolled (578, 393) with delta (0, 0)
Screenshot: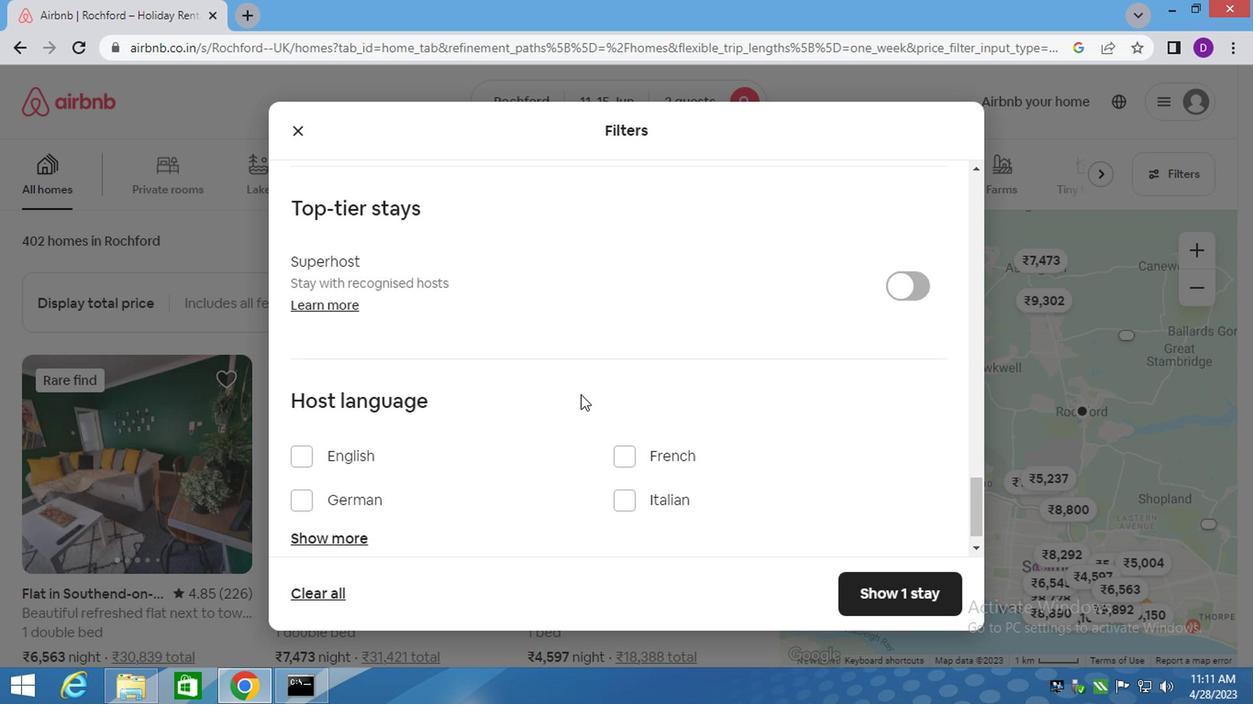 
Action: Mouse scrolled (578, 393) with delta (0, 0)
Screenshot: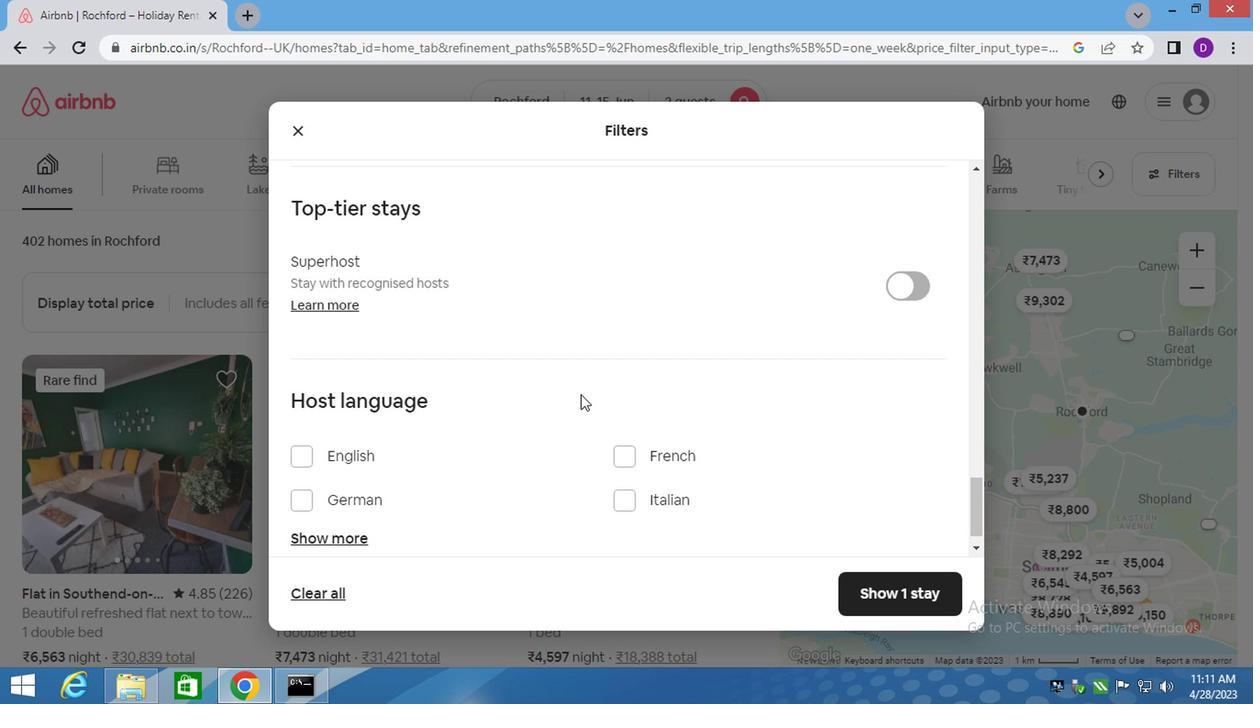 
Action: Mouse scrolled (578, 393) with delta (0, 0)
Screenshot: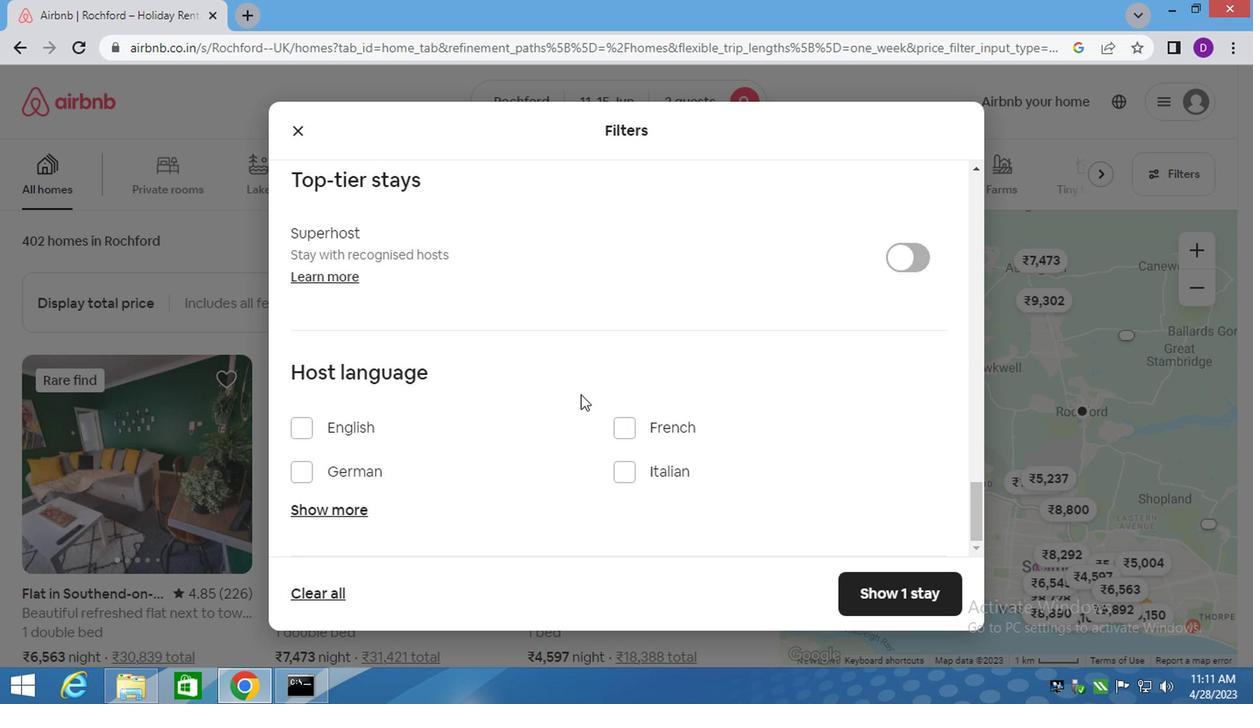 
Action: Mouse moved to (578, 395)
Screenshot: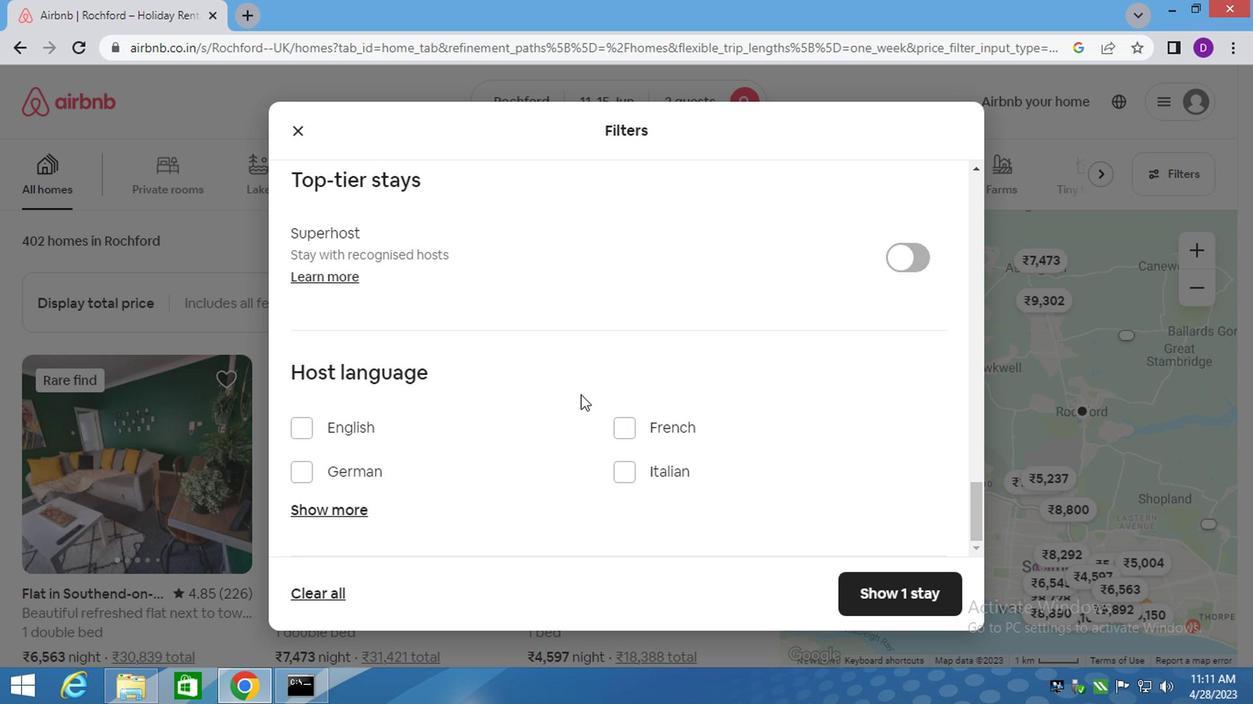 
Action: Mouse scrolled (578, 394) with delta (0, -1)
Screenshot: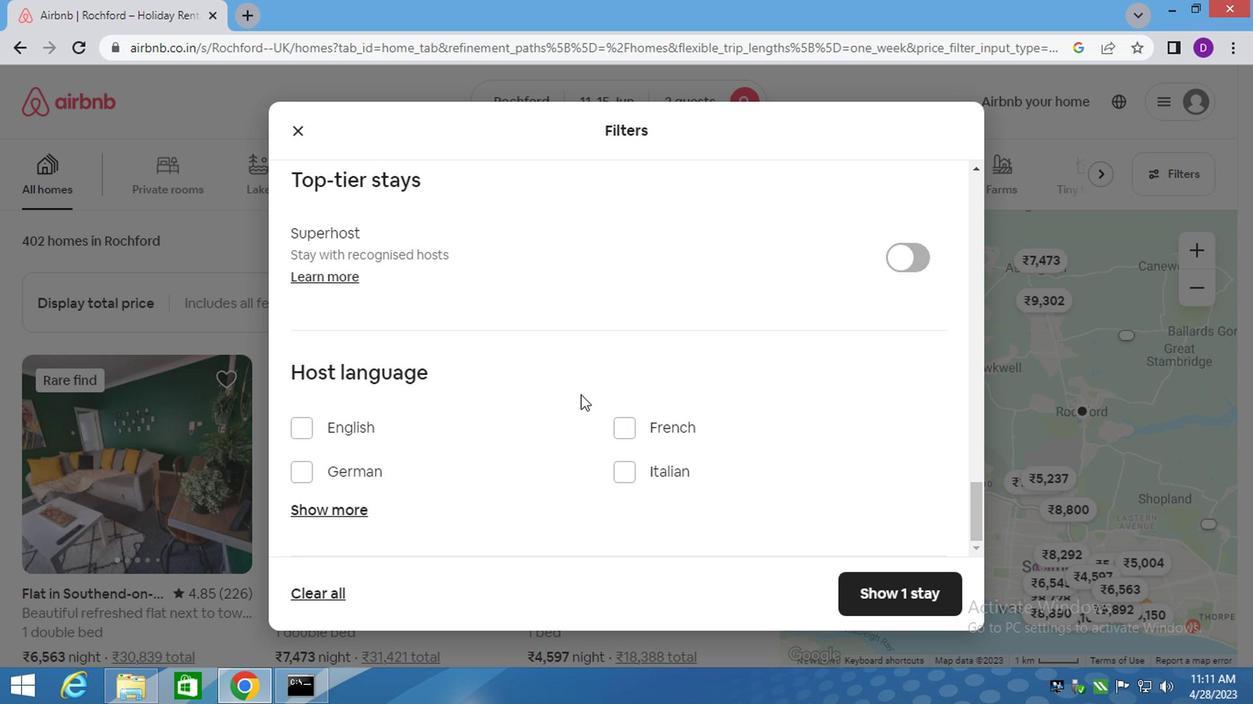 
Action: Mouse moved to (293, 430)
Screenshot: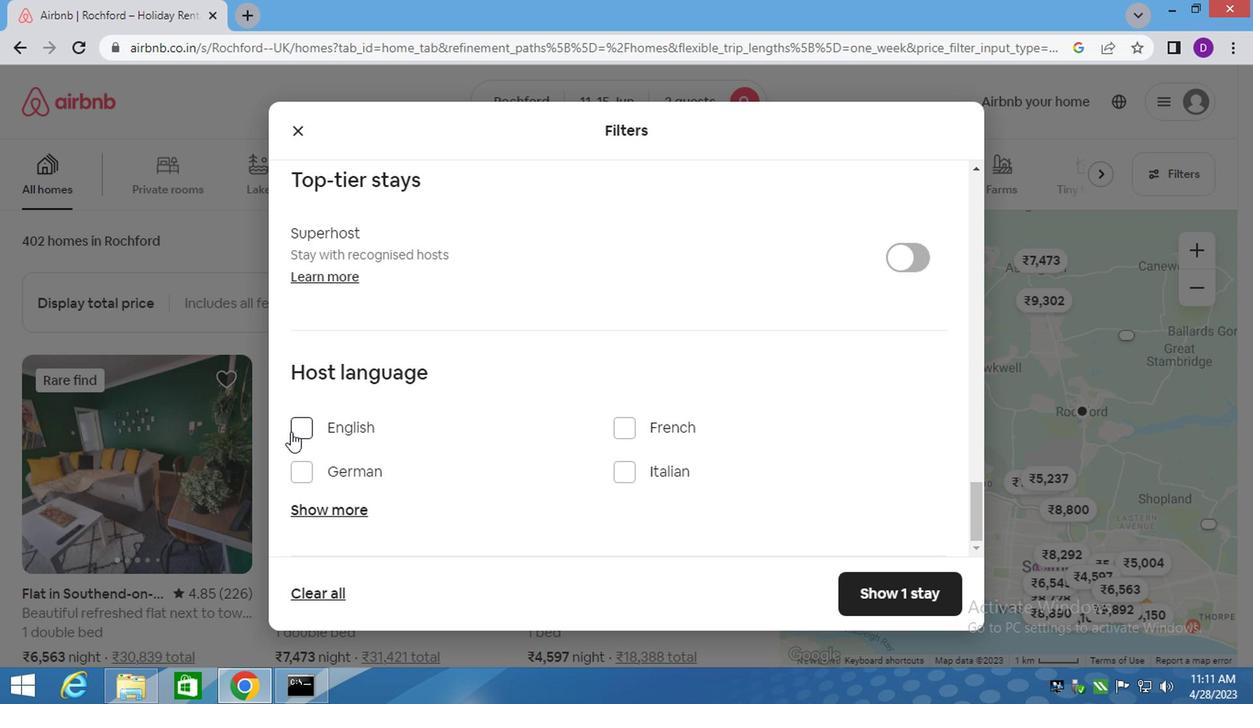 
Action: Mouse pressed left at (293, 430)
Screenshot: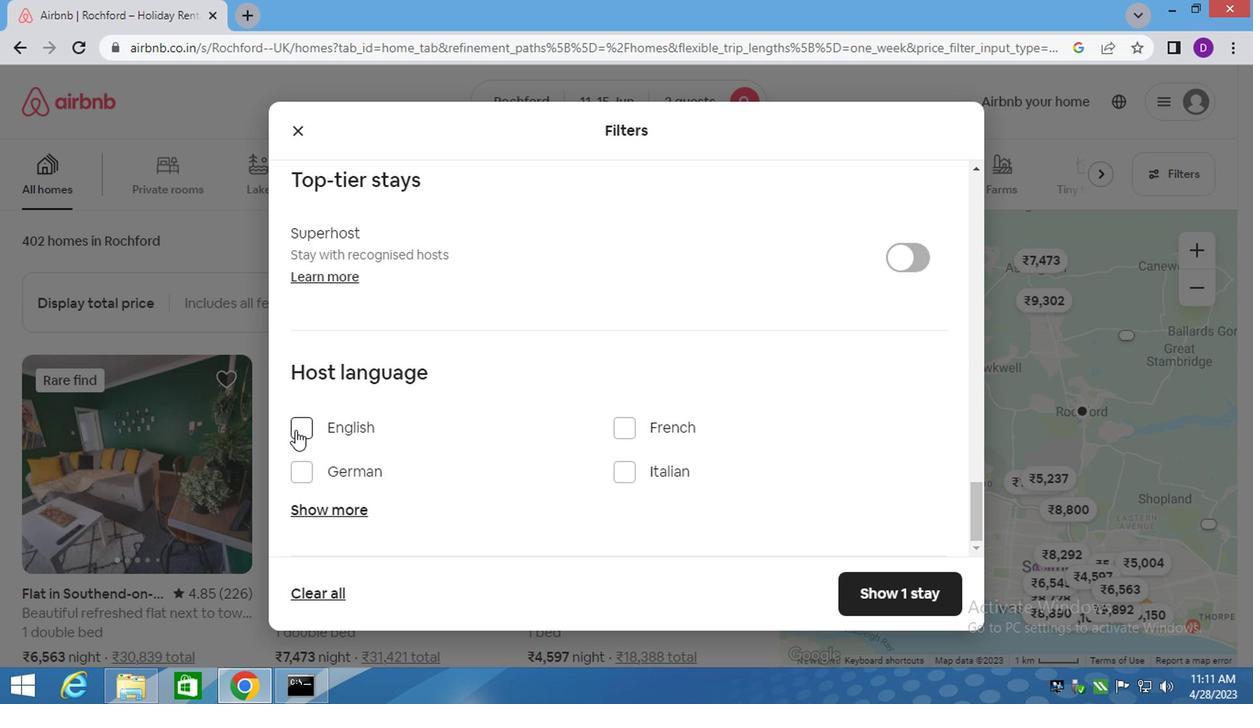 
Action: Mouse moved to (877, 590)
Screenshot: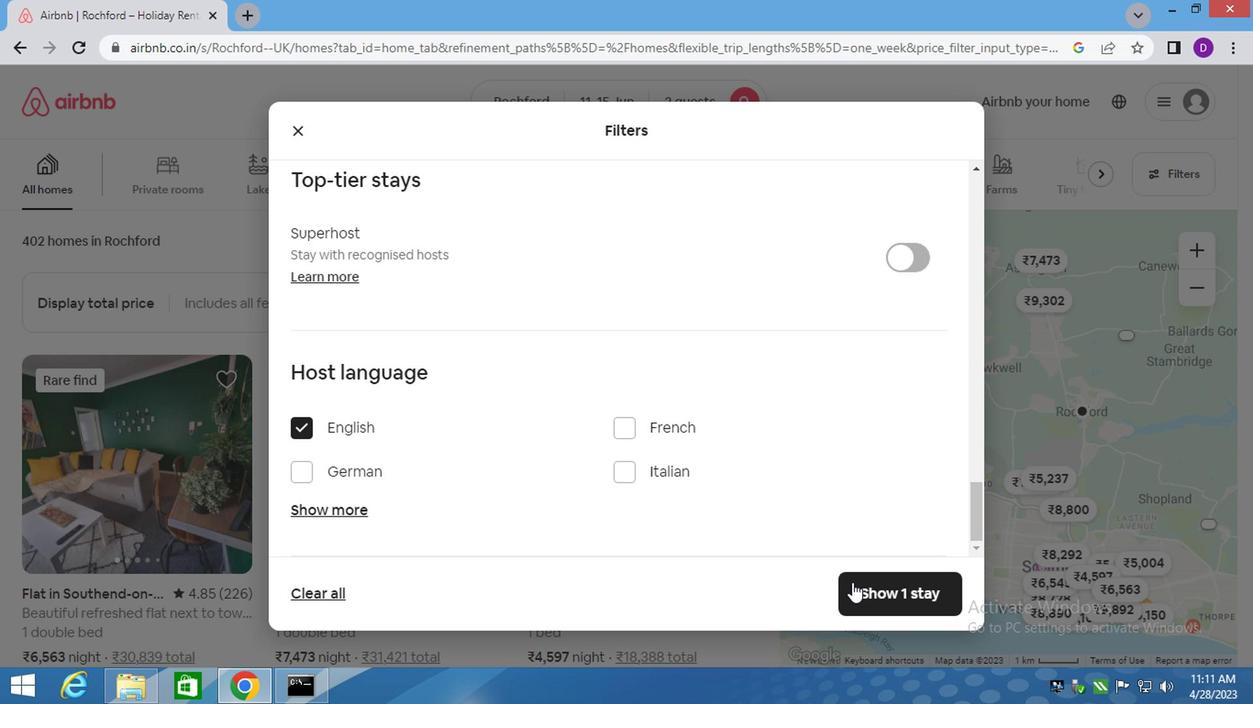 
Action: Mouse pressed left at (877, 590)
Screenshot: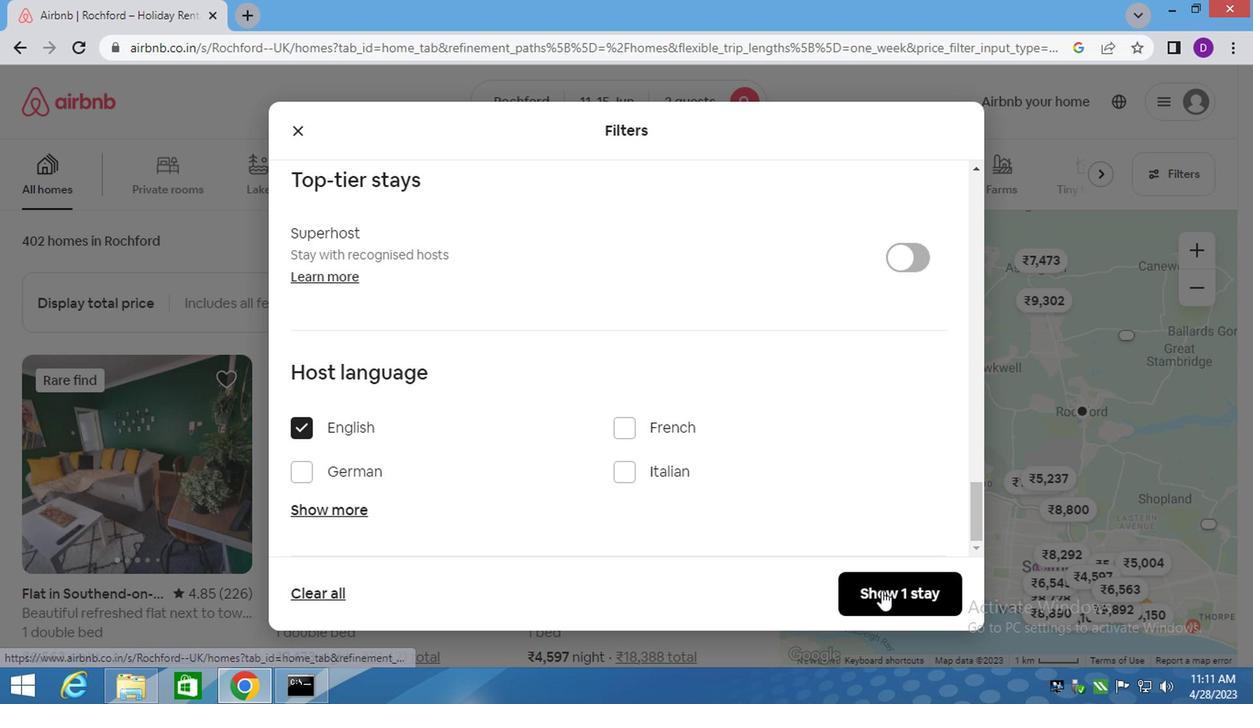 
